 Task: Open a blank google sheet and write heading  Impact Sales. Add 10 people name  'Alexander Cooper, Victoria Hayes, Daniel Carter, Chloe Murphy, Christopher Ross, Natalie Price, Jack Peterson, Harper Foster, Joseph Gray, Lily Reed'Item code in between  4005-8000. Product range in between  2500-15000. Add Products   ASICS Shoe, Brooks Shoe, Clarks Shoe, Crocs Shoe, Dr. Martens Shoe, Ecco Shoe, Fila Shoe, Hush Puppies Shoe, Jordan Shoe, K-Swiss Shoe.Choose quantity  3 to 10 In Total Add  the Amounts. Save page  Impact Sales   book
Action: Mouse moved to (237, 158)
Screenshot: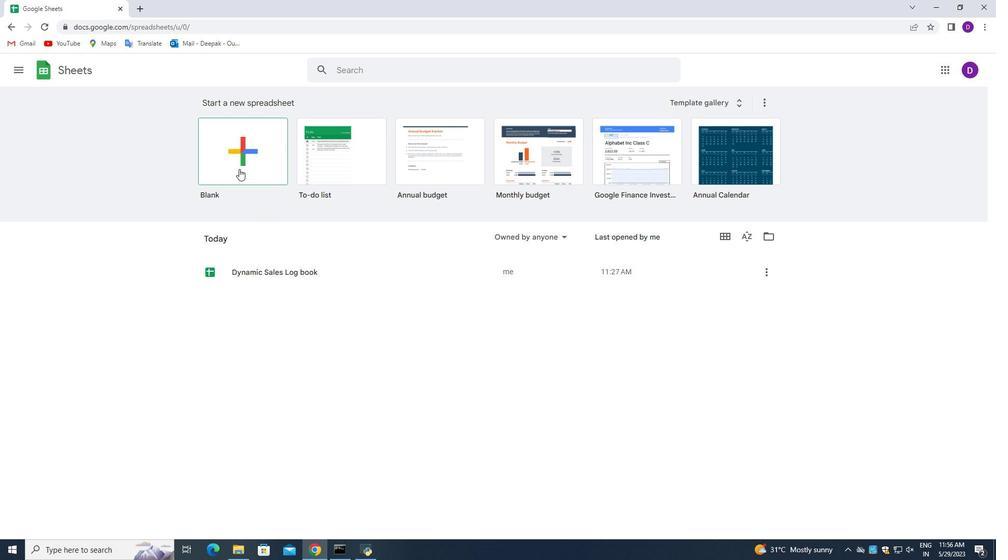 
Action: Mouse pressed left at (237, 158)
Screenshot: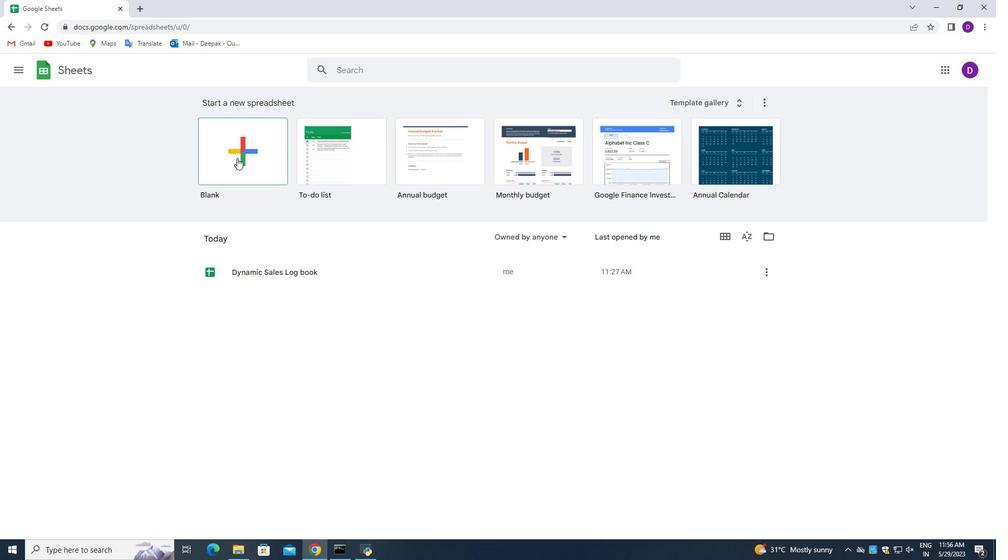 
Action: Mouse moved to (49, 145)
Screenshot: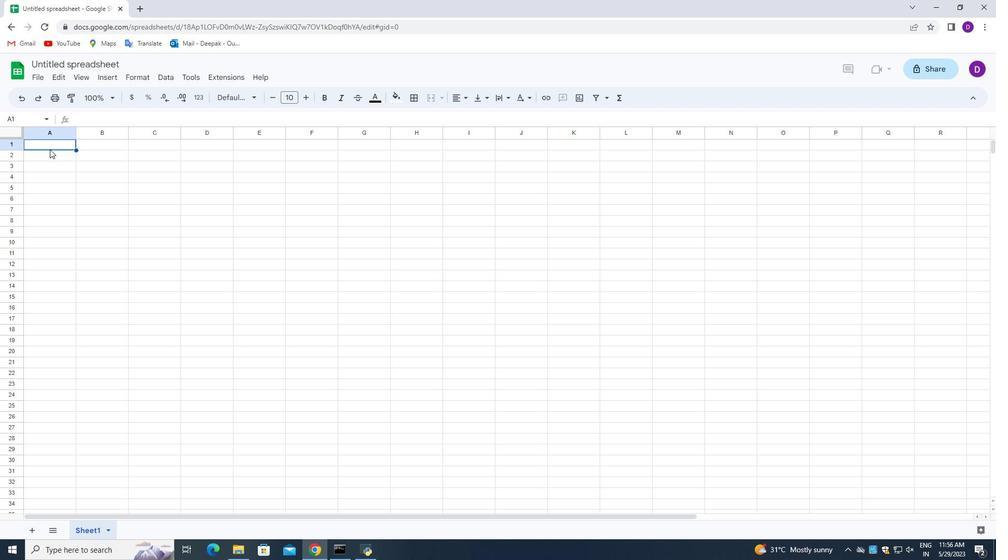 
Action: Mouse pressed left at (49, 145)
Screenshot: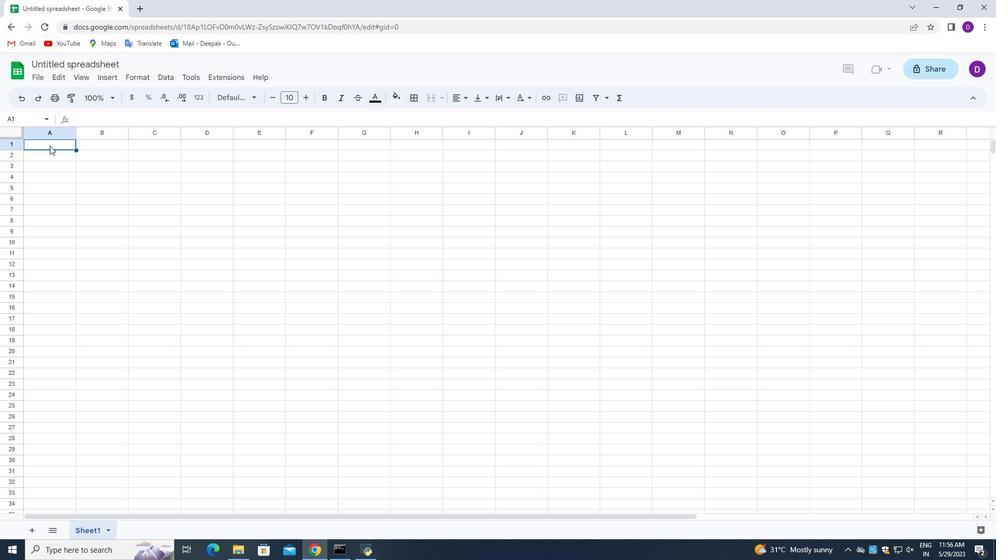 
Action: Mouse pressed left at (49, 145)
Screenshot: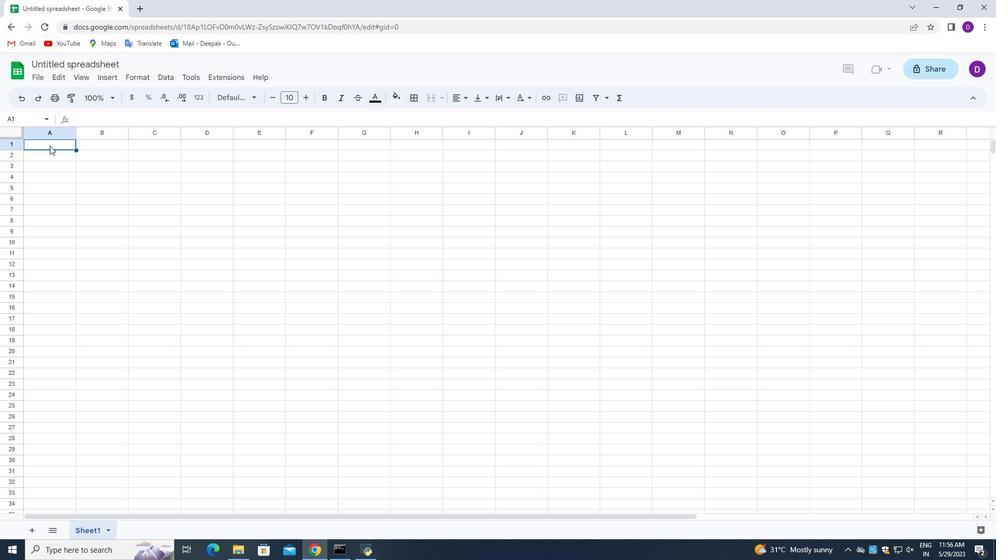 
Action: Mouse moved to (184, 142)
Screenshot: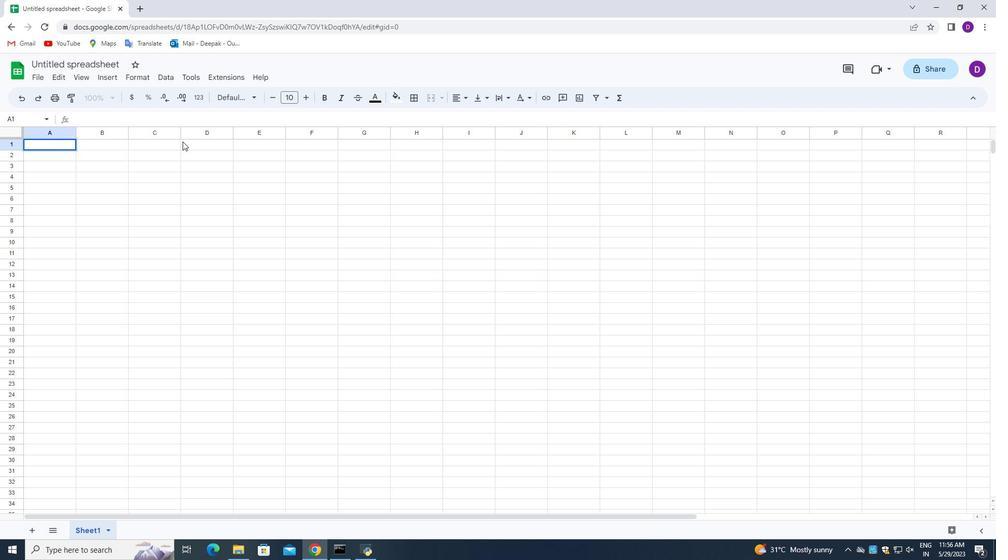 
Action: Key pressed <Key.shift>Impact<Key.space><Key.shift_r>Sales
Screenshot: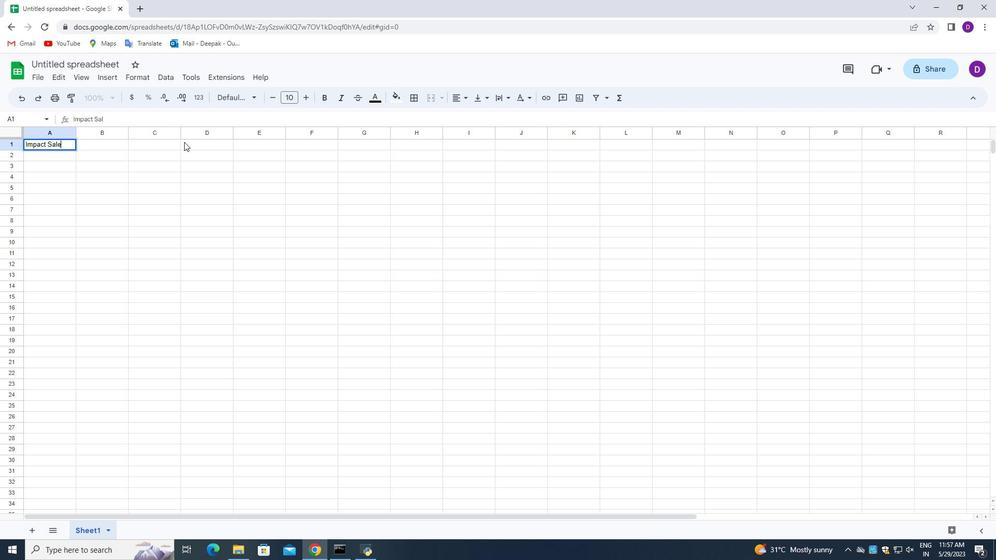 
Action: Mouse moved to (75, 64)
Screenshot: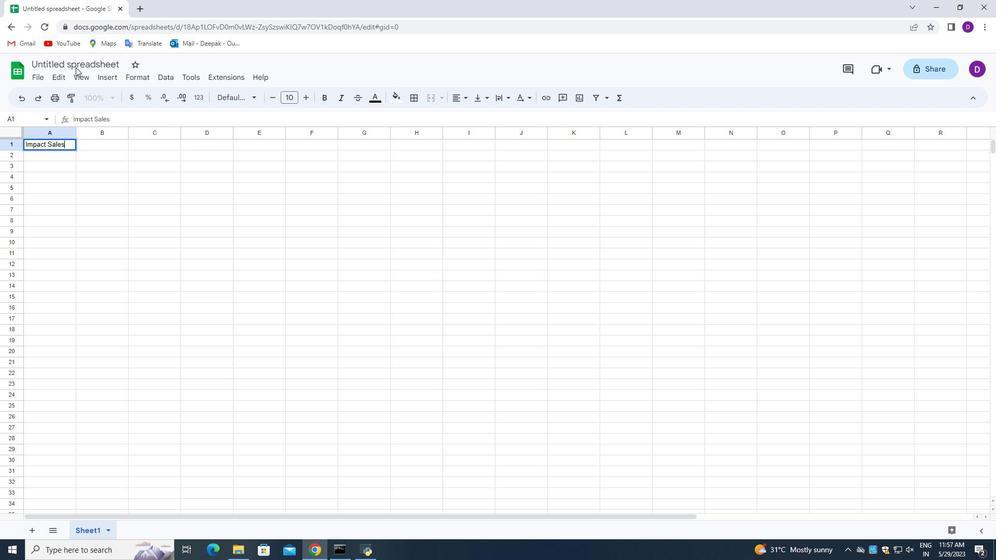 
Action: Mouse pressed left at (75, 64)
Screenshot: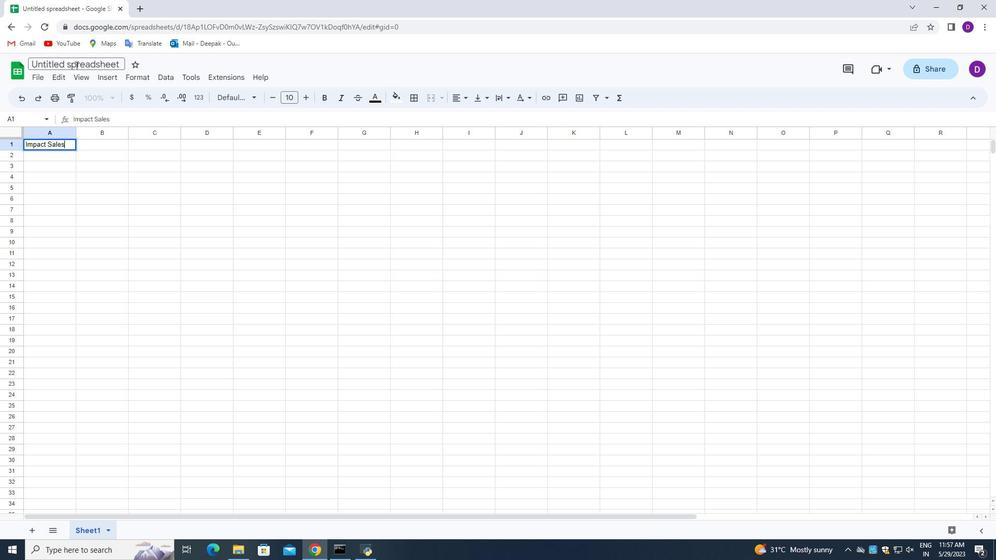 
Action: Mouse moved to (157, 63)
Screenshot: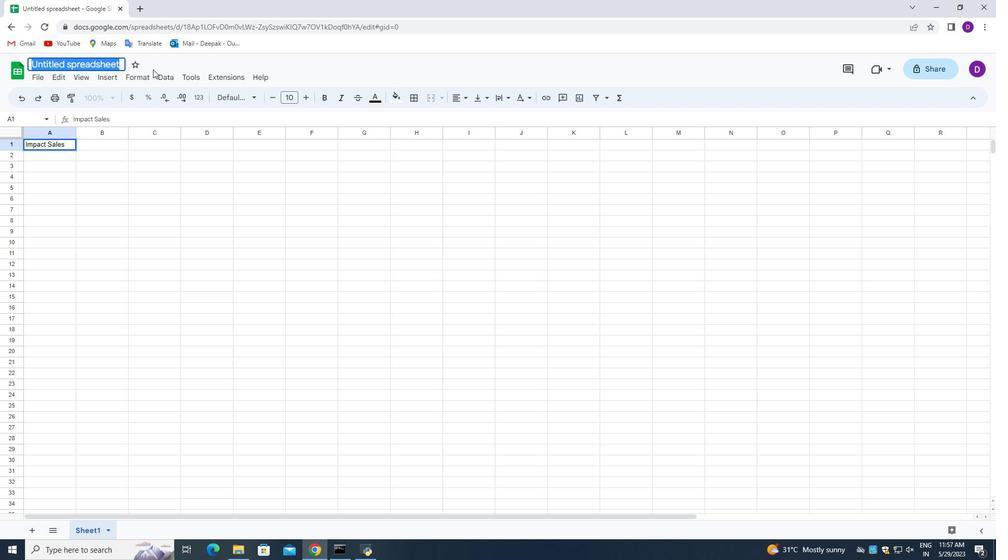 
Action: Key pressed <Key.backspace><Key.shift>Impact<Key.space><Key.shift_r>Sales
Screenshot: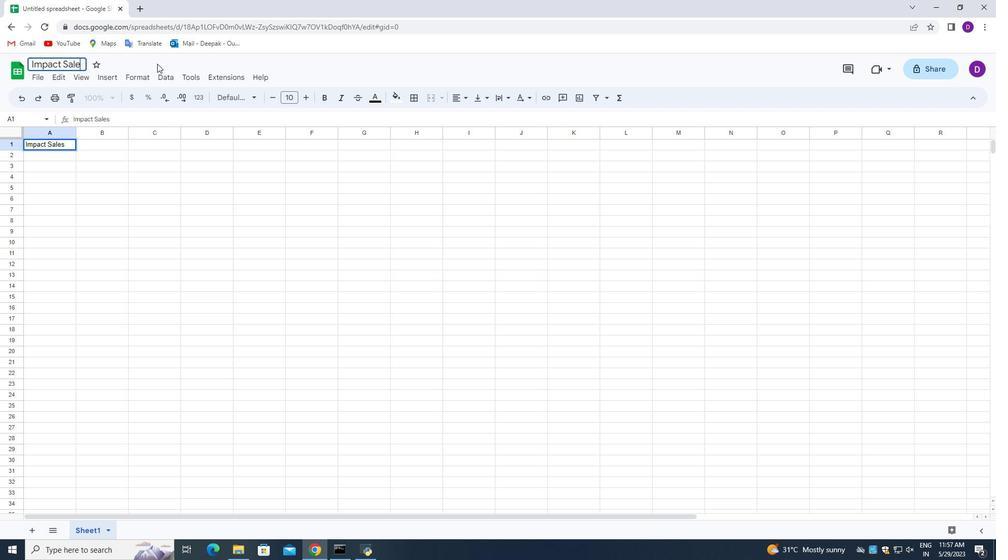 
Action: Mouse moved to (52, 157)
Screenshot: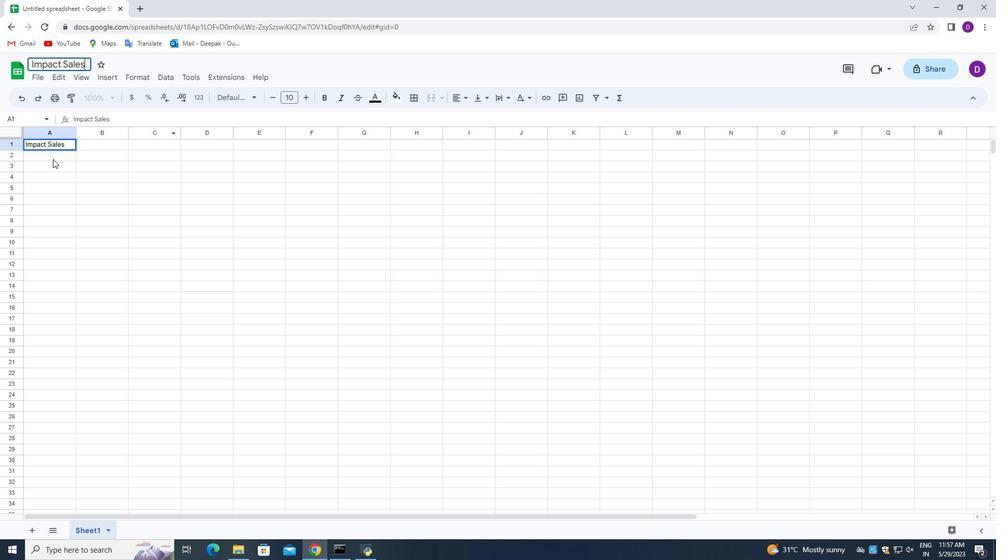 
Action: Mouse pressed left at (52, 157)
Screenshot: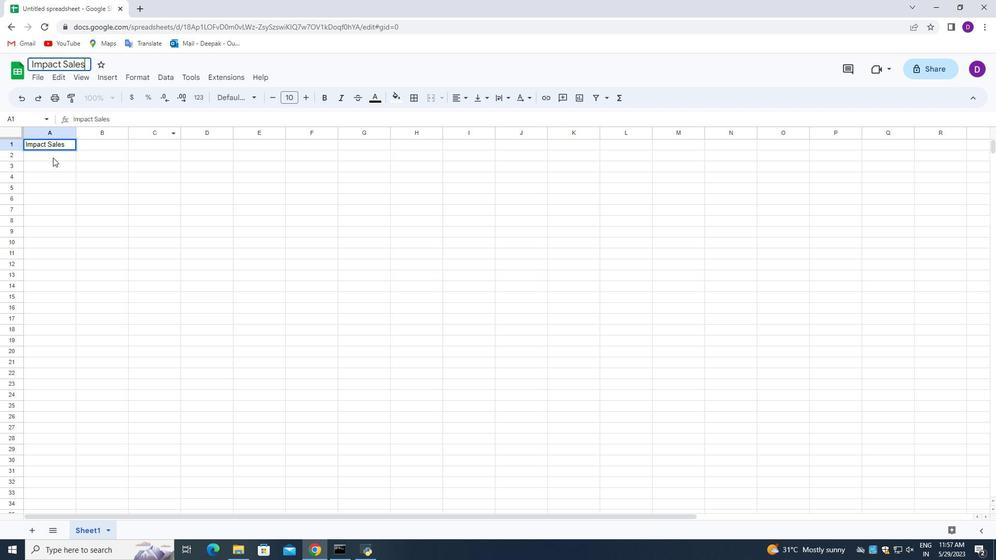 
Action: Mouse moved to (52, 156)
Screenshot: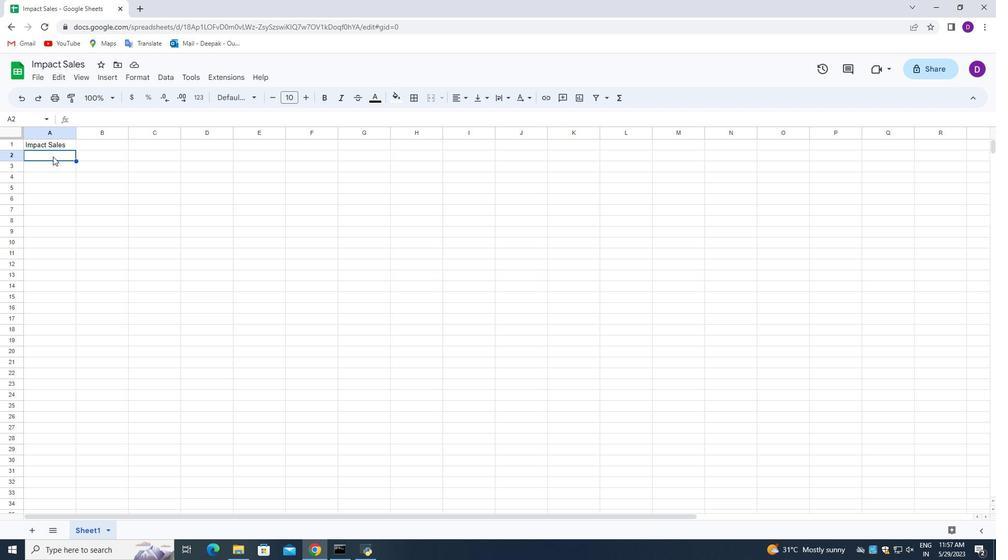 
Action: Mouse pressed left at (52, 156)
Screenshot: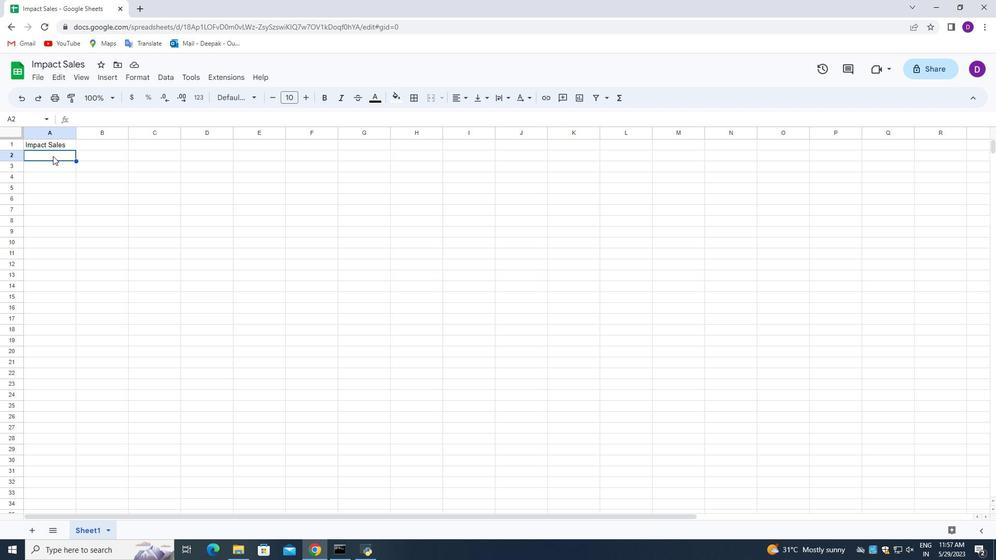 
Action: Mouse pressed left at (52, 156)
Screenshot: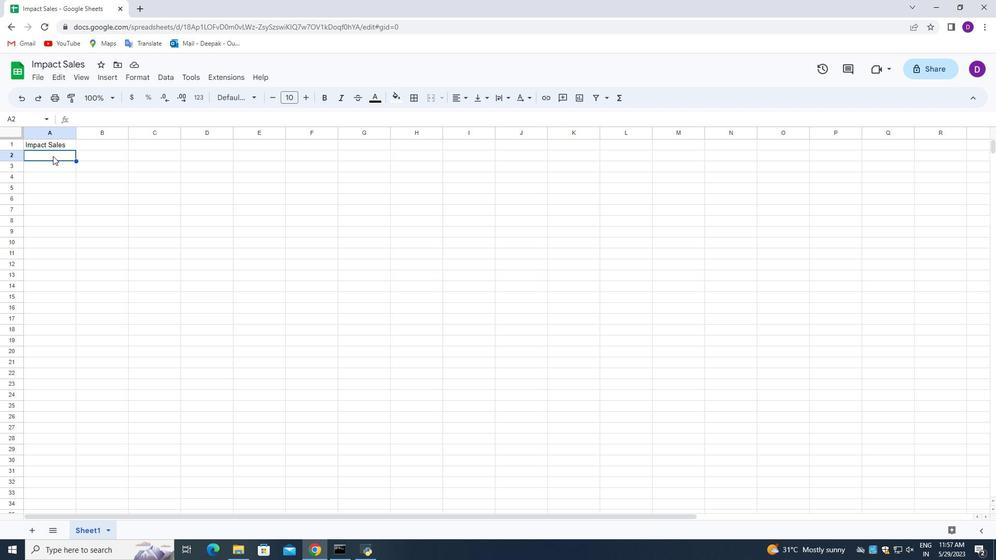 
Action: Key pressed <Key.shift>Name<Key.enter>
Screenshot: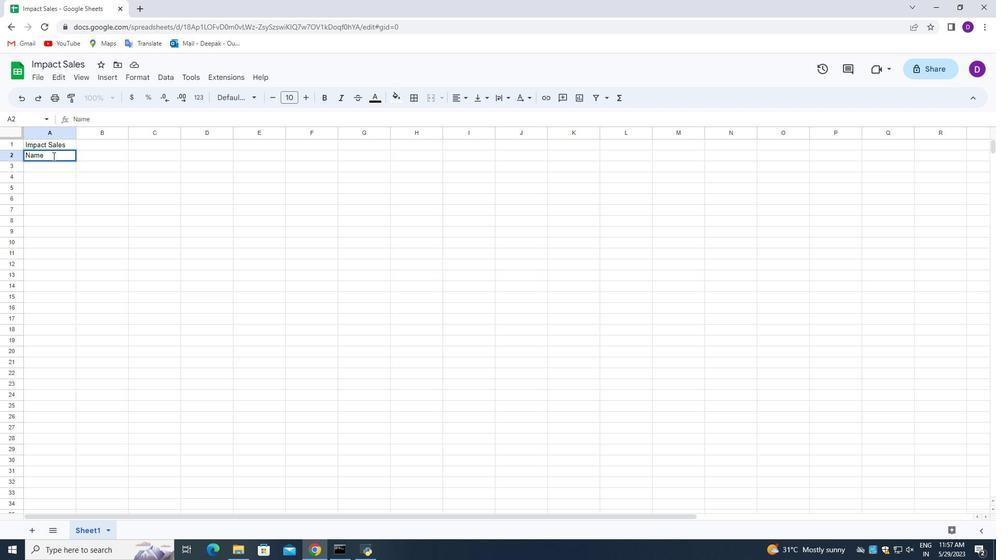 
Action: Mouse moved to (49, 168)
Screenshot: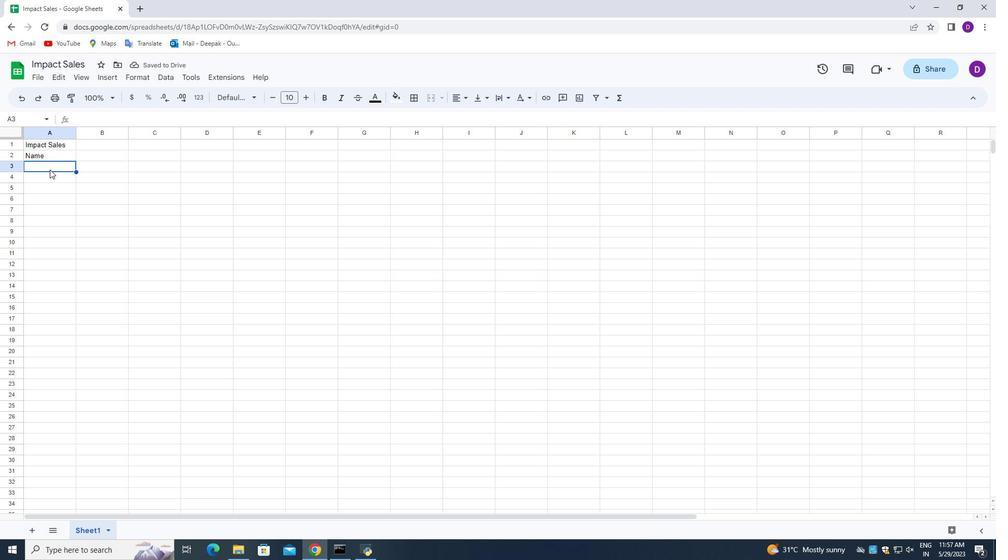 
Action: Mouse pressed left at (49, 168)
Screenshot: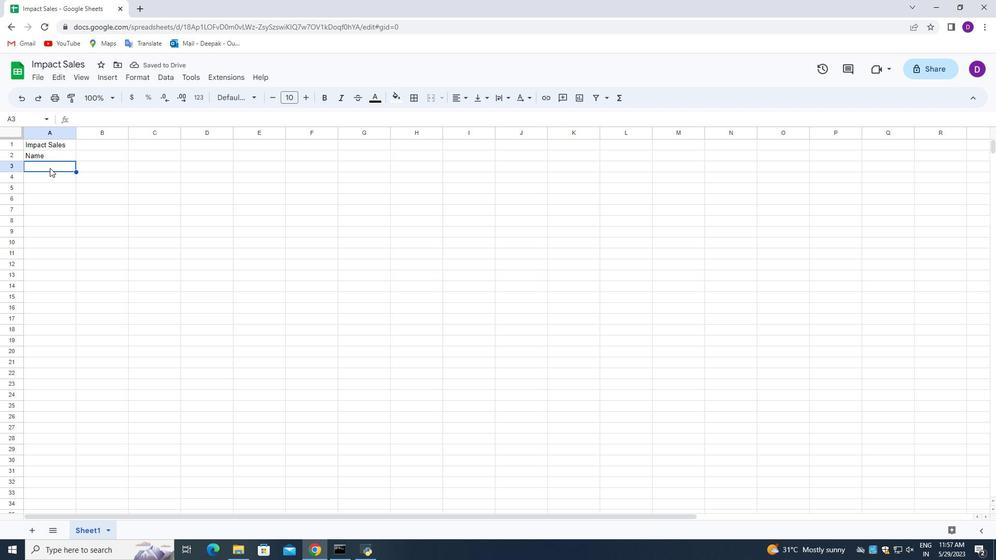 
Action: Mouse pressed left at (49, 168)
Screenshot: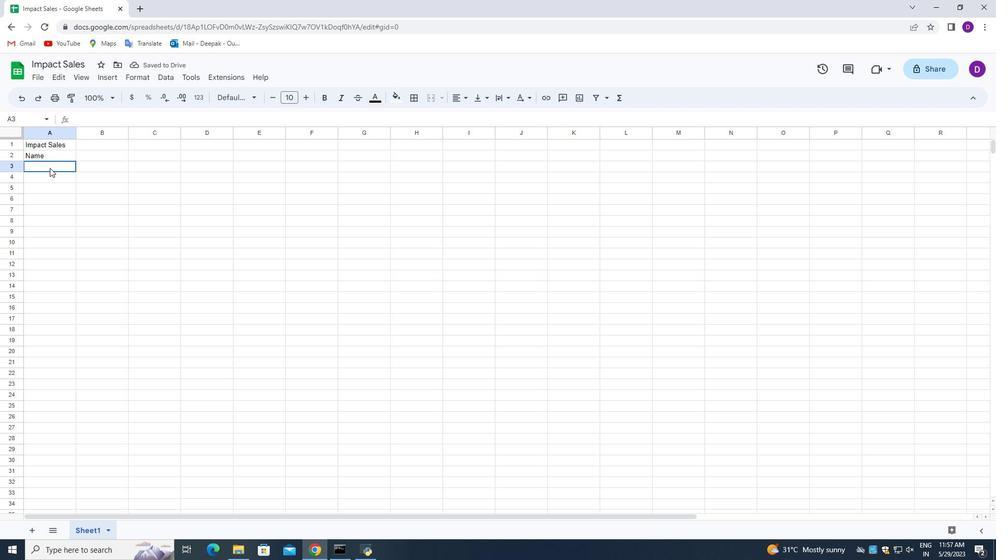 
Action: Key pressed <Key.shift_r>Alexander<Key.space><Key.shift_r>Cooper<Key.enter><Key.shift_r><Key.shift_r><Key.shift_r><Key.shift_r><Key.shift_r>Victoria<Key.space><Key.shift>Hayes<Key.enter><Key.shift_r>Daniel<Key.space><Key.shift_r>Carter<Key.enter>c<Key.backspace><Key.shift_r>Chole<Key.space><Key.shift>Murphy<Key.enter><Key.shift_r>Christopher<Key.space><Key.shift_r>Ross<Key.enter><Key.shift>Natalie<Key.space><Key.shift>Price<Key.enter><Key.shift>Jack<Key.space><Key.shift>Pererson<Key.enter><Key.shift>Harper<Key.space><Key.shift_r>Foster<Key.enter><Key.shift>Josepg<Key.backspace>h<Key.space><Key.shift_r>Gray<Key.enter><Key.shift>Lily<Key.space><Key.shift_r>Reed<Key.enter>
Screenshot: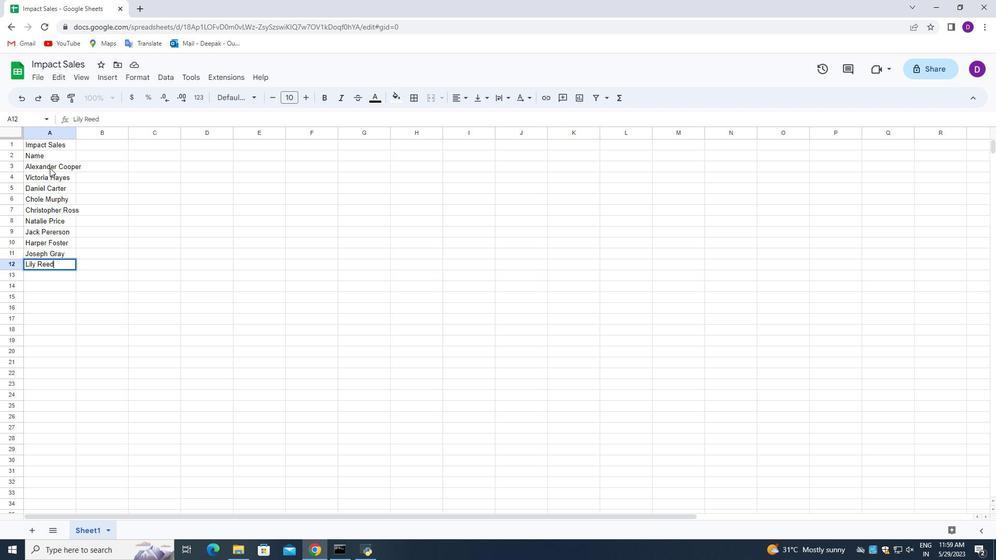 
Action: Mouse moved to (76, 133)
Screenshot: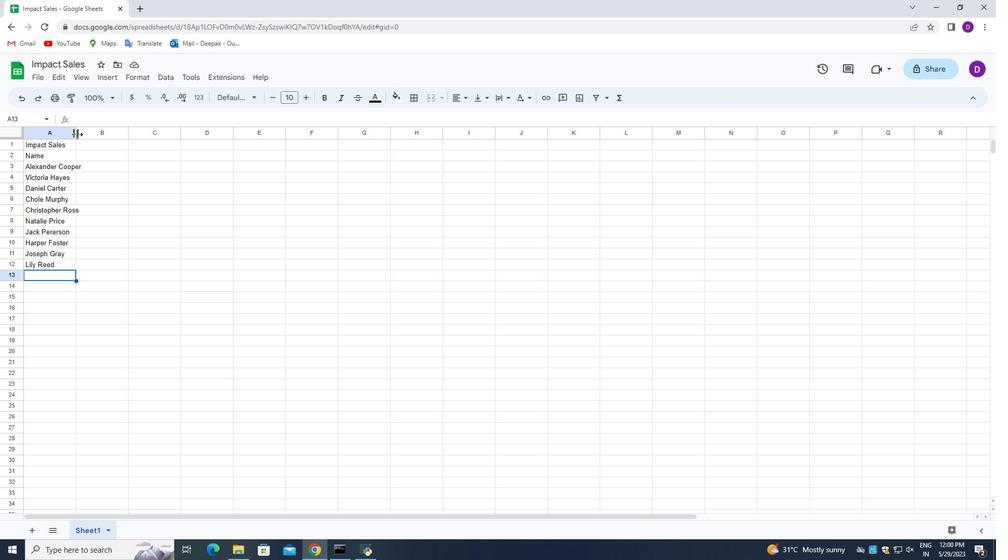 
Action: Mouse pressed left at (76, 133)
Screenshot: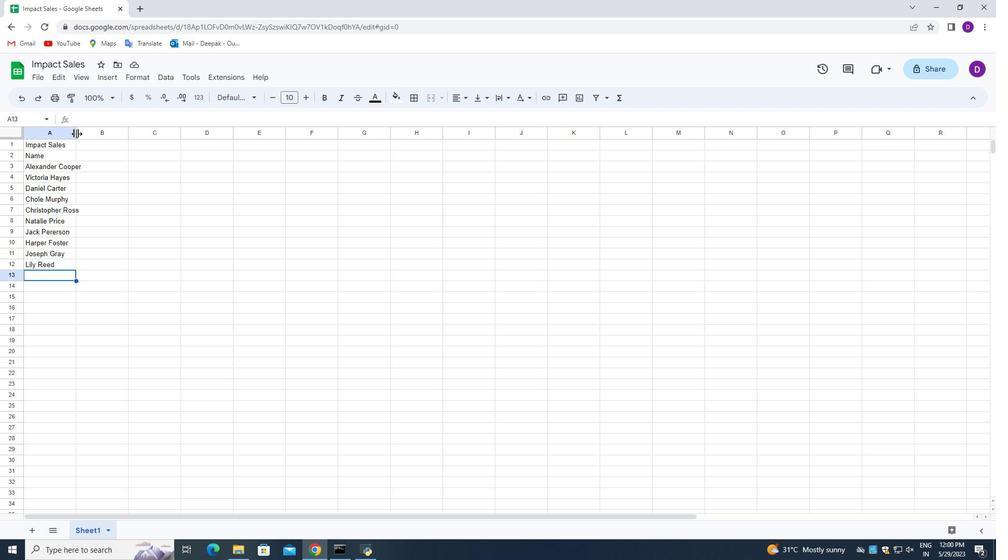 
Action: Mouse pressed left at (76, 133)
Screenshot: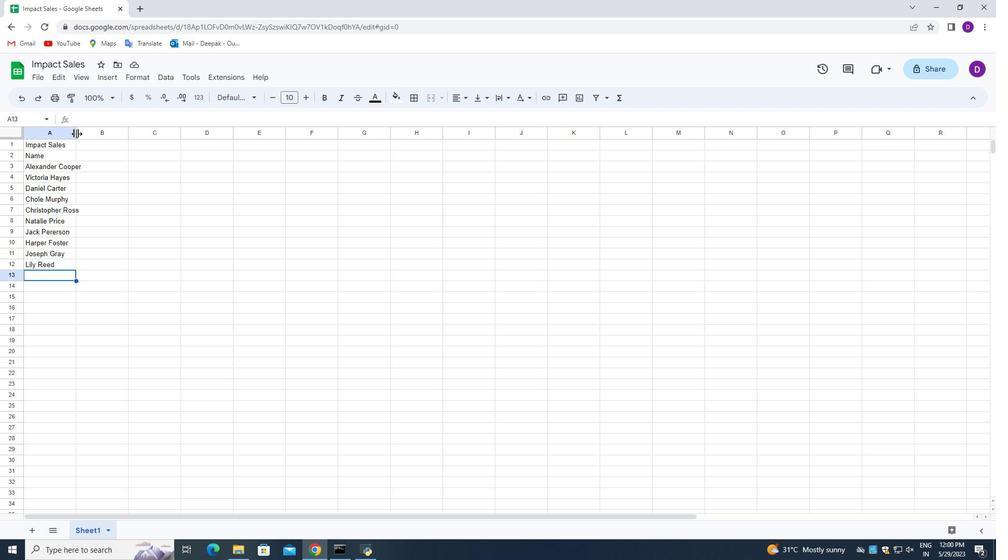 
Action: Mouse moved to (106, 144)
Screenshot: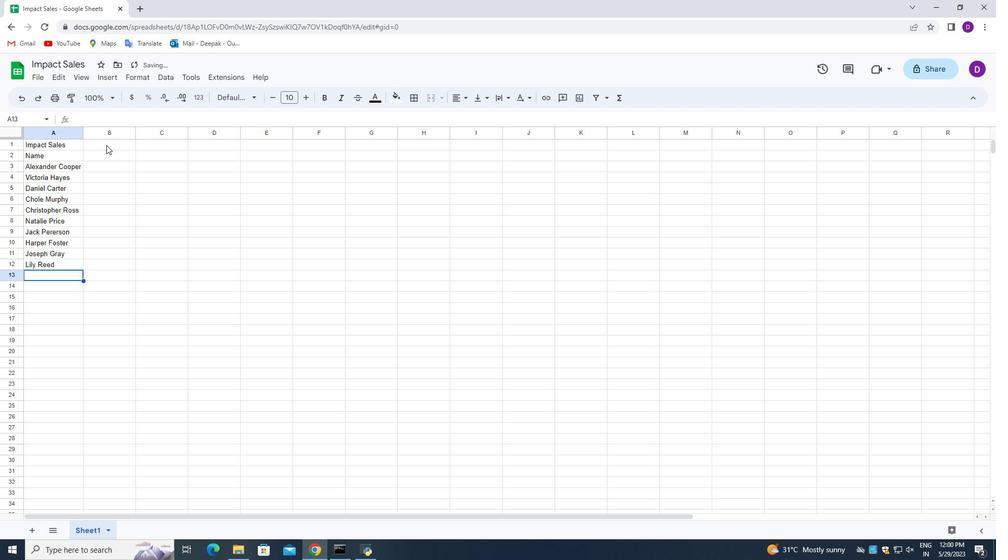 
Action: Mouse pressed left at (106, 144)
Screenshot: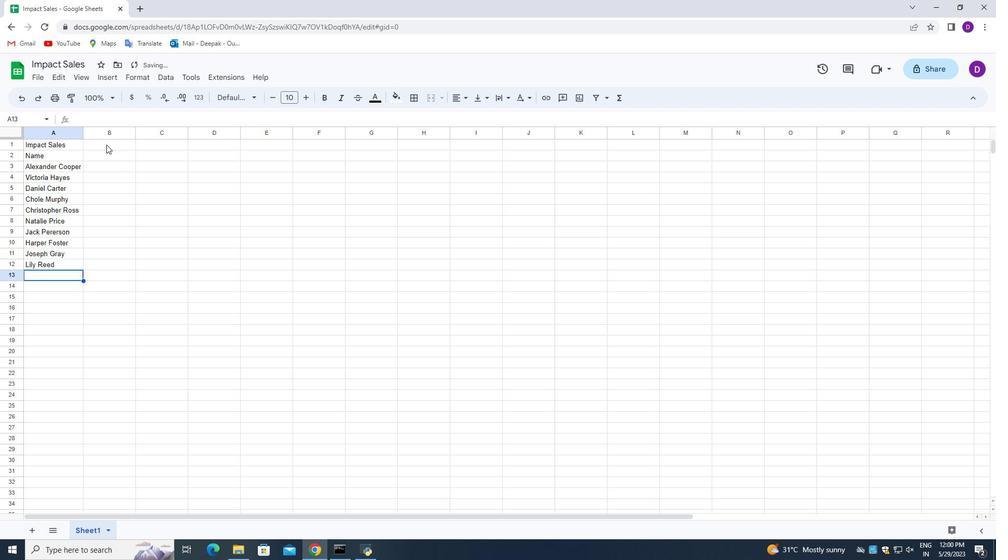 
Action: Mouse moved to (108, 157)
Screenshot: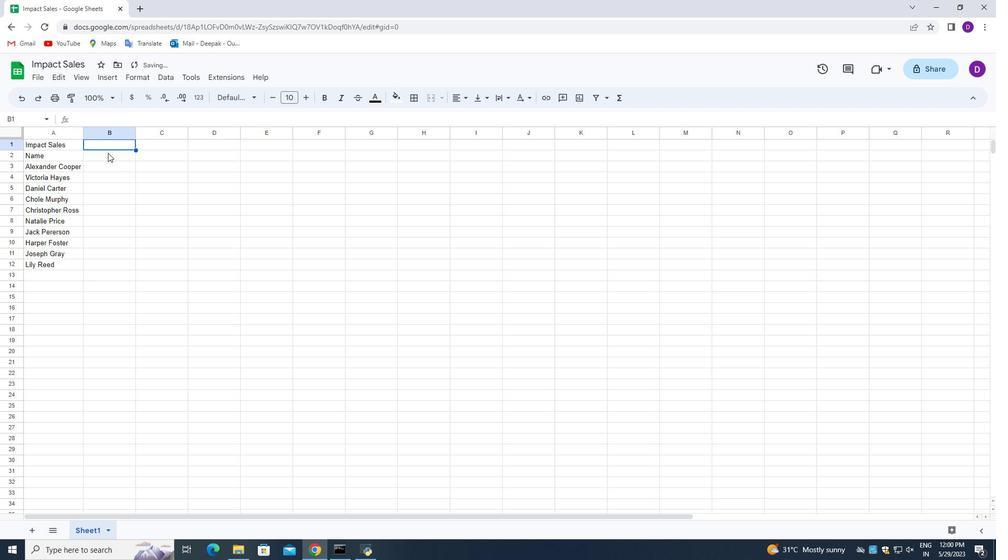 
Action: Mouse pressed left at (108, 157)
Screenshot: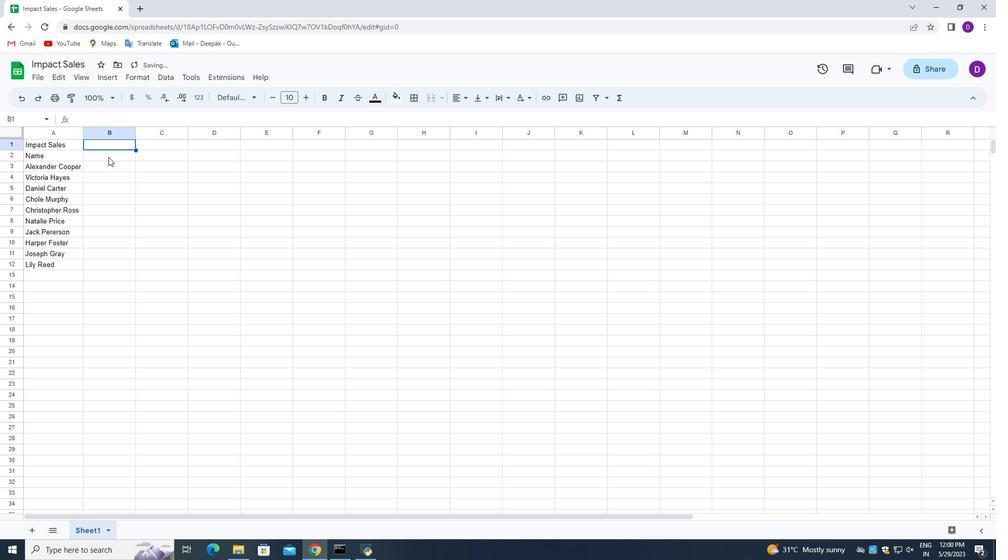 
Action: Mouse pressed left at (108, 157)
Screenshot: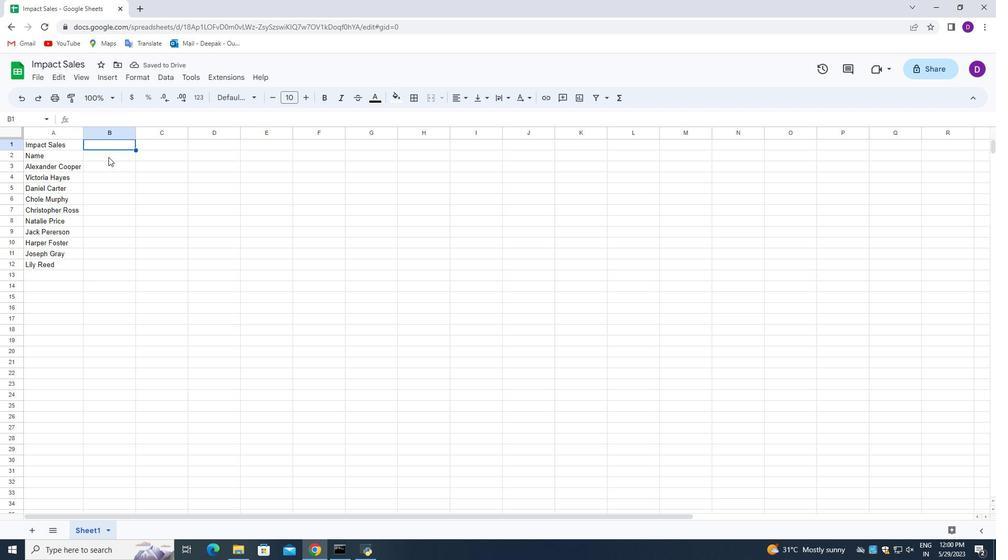 
Action: Key pressed <Key.shift>Item<Key.space>code<Key.enter>\<Key.enter><Key.enter>
Screenshot: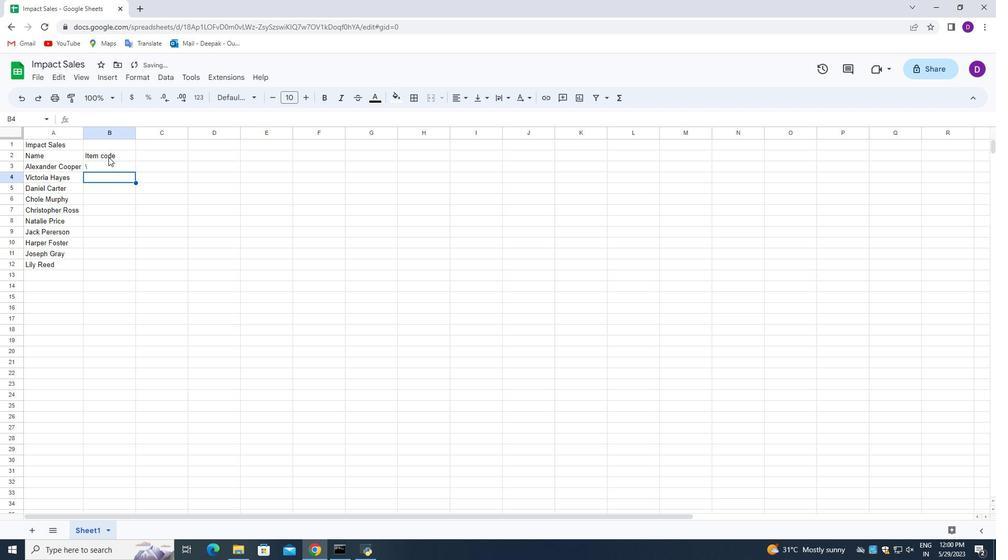 
Action: Mouse moved to (106, 163)
Screenshot: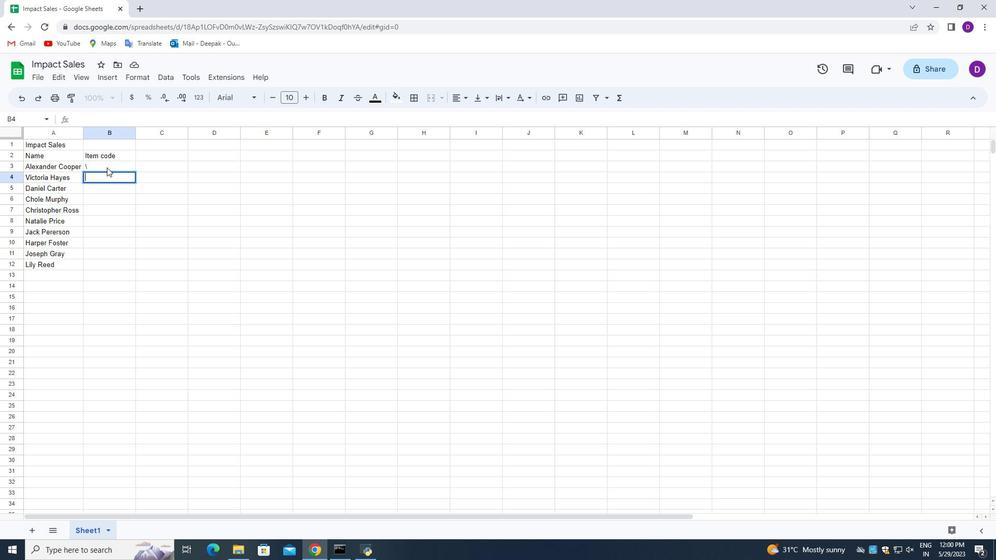 
Action: Mouse pressed left at (106, 163)
Screenshot: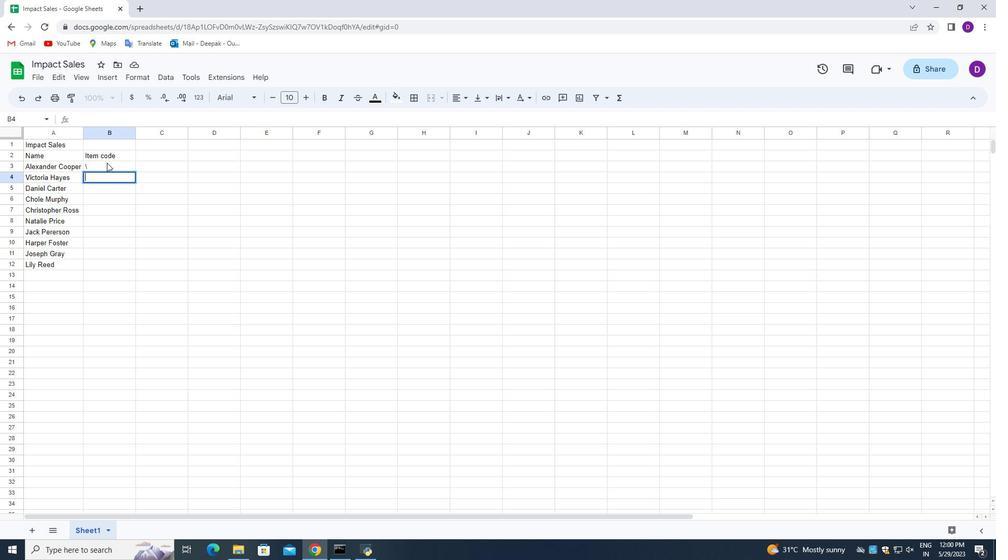 
Action: Mouse pressed left at (106, 163)
Screenshot: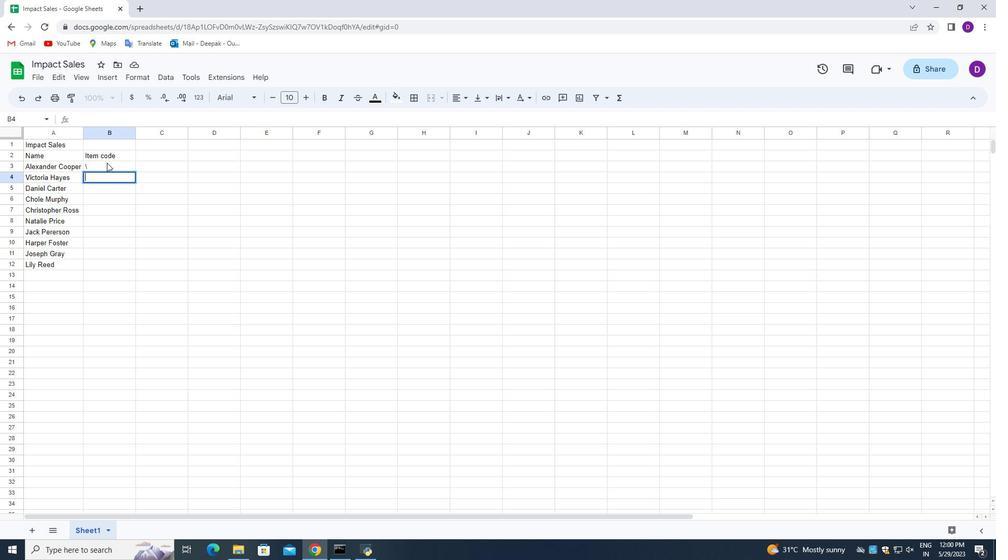 
Action: Key pressed <Key.backspace><Key.left><Key.insert><Key.insert><<12>>
Screenshot: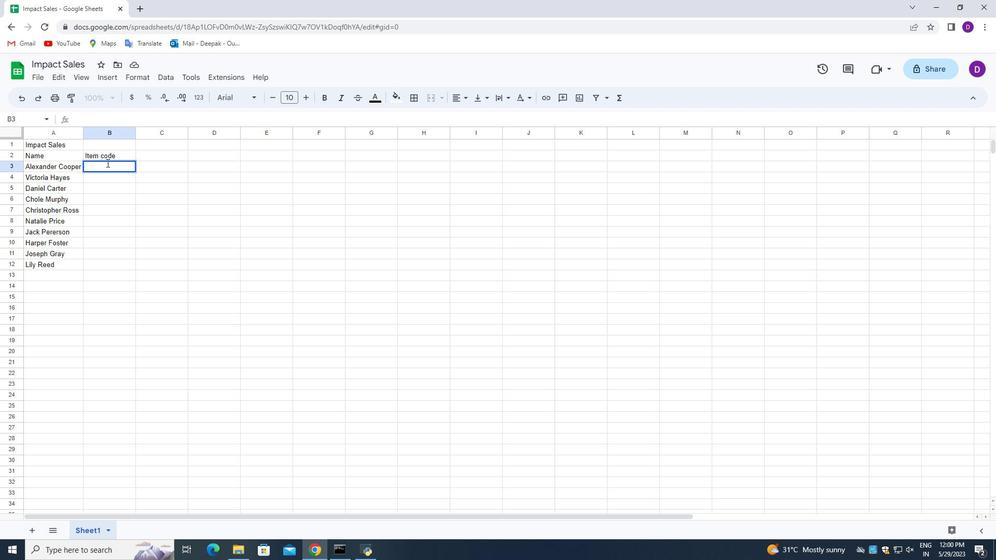 
Action: Mouse moved to (114, 164)
Screenshot: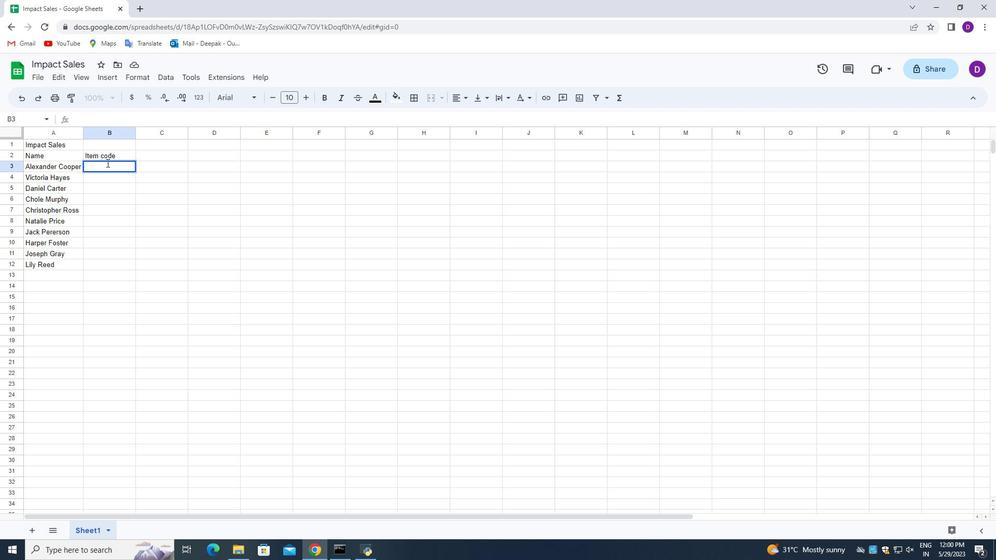 
Action: Key pressed <Key.enter>
Screenshot: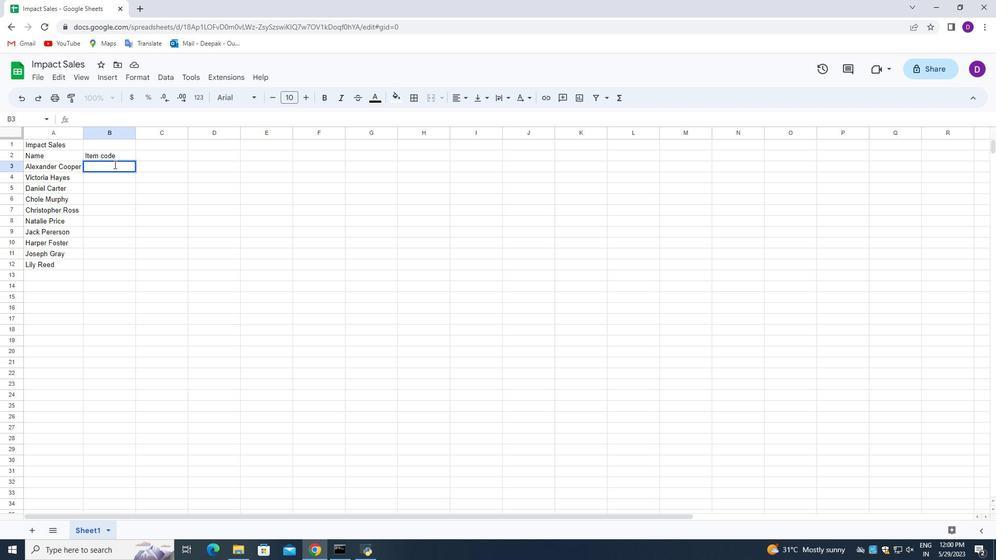 
Action: Mouse pressed left at (114, 164)
Screenshot: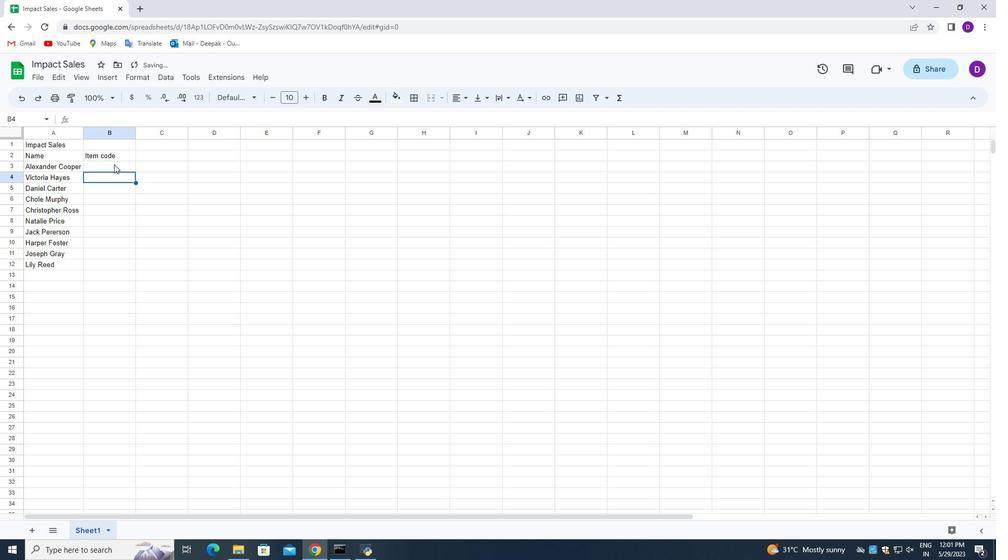 
Action: Mouse pressed left at (114, 164)
Screenshot: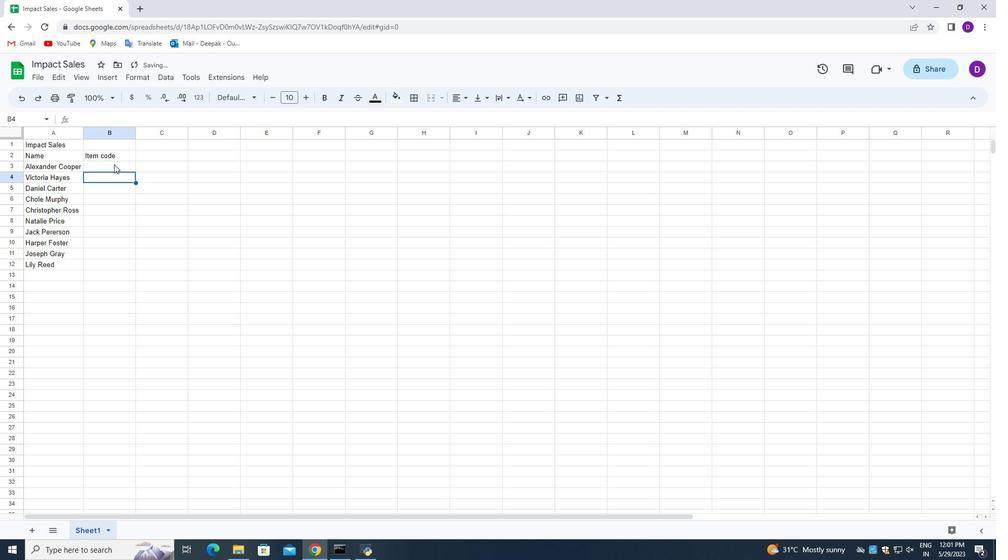 
Action: Key pressed 4005<Key.enter>4200<Key.enter>5200<Key.enter>5800<Key.enter>6100<Key.enter>7<Key.backspace>6500<Key.enter>6<Key.backspace><Key.num_lock>7<Key.space>000<Key.enter>
Screenshot: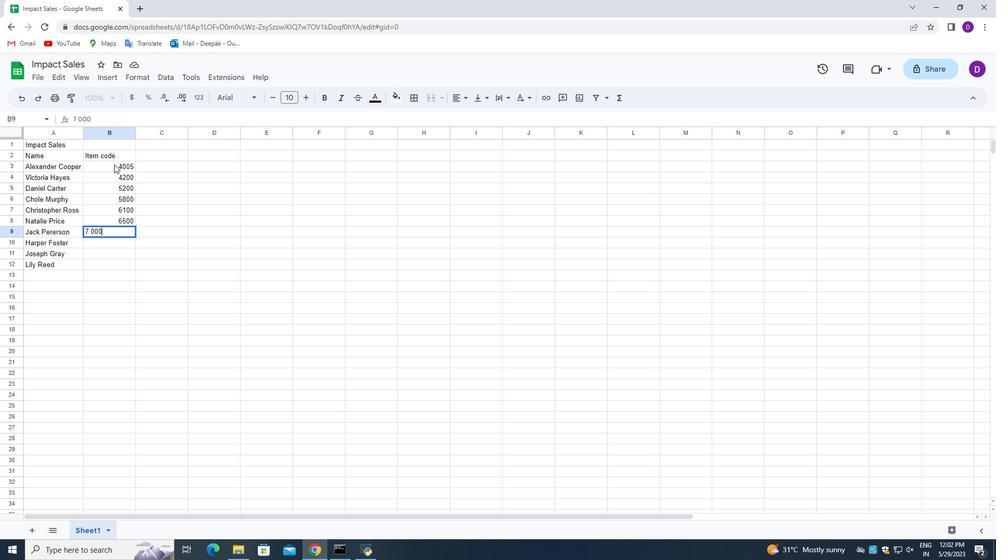 
Action: Mouse moved to (106, 234)
Screenshot: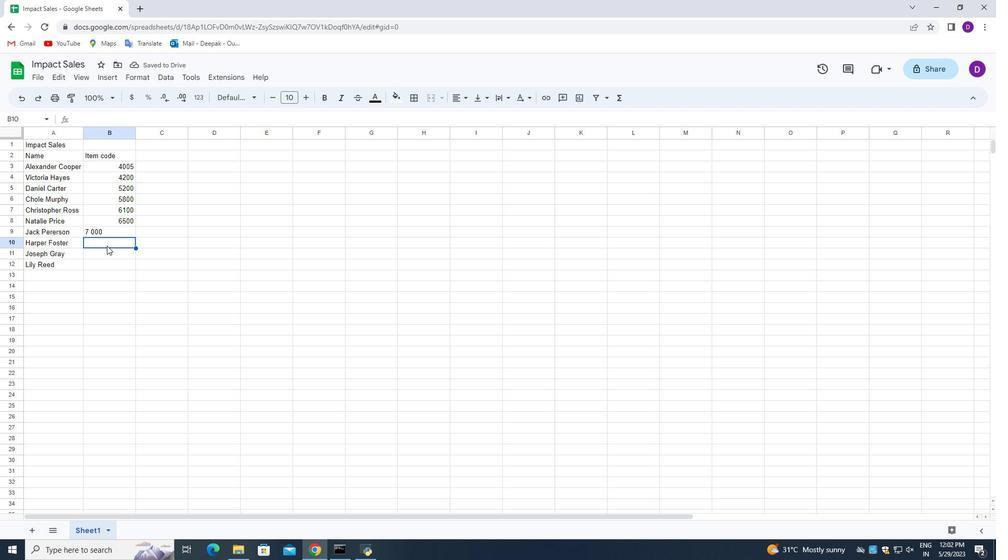 
Action: Mouse pressed left at (106, 234)
Screenshot: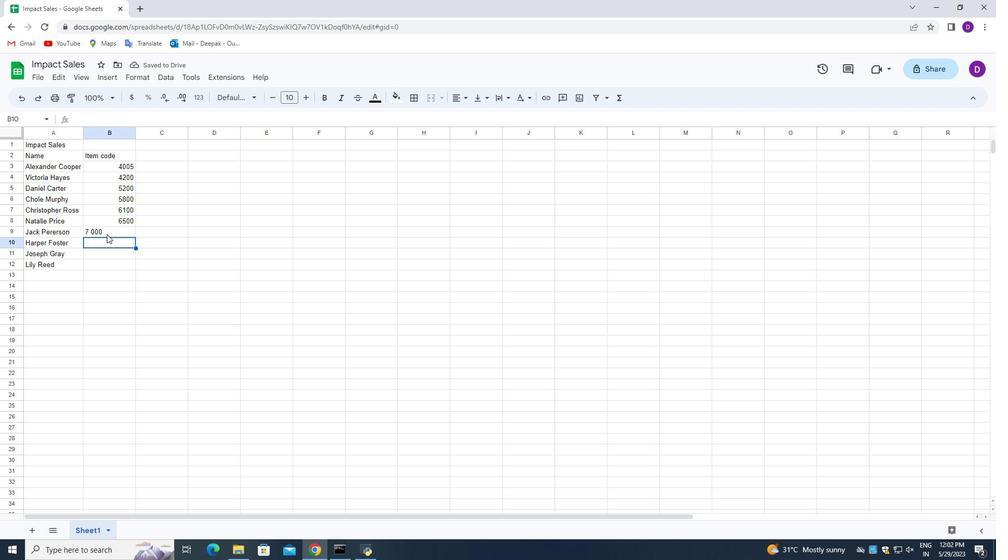 
Action: Mouse pressed left at (106, 234)
Screenshot: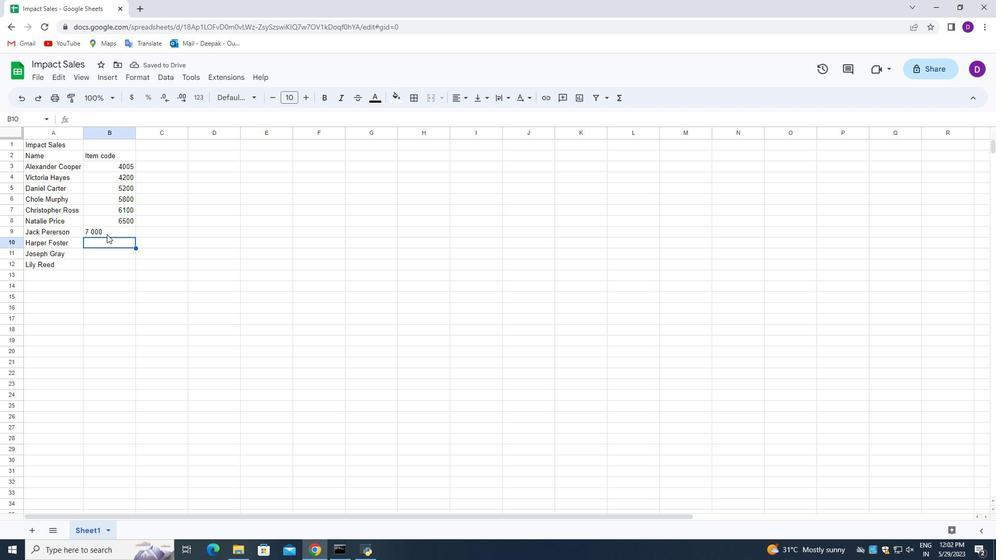 
Action: Key pressed <Key.backspace><Key.backspace><Key.backspace><Key.backspace>000<Key.enter>7200<Key.enter>7500<Key.enter>8000<Key.enter>
Screenshot: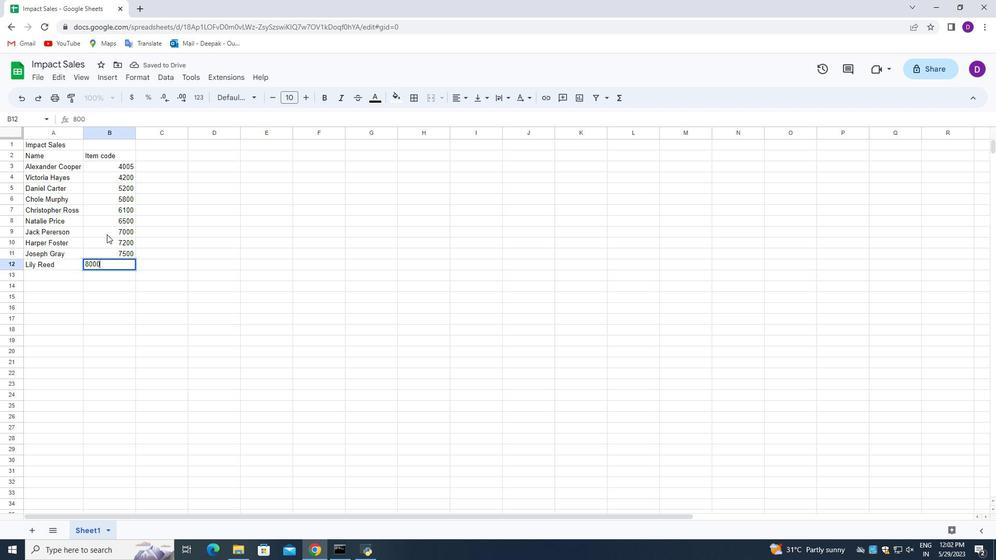 
Action: Mouse moved to (167, 155)
Screenshot: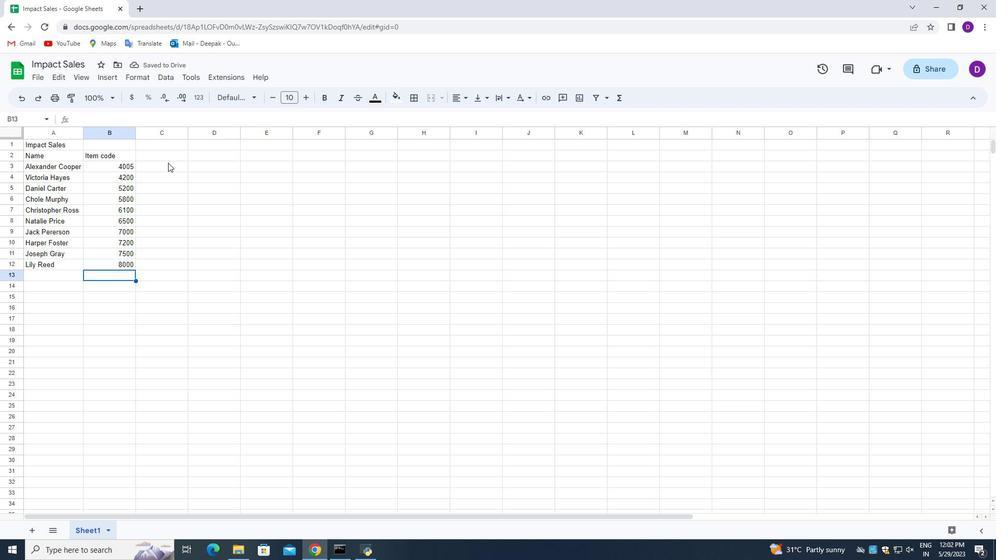 
Action: Mouse pressed left at (167, 155)
Screenshot: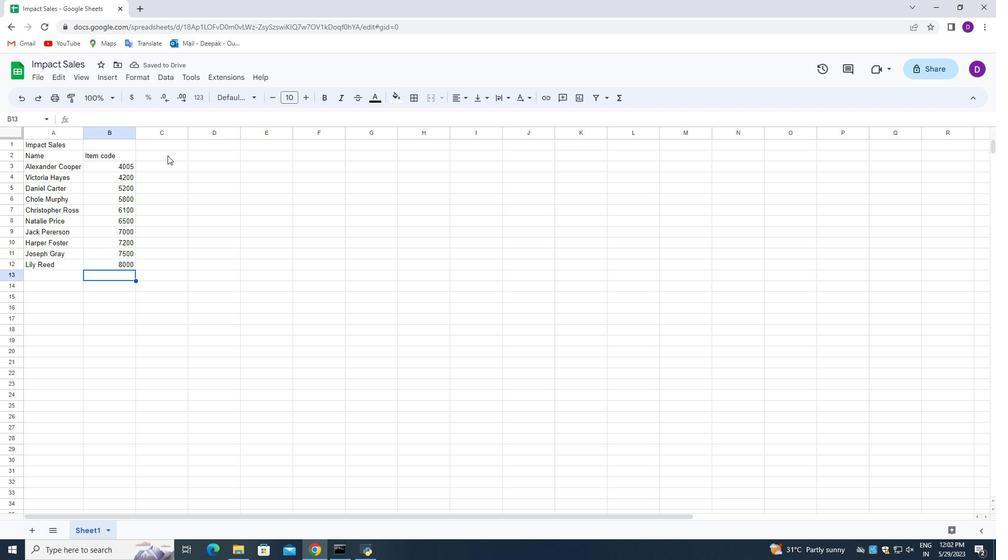 
Action: Mouse pressed left at (167, 155)
Screenshot: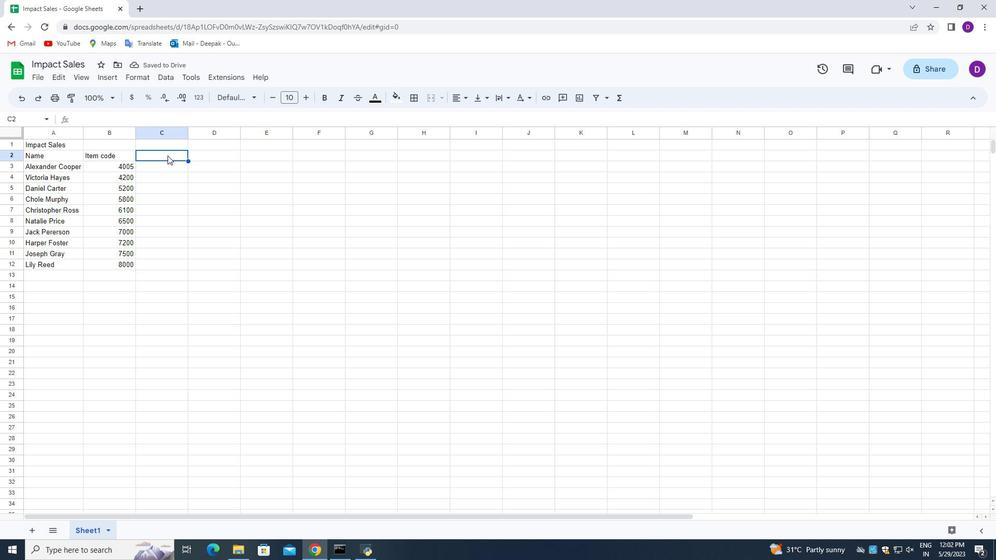 
Action: Mouse pressed left at (167, 155)
Screenshot: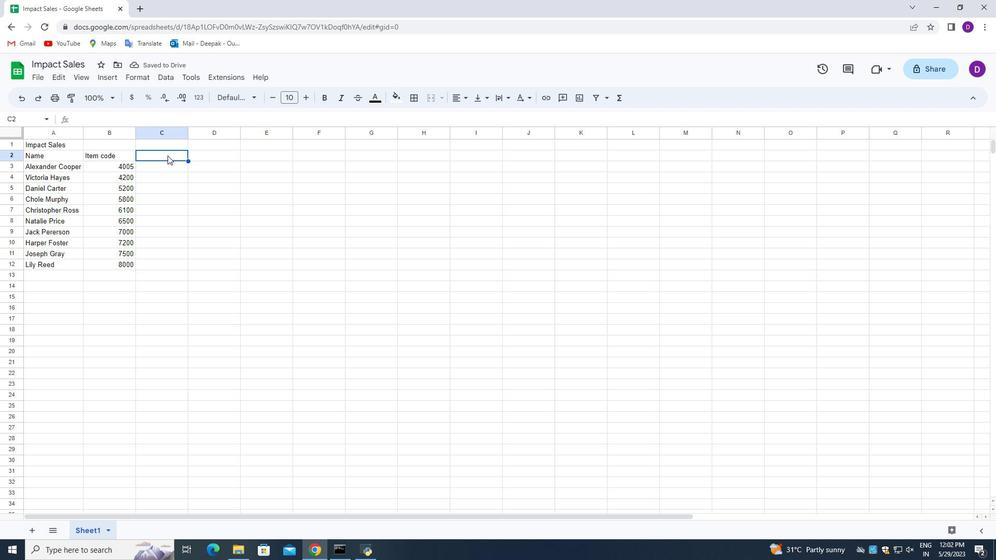 
Action: Mouse moved to (274, 203)
Screenshot: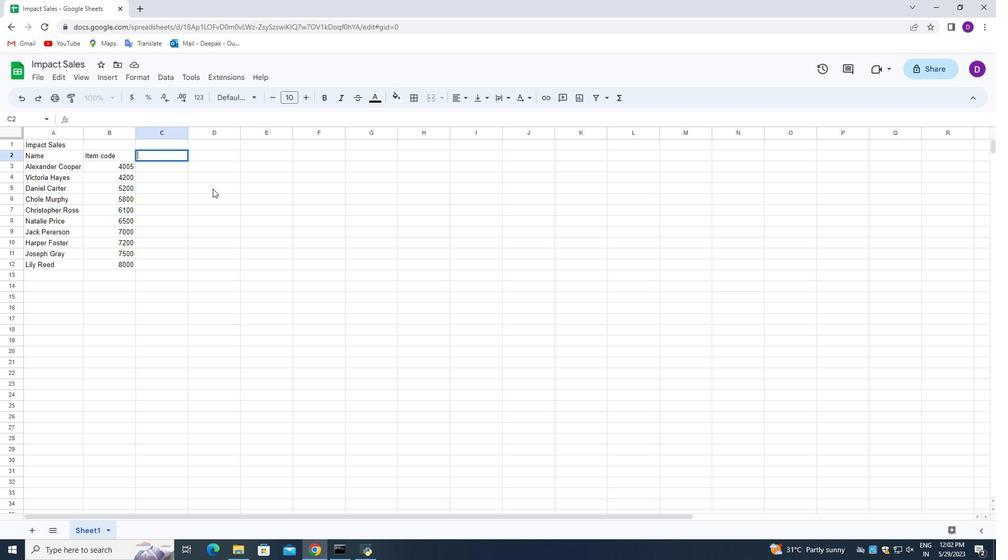 
Action: Key pressed <Key.shift>Products<Key.enter>
Screenshot: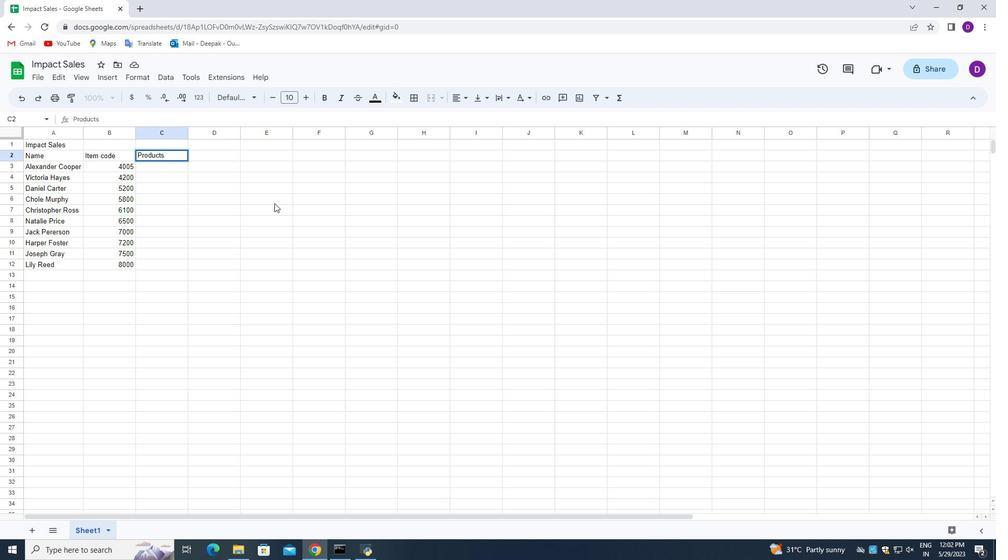 
Action: Mouse moved to (175, 155)
Screenshot: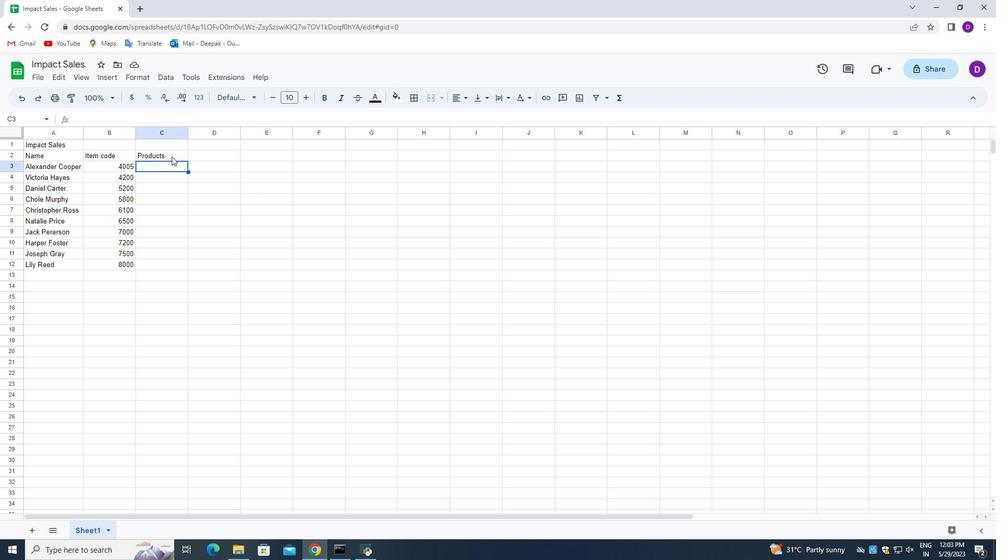 
Action: Mouse pressed left at (175, 155)
Screenshot: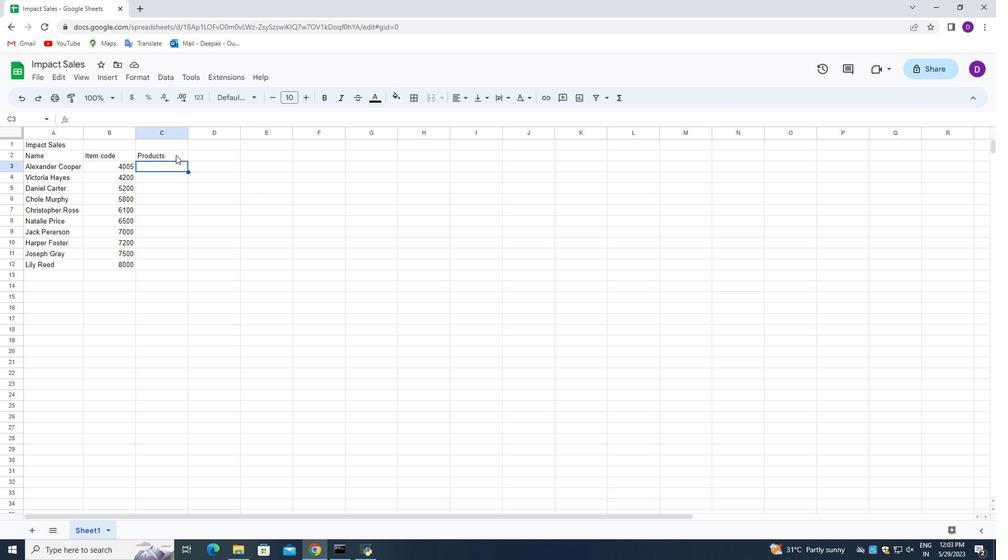 
Action: Mouse pressed left at (175, 155)
Screenshot: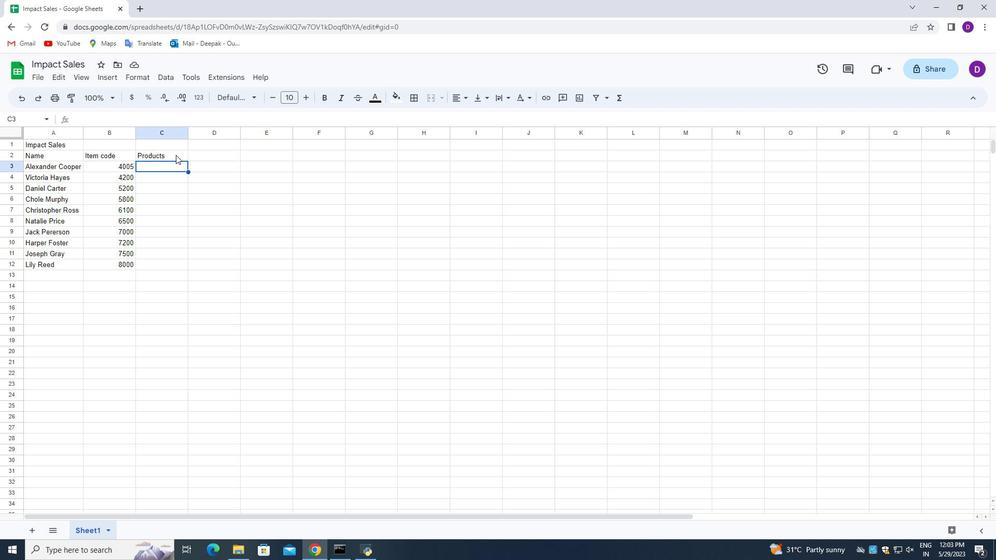 
Action: Key pressed <Key.space><Key.shift_r>Range<Key.enter>
Screenshot: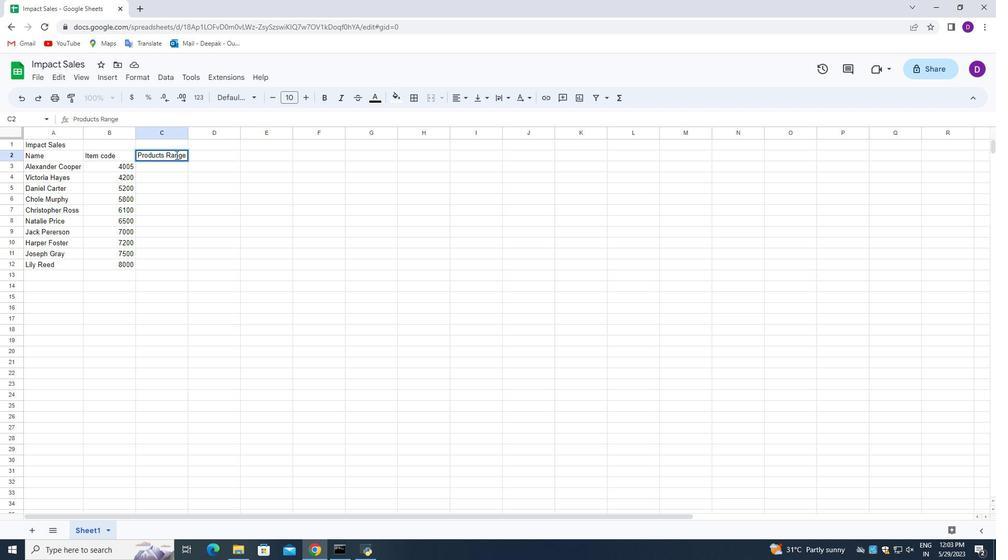 
Action: Mouse moved to (228, 165)
Screenshot: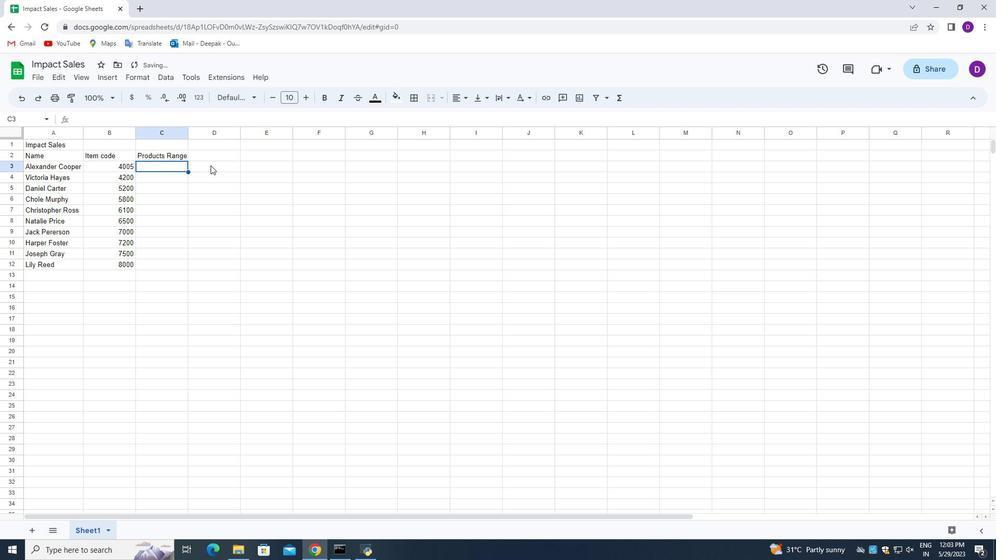 
Action: Key pressed 25000<Key.enter>
Screenshot: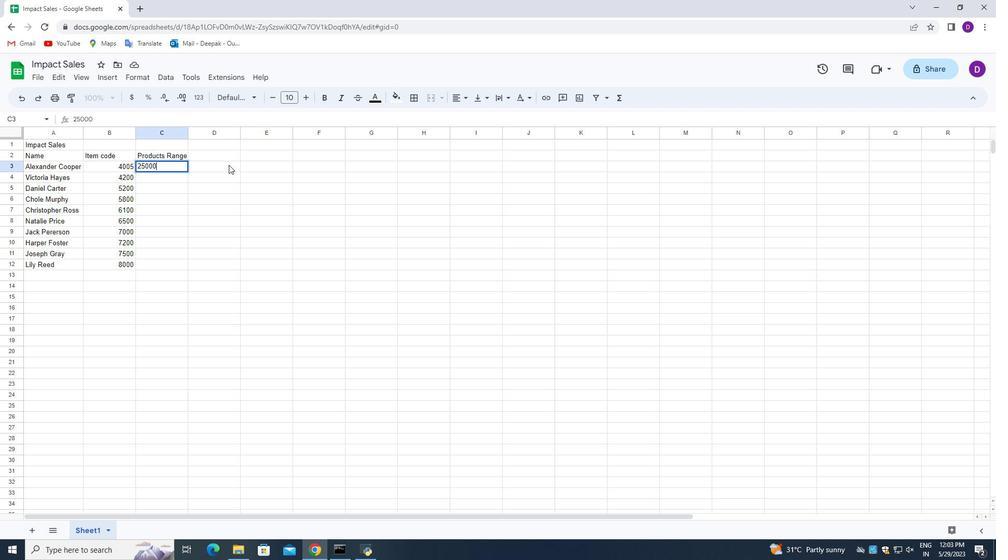 
Action: Mouse moved to (175, 165)
Screenshot: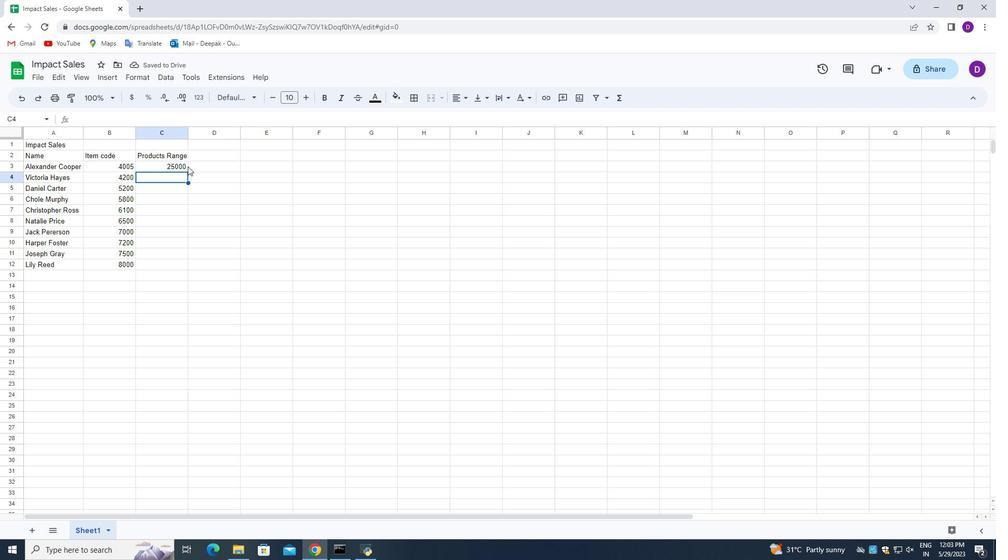 
Action: Mouse pressed left at (175, 165)
Screenshot: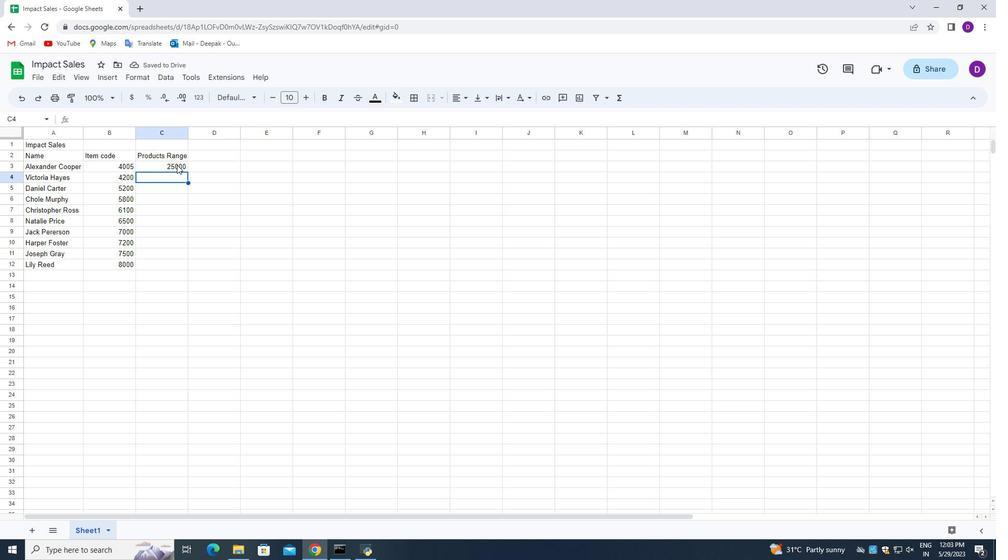
Action: Mouse moved to (175, 164)
Screenshot: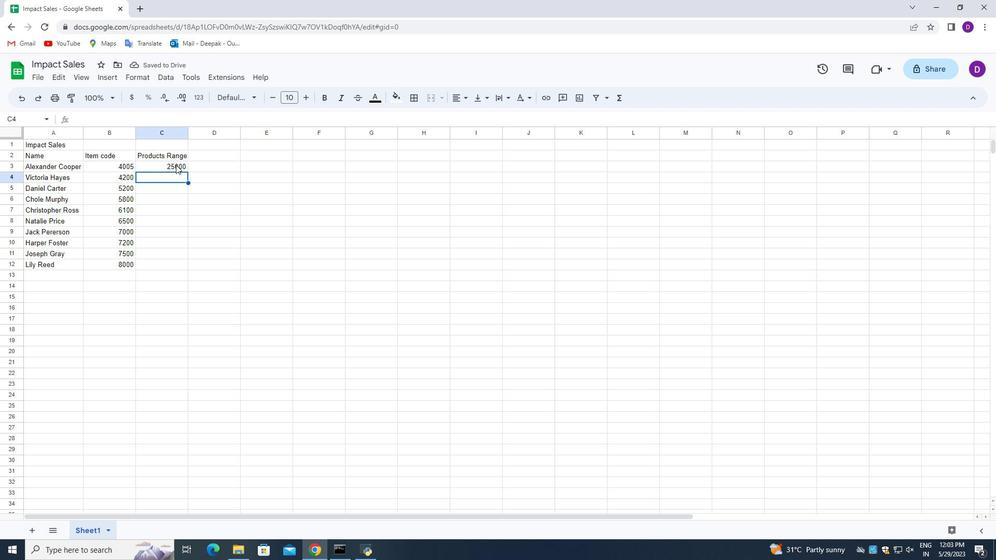 
Action: Mouse pressed left at (175, 164)
Screenshot: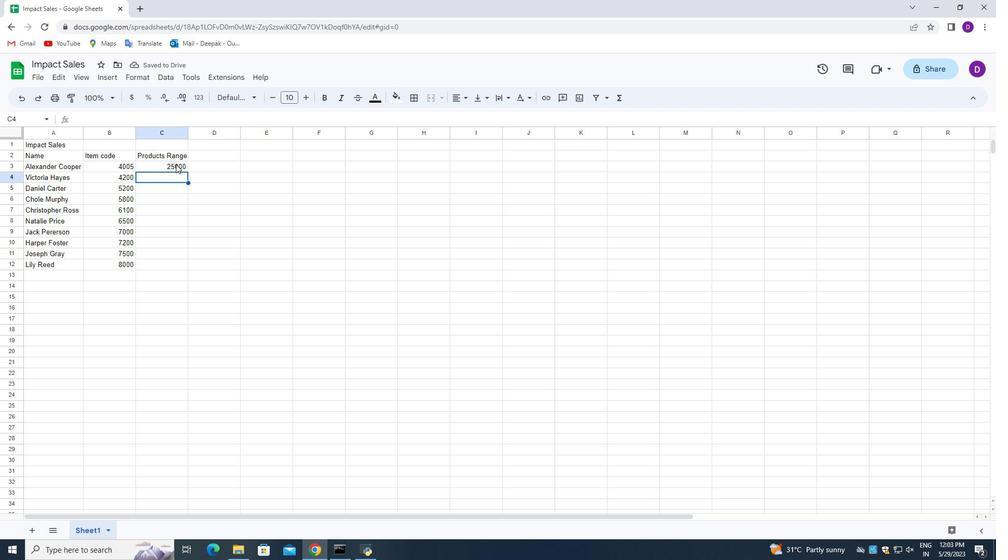 
Action: Key pressed <Key.backspace><Key.enter>
Screenshot: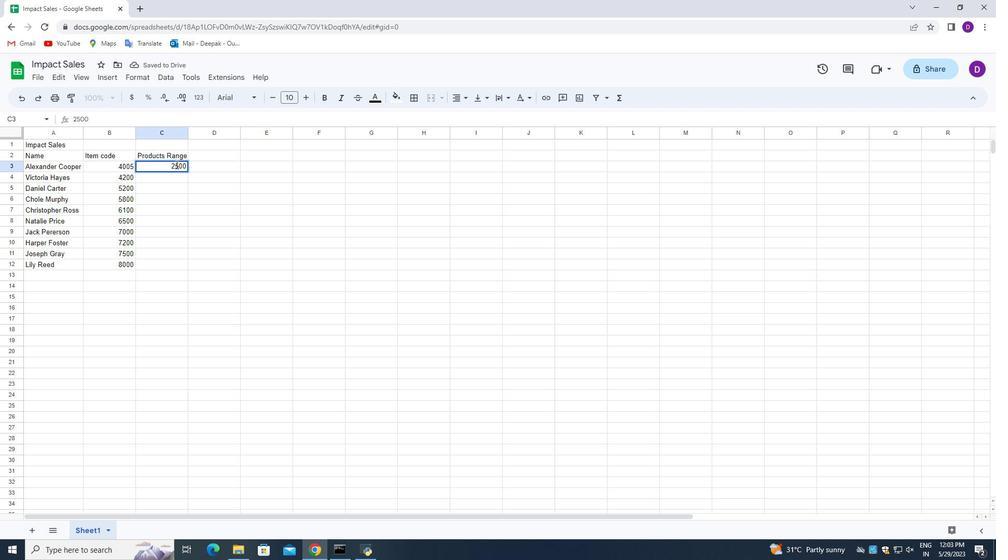 
Action: Mouse moved to (316, 166)
Screenshot: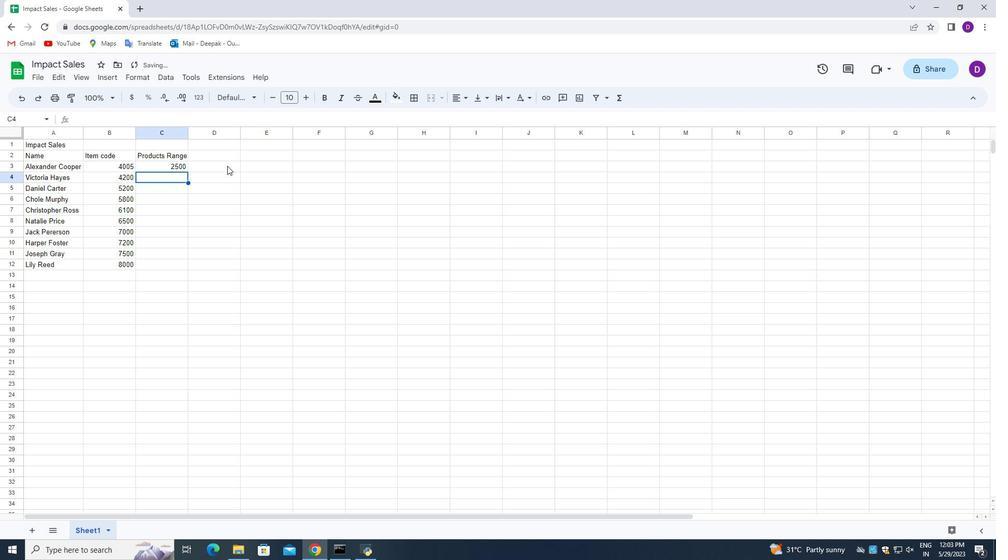 
Action: Key pressed 2900<Key.enter>3100<Key.enter>4000<Key.enter>46000<Key.enter>493<Key.backspace>00<Key.enter>
Screenshot: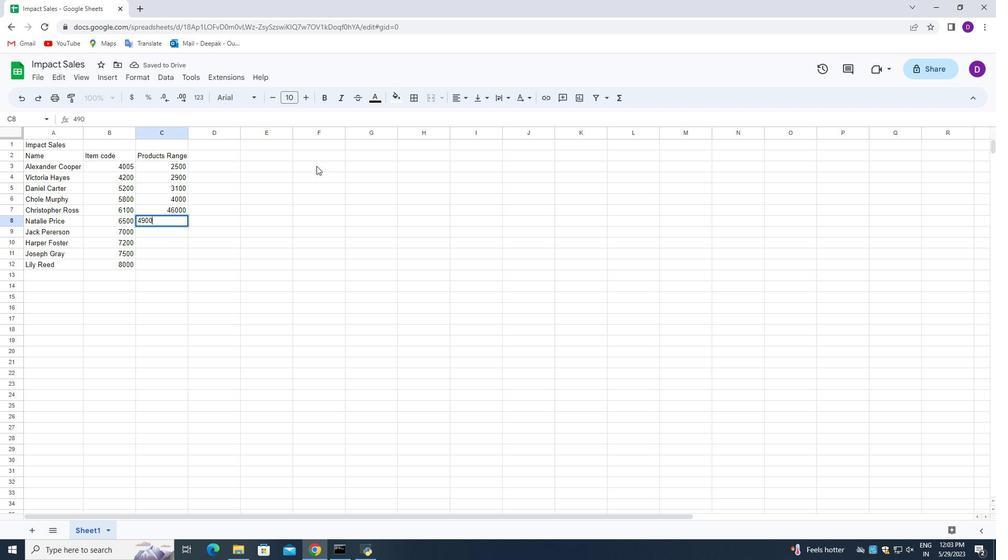 
Action: Mouse moved to (184, 208)
Screenshot: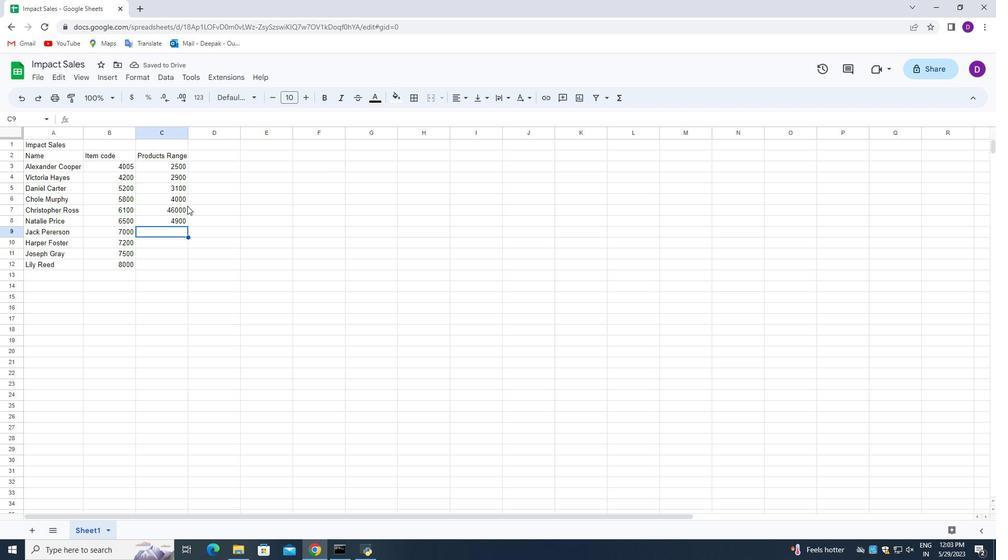 
Action: Mouse pressed left at (184, 208)
Screenshot: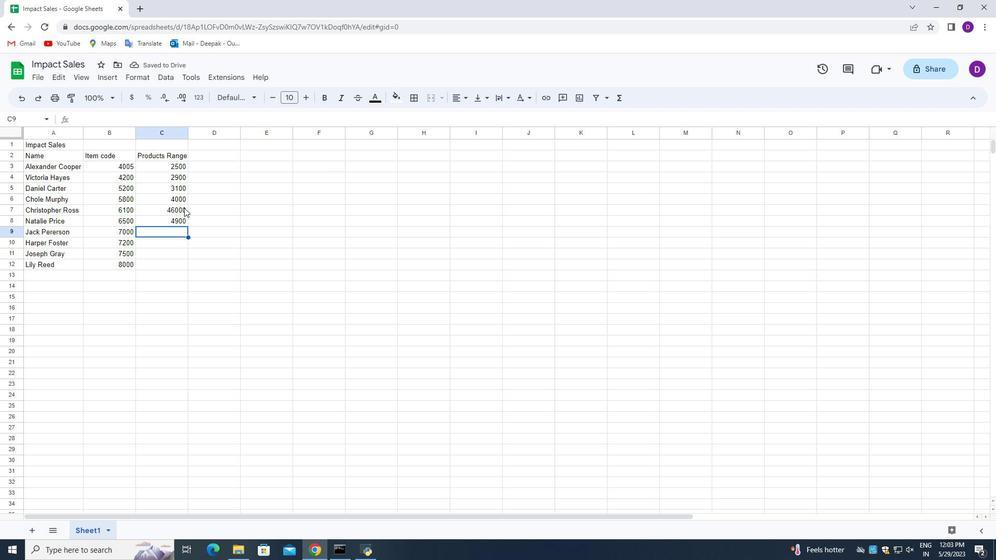 
Action: Mouse pressed left at (184, 208)
Screenshot: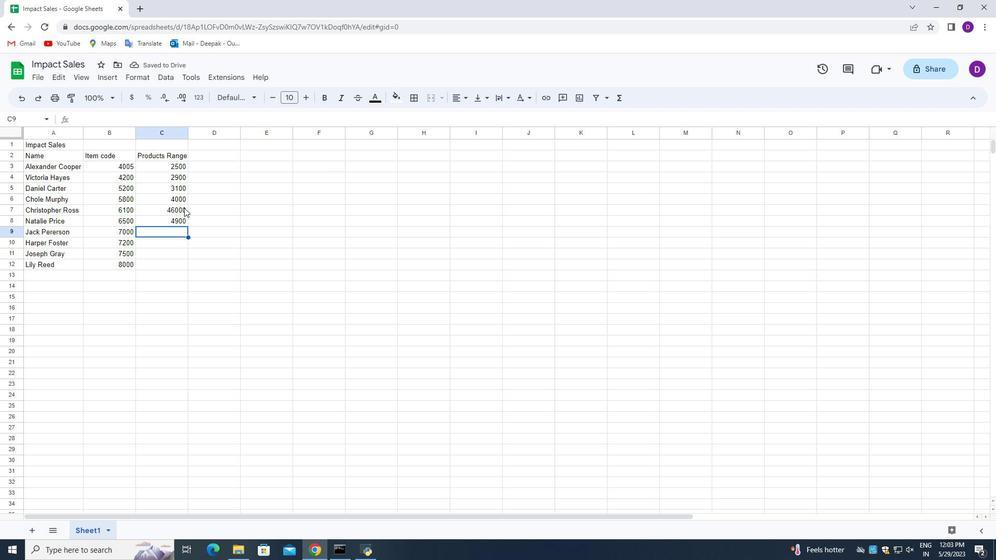 
Action: Mouse moved to (206, 226)
Screenshot: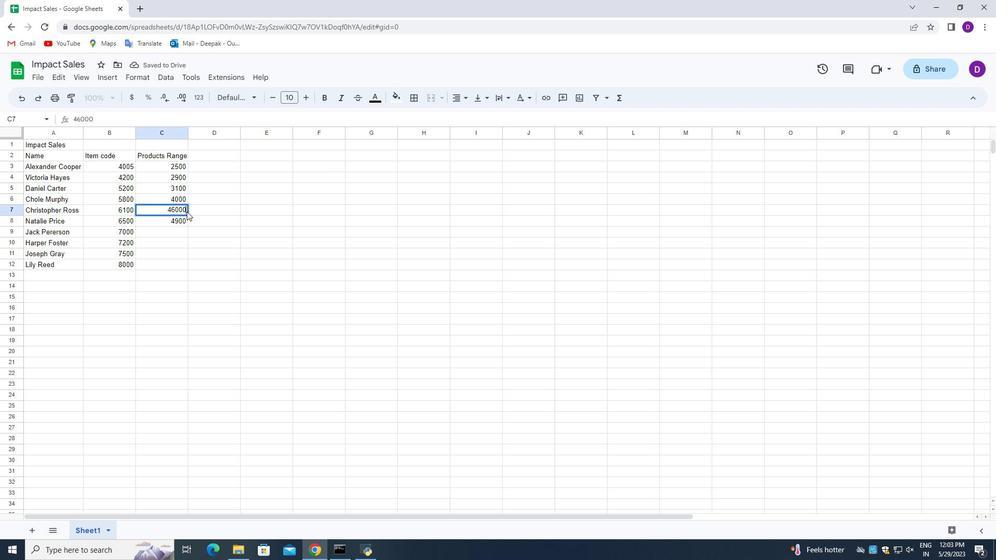 
Action: Key pressed <Key.backspace><Key.enter>
Screenshot: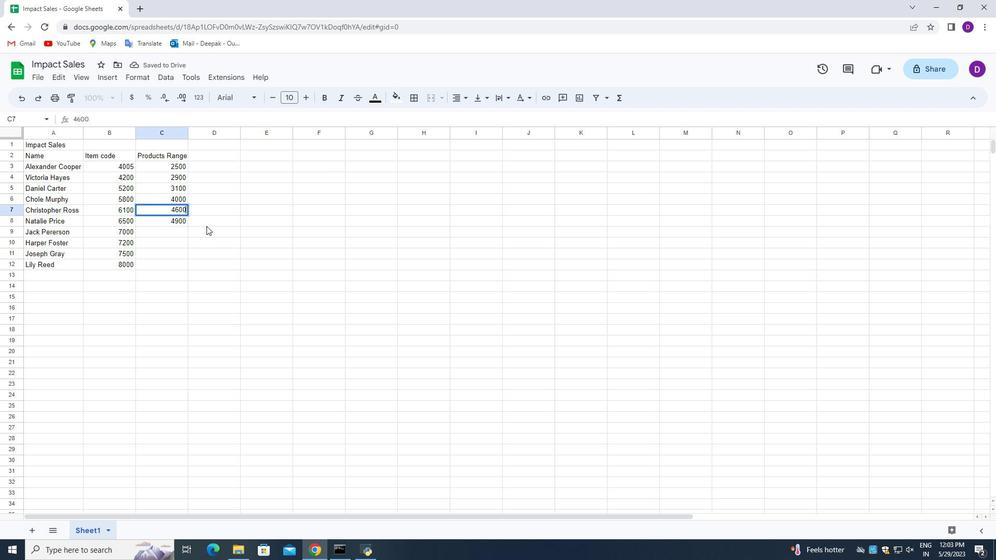 
Action: Mouse moved to (178, 232)
Screenshot: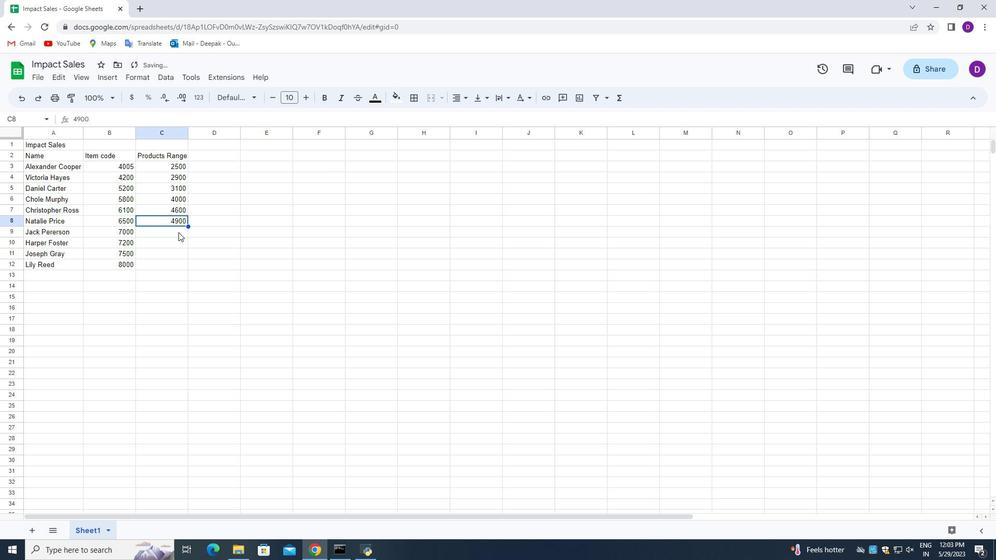 
Action: Mouse pressed left at (178, 232)
Screenshot: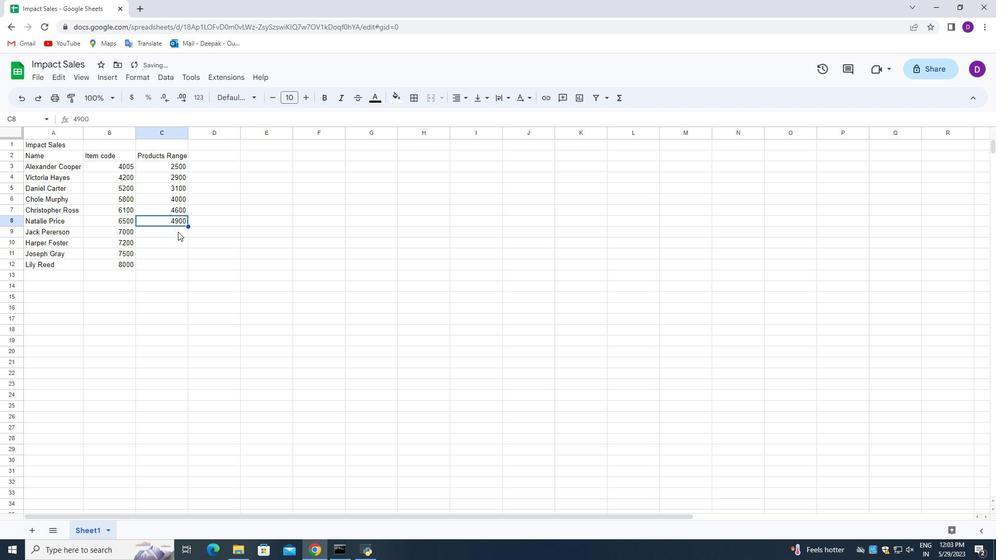 
Action: Key pressed 6000<Key.enter>8000<Key.enter>13000<Key.enter>15000<Key.enter>
Screenshot: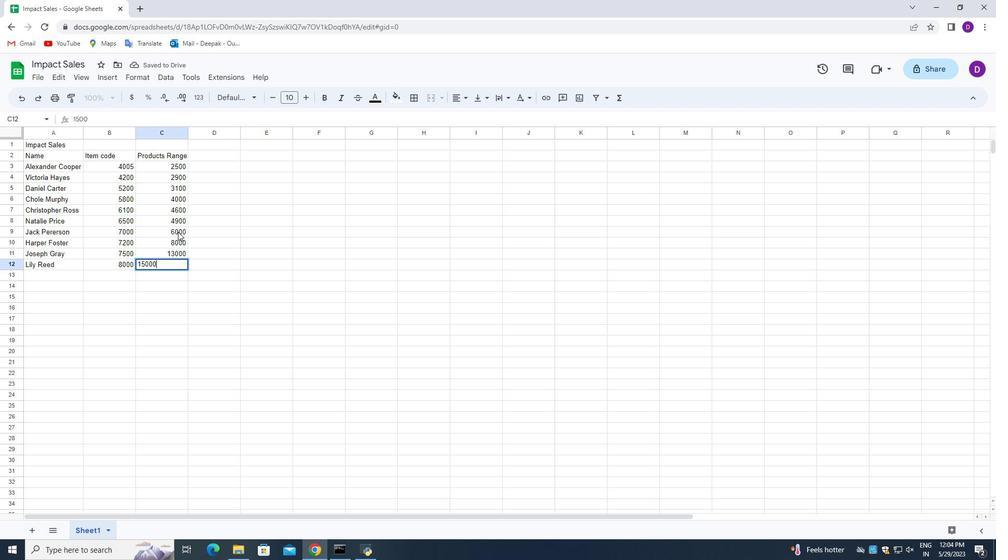 
Action: Mouse moved to (212, 157)
Screenshot: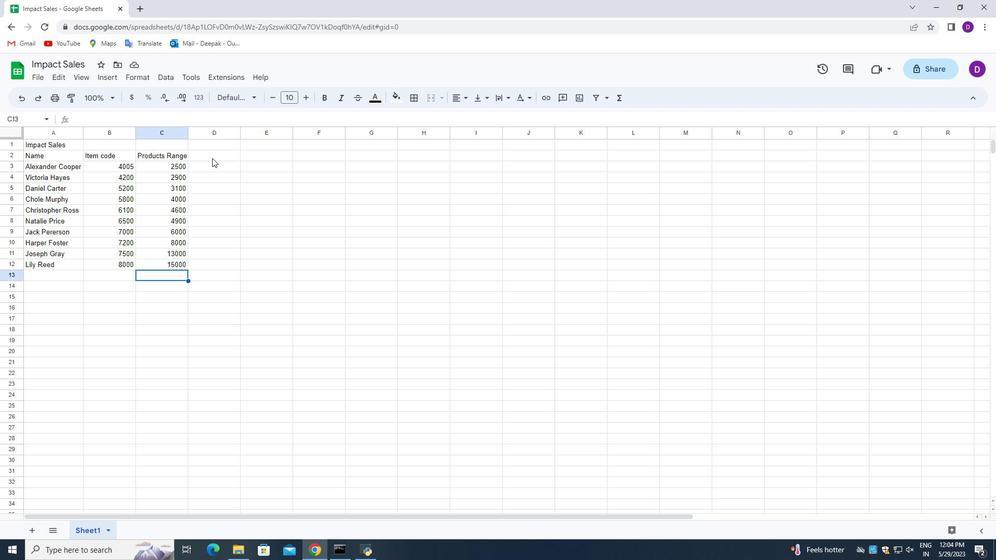
Action: Mouse pressed left at (212, 157)
Screenshot: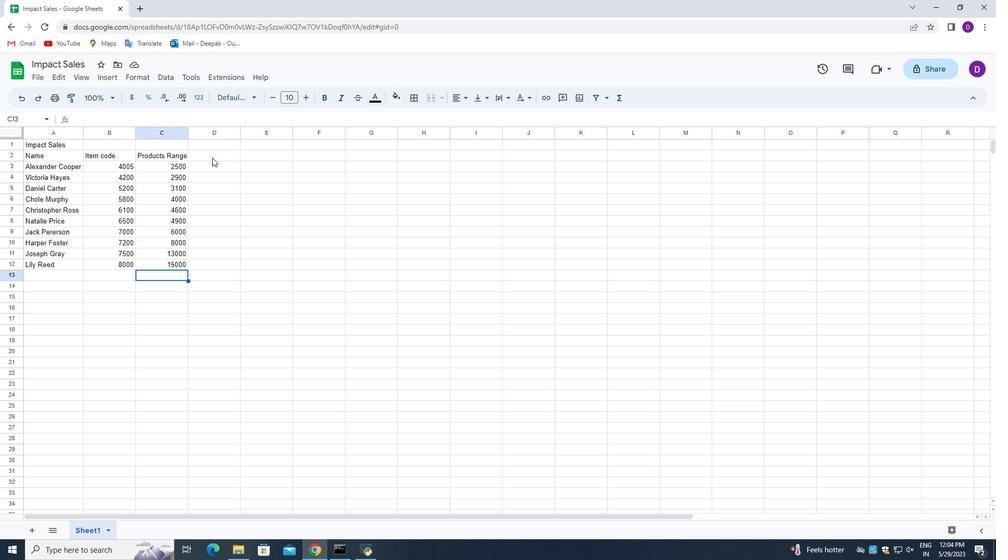 
Action: Mouse pressed left at (212, 157)
Screenshot: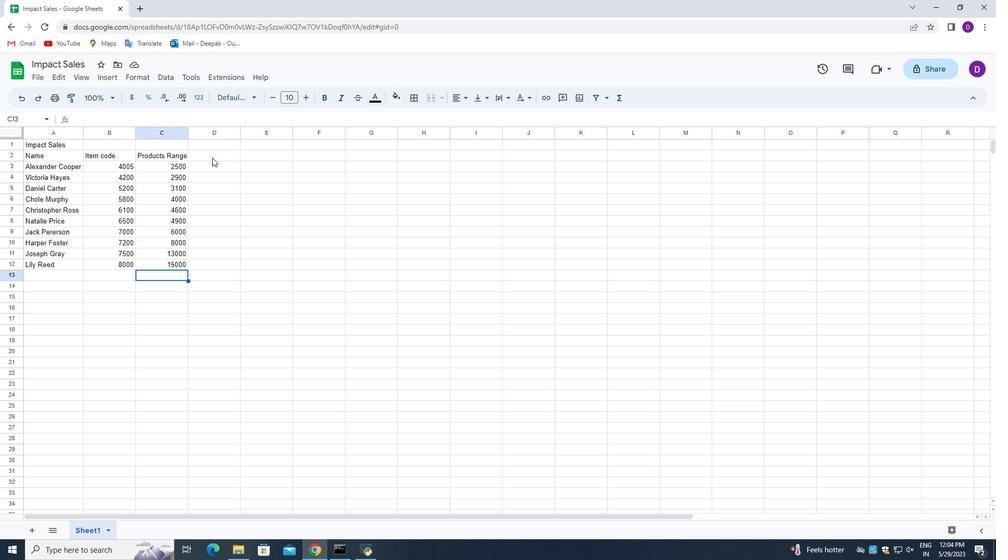 
Action: Key pressed <Key.shift>Products<Key.enter>
Screenshot: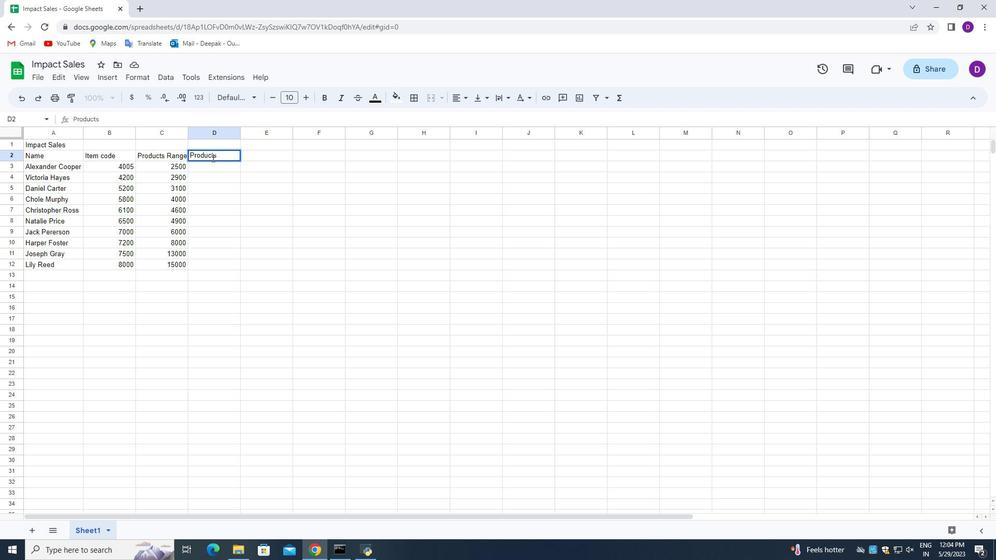 
Action: Mouse moved to (236, 125)
Screenshot: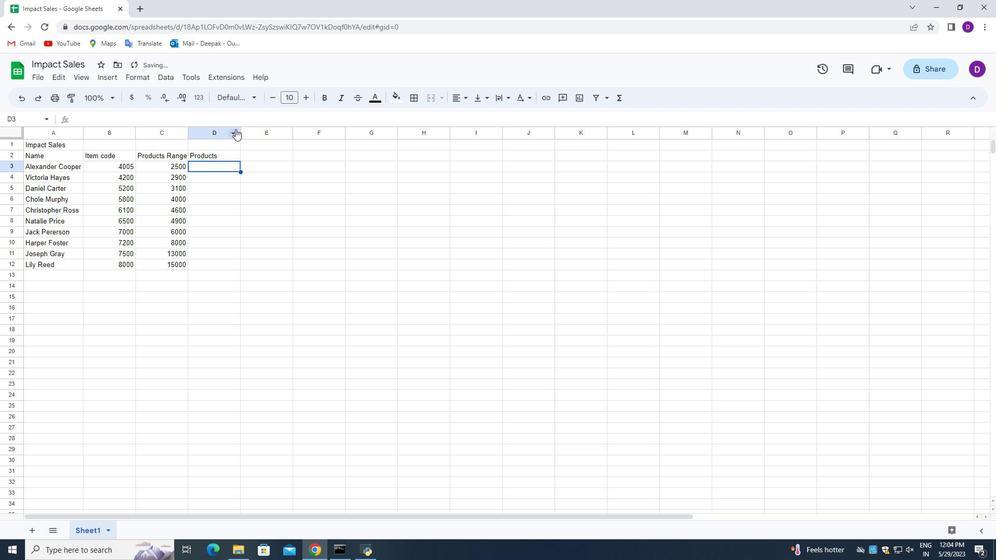 
Action: Key pressed <Key.shift_r>S<Key.backspace><Key.shift_r>A<Key.shift_r>SISCS<Key.space><Key.left><Key.left><Key.right><Key.right>
Screenshot: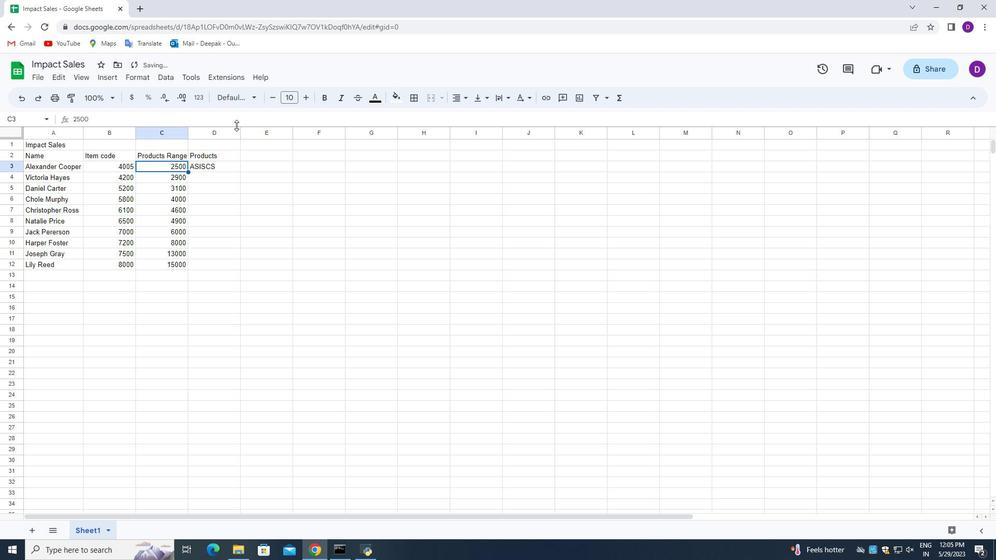 
Action: Mouse moved to (210, 164)
Screenshot: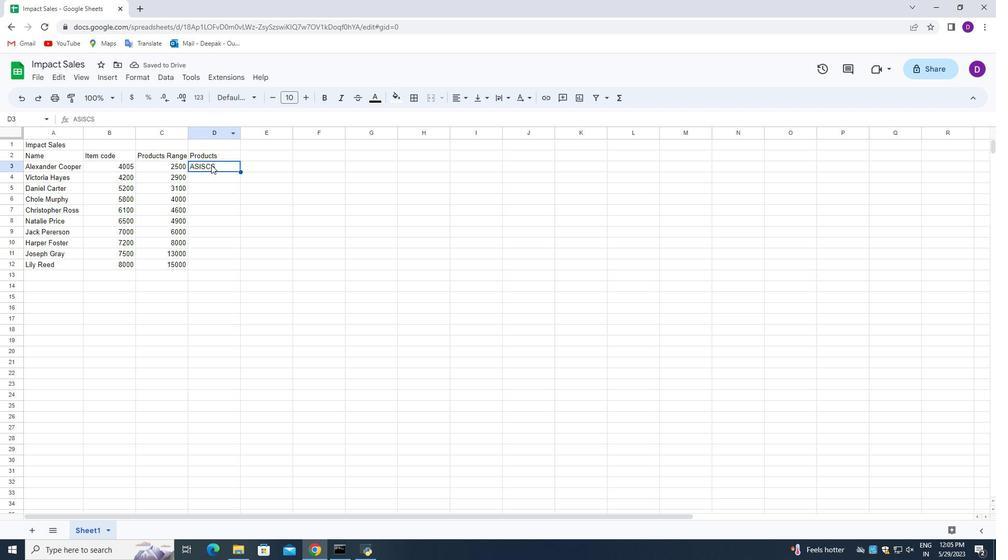 
Action: Mouse pressed left at (210, 164)
Screenshot: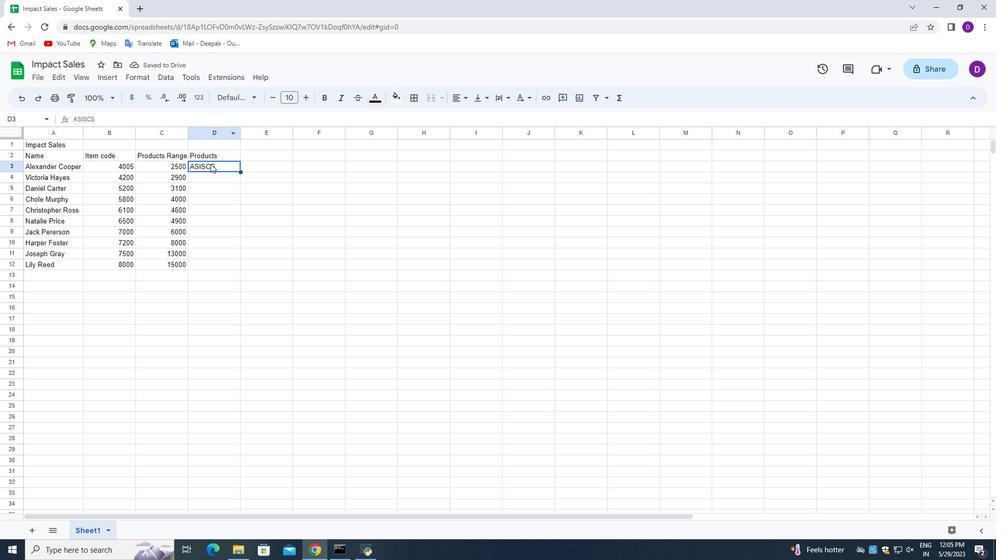 
Action: Mouse pressed left at (210, 164)
Screenshot: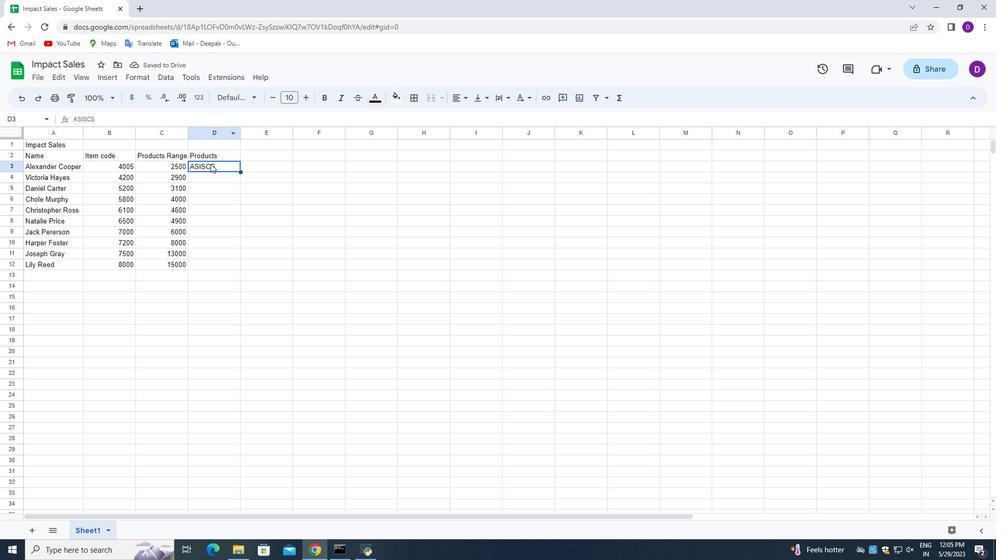 
Action: Mouse moved to (204, 167)
Screenshot: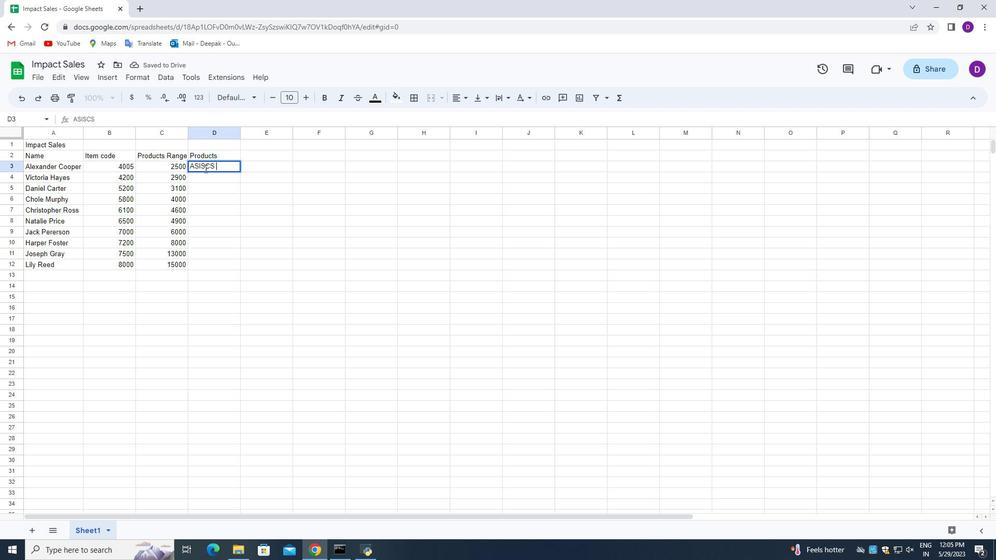 
Action: Mouse pressed left at (204, 167)
Screenshot: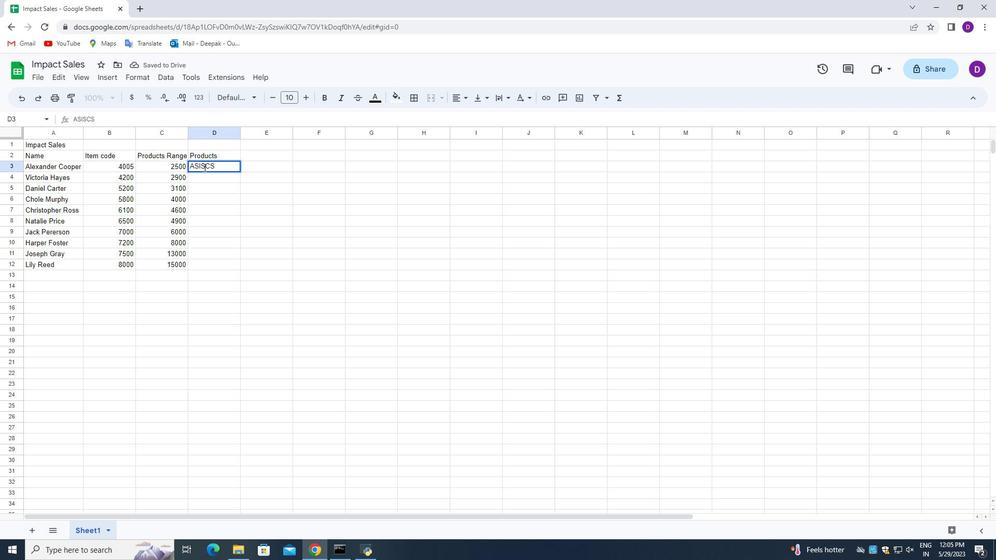 
Action: Mouse moved to (237, 177)
Screenshot: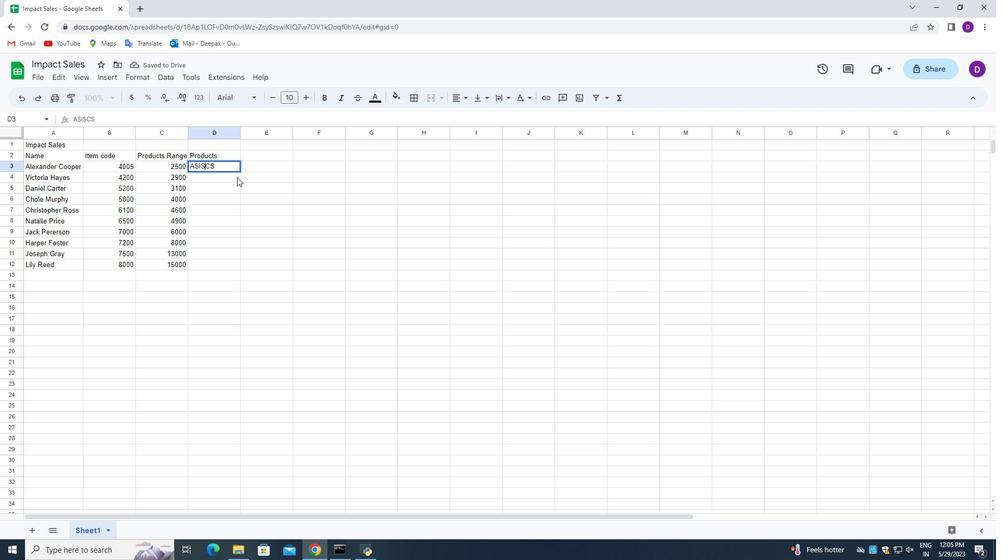 
Action: Key pressed <Key.backspace>
Screenshot: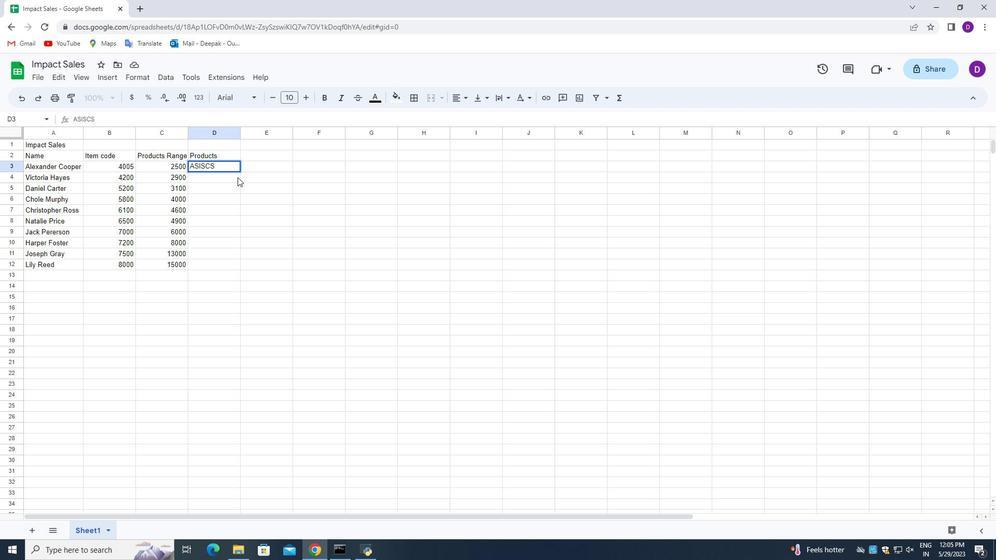 
Action: Mouse moved to (226, 168)
Screenshot: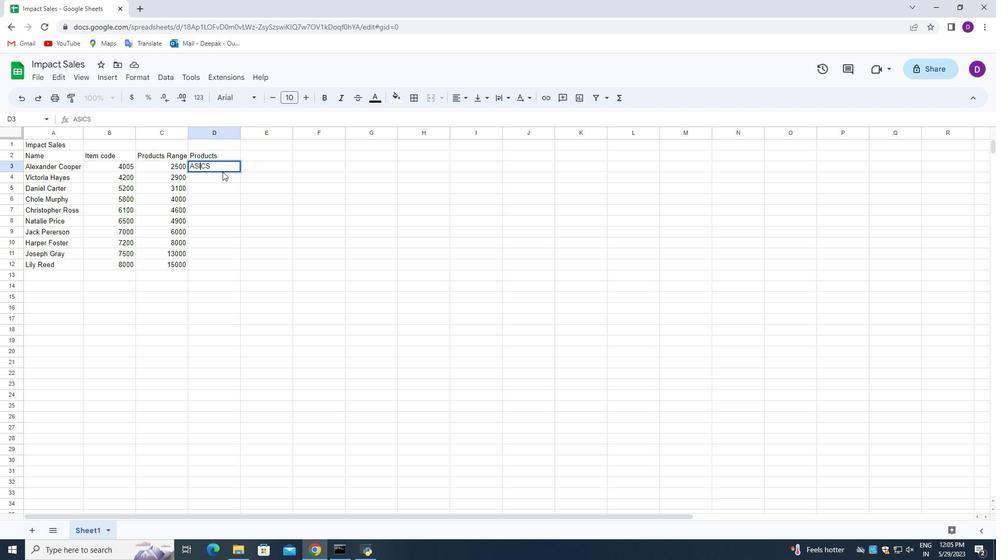 
Action: Mouse pressed left at (226, 168)
Screenshot: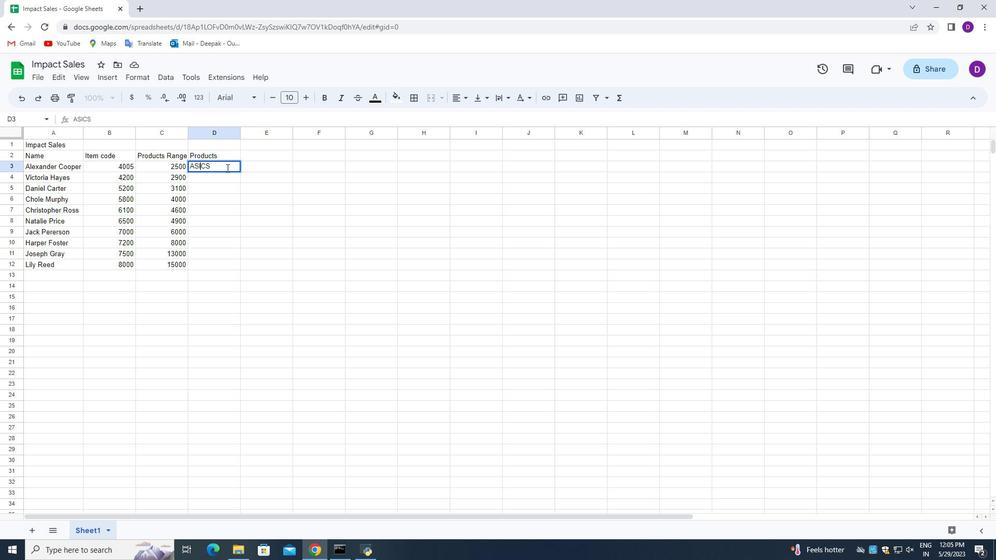 
Action: Key pressed <Key.shift_r>Shoe<Key.enter><Key.shift_r>Brooks<Key.space><Key.shift_r>Show<Key.backspace>e<Key.enter><Key.shift_r>Clarks<Key.space><Key.shift_r>Shoe<Key.enter><Key.shift_r>Crocs<Key.backspace><Key.backspace><Key.backspace><Key.backspace><Key.backspace><Key.shift_r>Crocs<Key.space><Key.shift_r>Shoe<Key.enter><Key.shift_r>Dr.<Key.space><Key.shift>Martens<Key.space><Key.shift_r>Shoe<Key.enter><Key.shift_r>Ecco<Key.space><Key.shift_r>Shoe<Key.enter><Key.shift_r>G<Key.backspace><Key.shift_r>Fila<Key.space><Key.shift_r>Shoe<Key.enter><Key.shift>Hush<Key.space><Key.shift>Puppies<Key.space><Key.shift_r>Shoe<Key.enter><Key.shift>Jordan<Key.space><Key.shift_r>Shoe<Key.enter><Key.shift>K-<Key.shift_r>Swiss<Key.space><Key.shift_r>Shoe
Screenshot: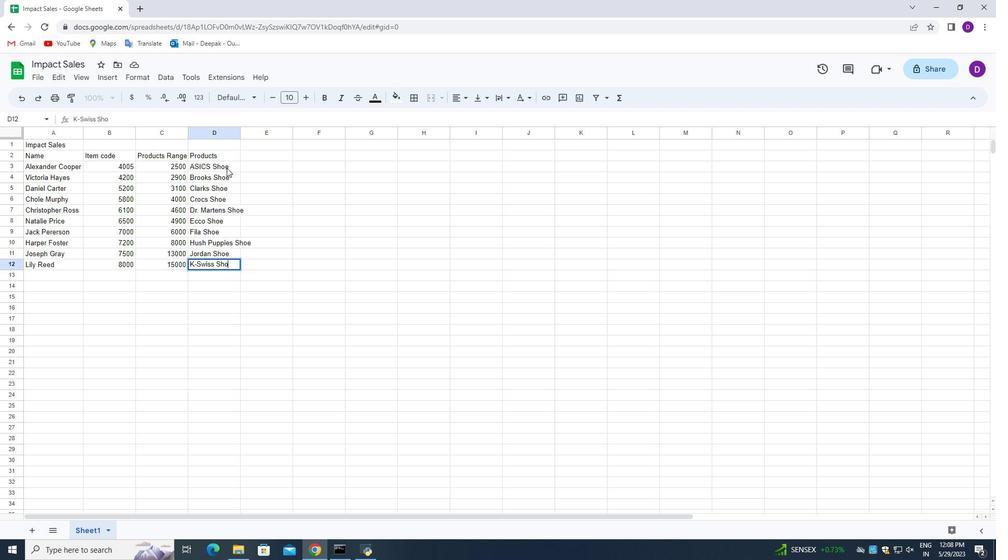 
Action: Mouse moved to (266, 154)
Screenshot: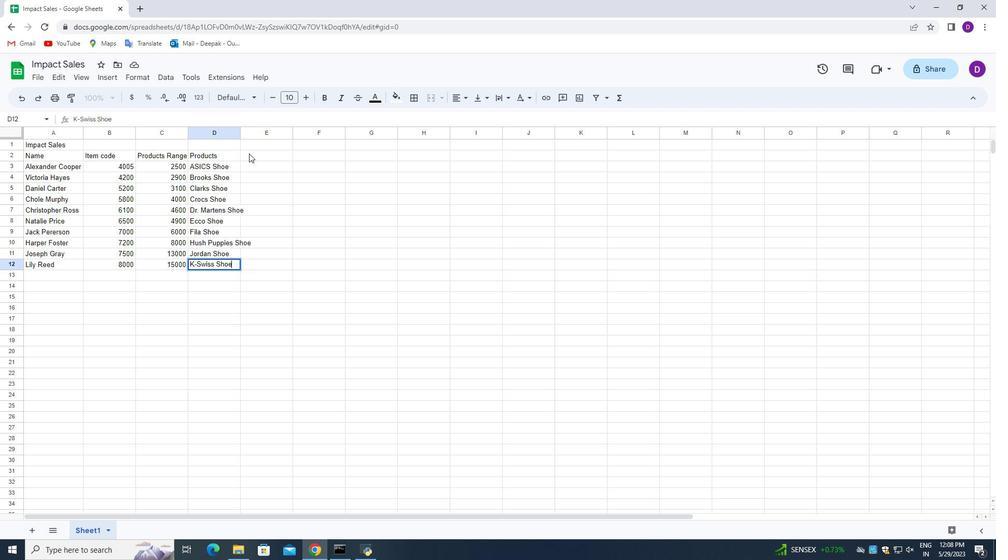 
Action: Mouse pressed left at (266, 154)
Screenshot: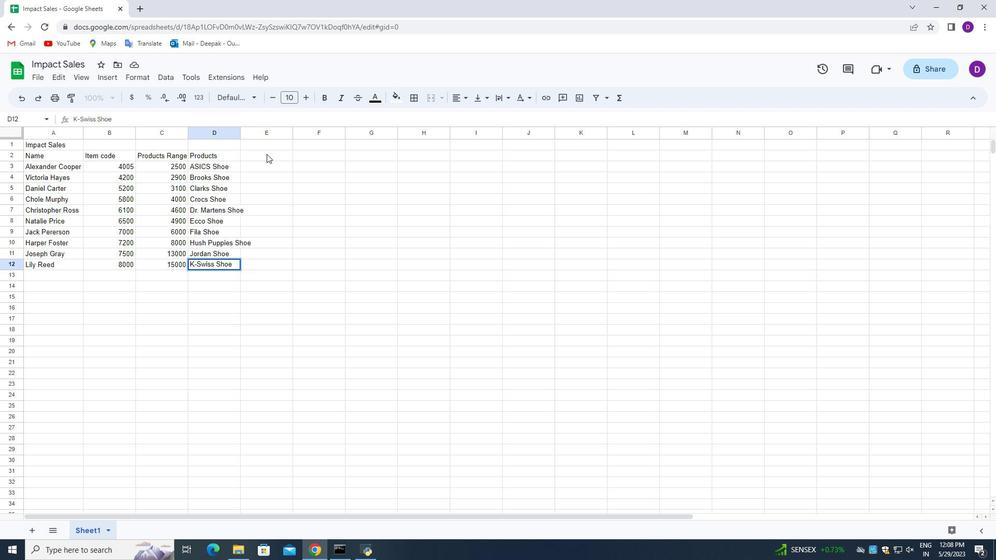 
Action: Mouse moved to (238, 132)
Screenshot: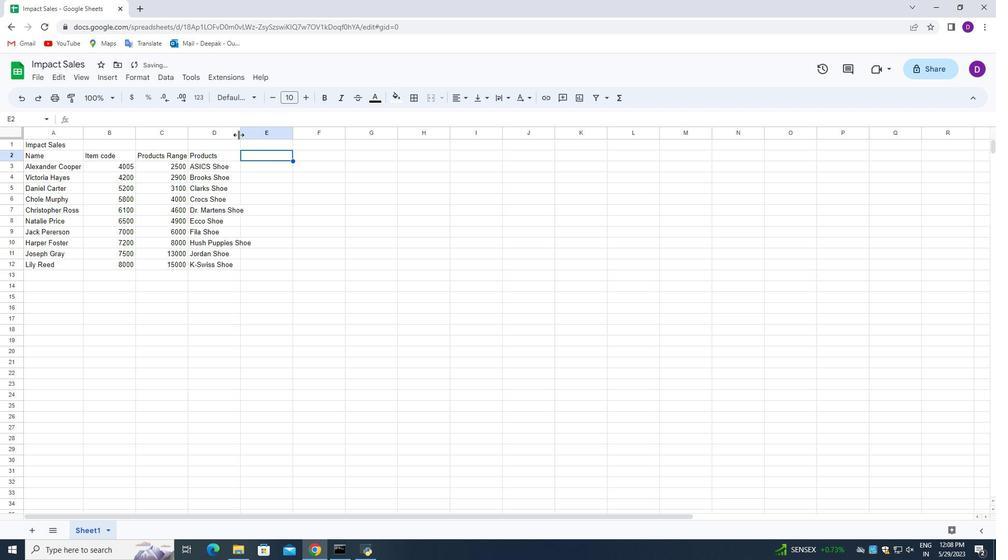 
Action: Mouse pressed left at (238, 132)
Screenshot: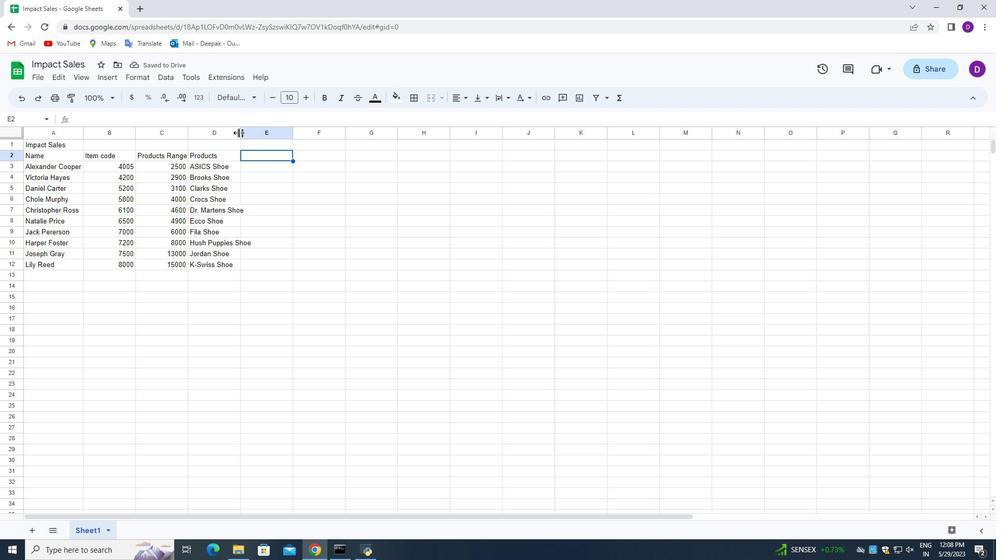 
Action: Mouse pressed left at (238, 132)
Screenshot: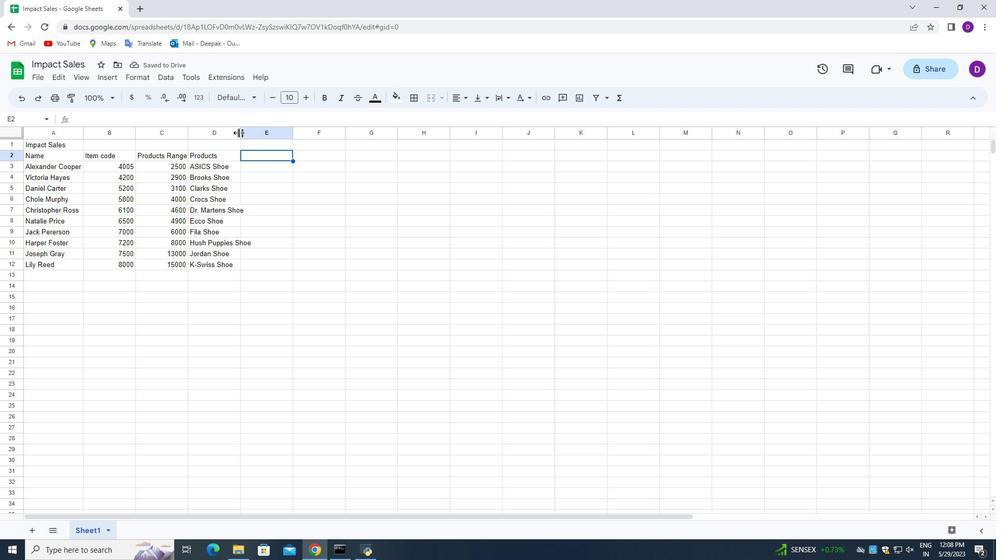 
Action: Mouse moved to (272, 156)
Screenshot: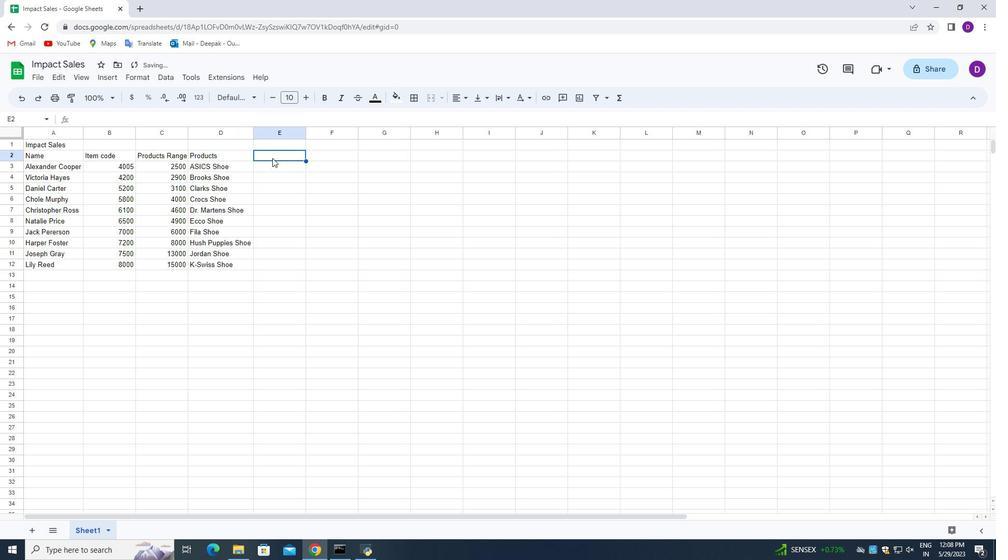 
Action: Mouse pressed left at (272, 156)
Screenshot: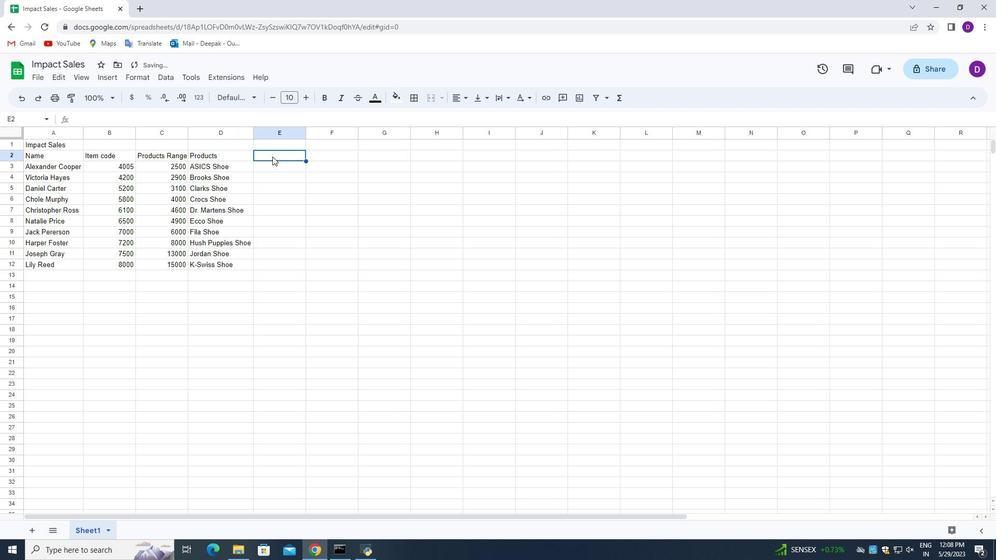 
Action: Mouse pressed left at (272, 156)
Screenshot: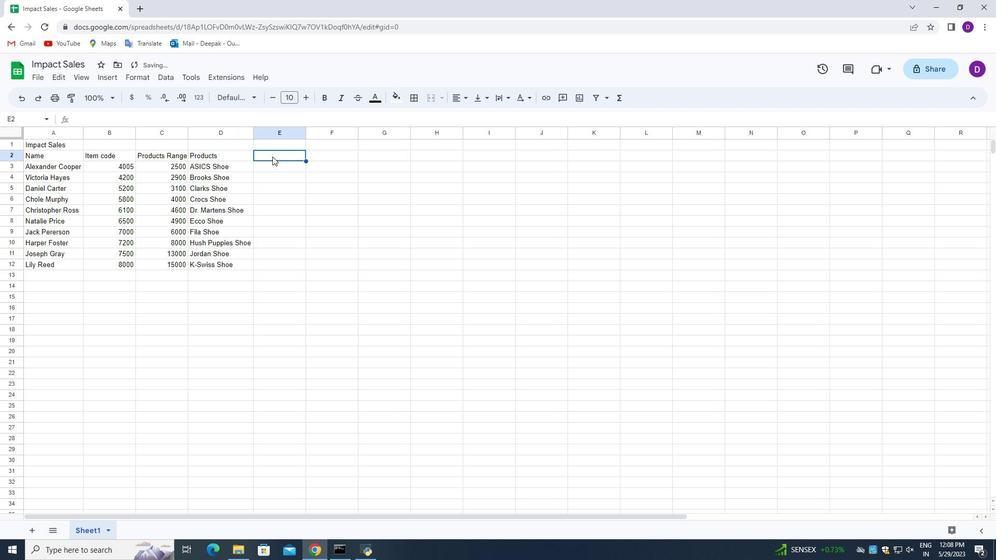 
Action: Mouse moved to (359, 230)
Screenshot: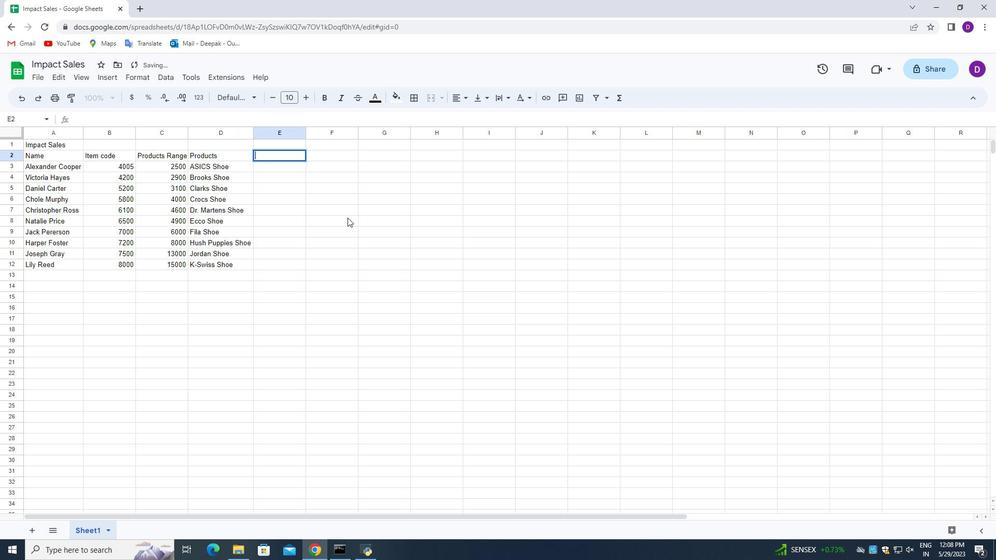 
Action: Key pressed <Key.shift_r>Quantity<Key.enter>3<Key.enter>5<Key.enter>6<Key.enter>4<Key.enter>9<Key.enter>2<Key.enter>4<Key.enter>3<Key.enter>7<Key.enter>9<Key.enter>
Screenshot: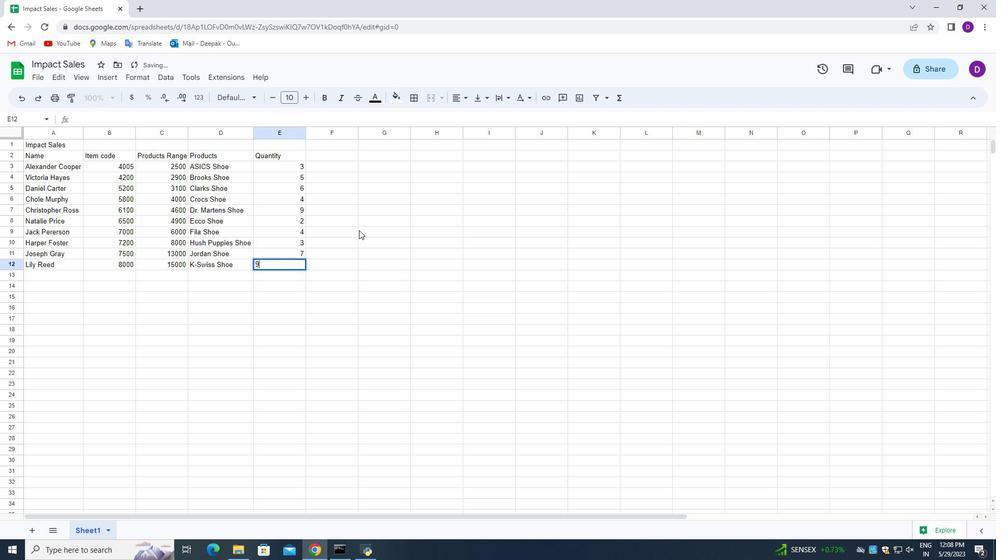 
Action: Mouse moved to (329, 157)
Screenshot: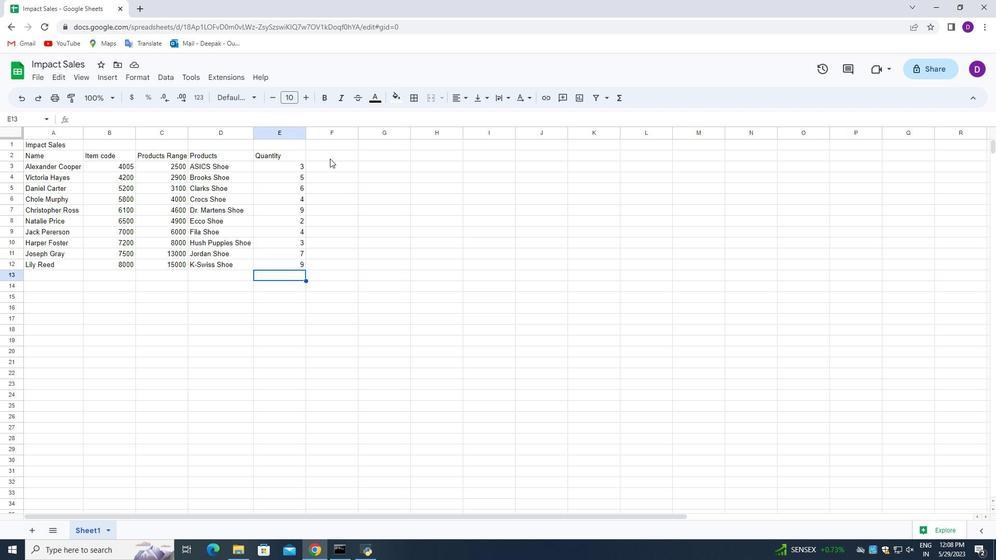 
Action: Mouse pressed left at (329, 157)
Screenshot: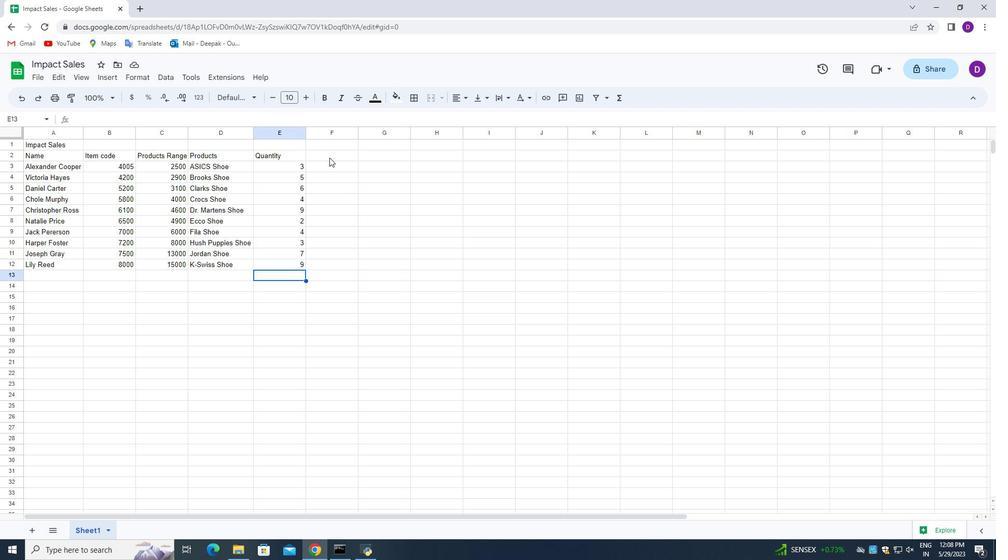 
Action: Mouse pressed left at (329, 157)
Screenshot: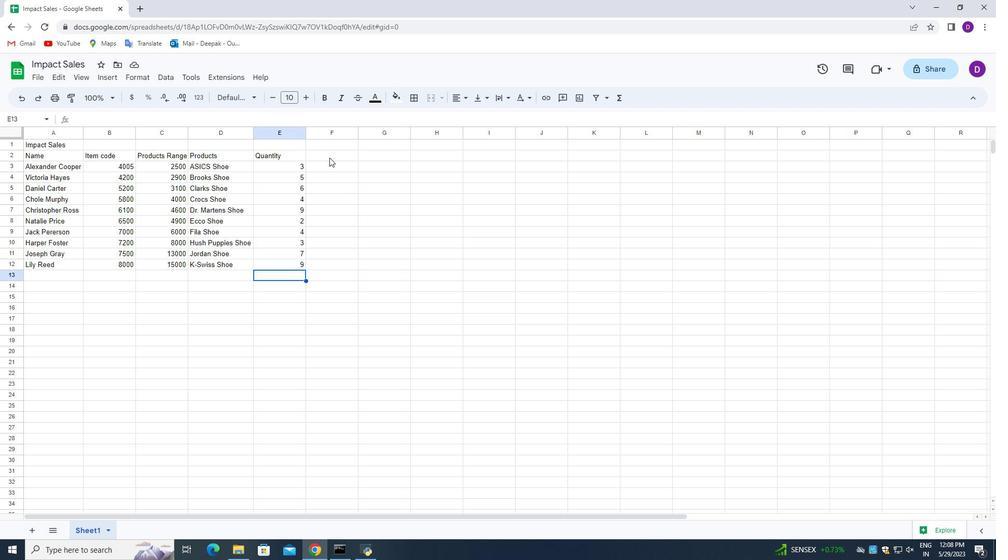 
Action: Key pressed <Key.shift_r>Amount
Screenshot: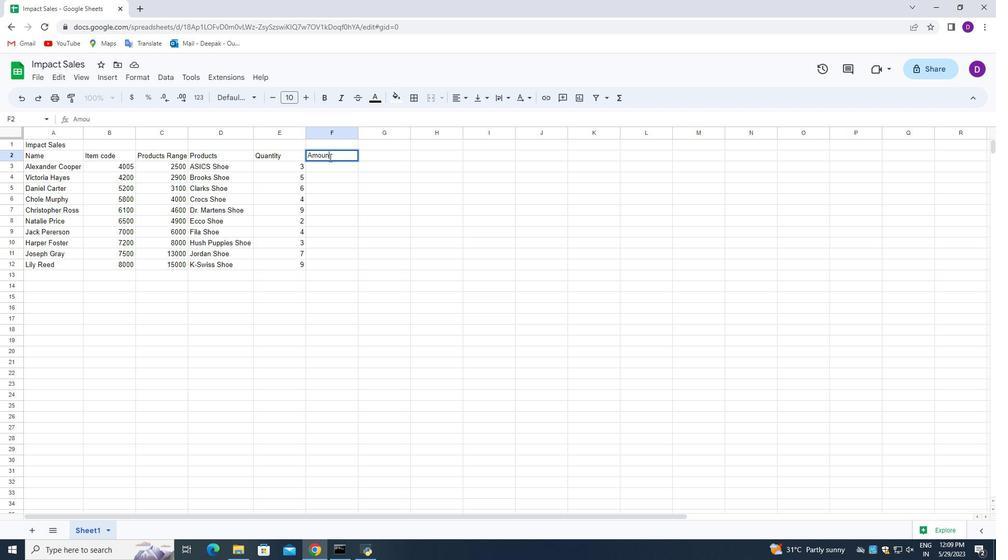
Action: Mouse moved to (330, 164)
Screenshot: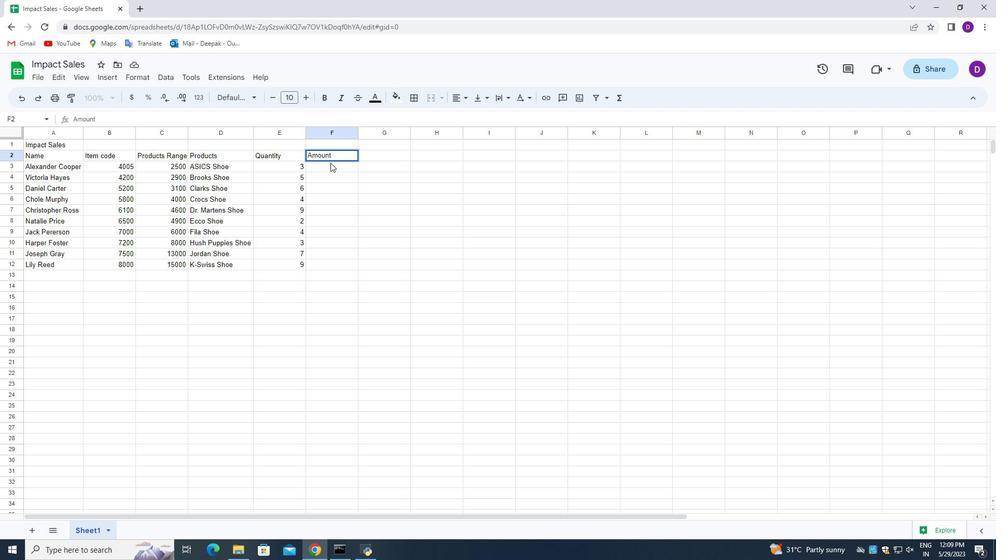 
Action: Mouse pressed left at (330, 164)
Screenshot: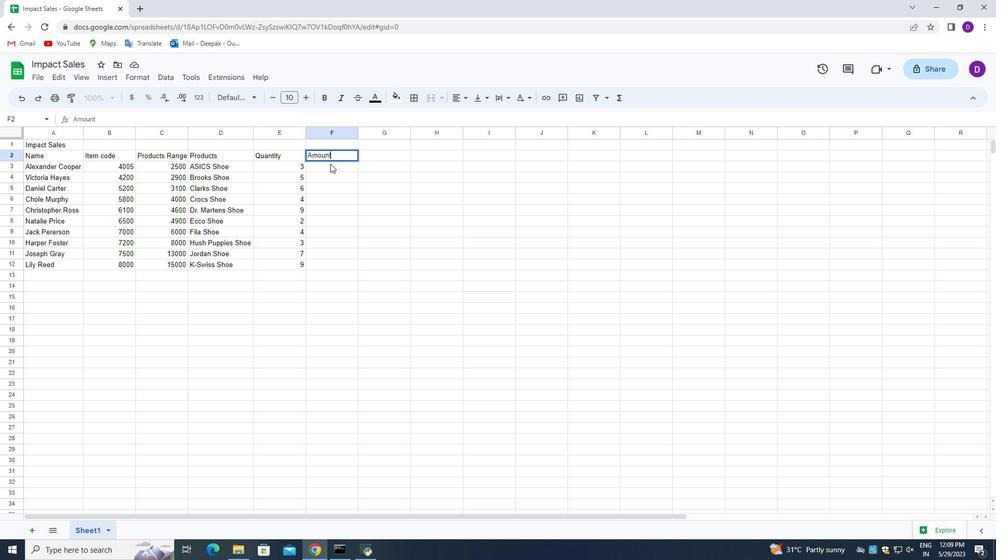 
Action: Mouse moved to (330, 167)
Screenshot: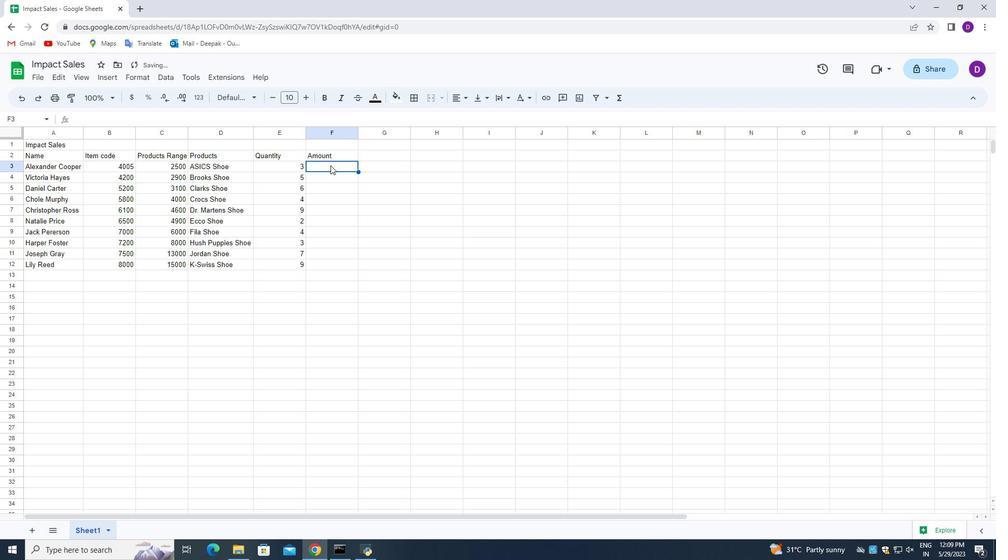 
Action: Mouse pressed left at (330, 167)
Screenshot: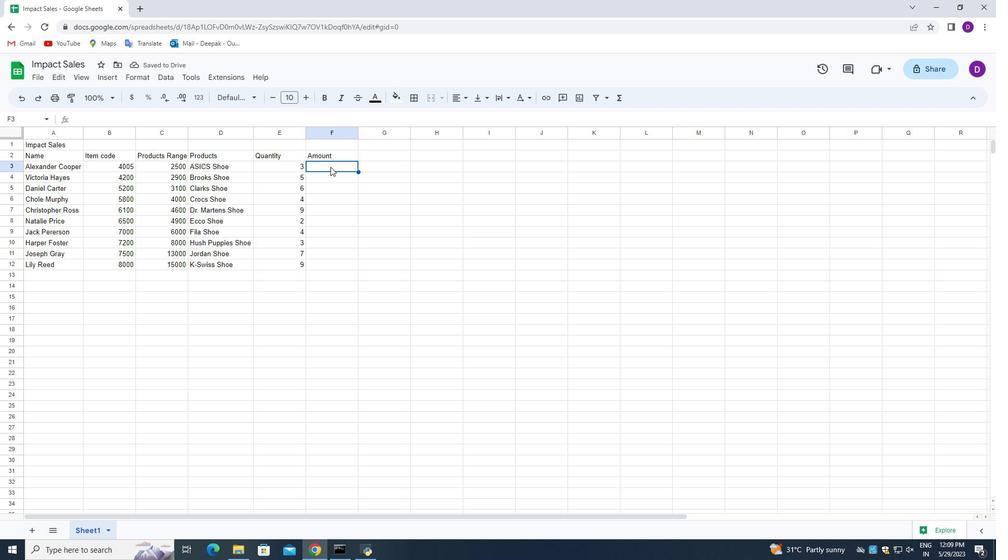 
Action: Mouse pressed left at (330, 167)
Screenshot: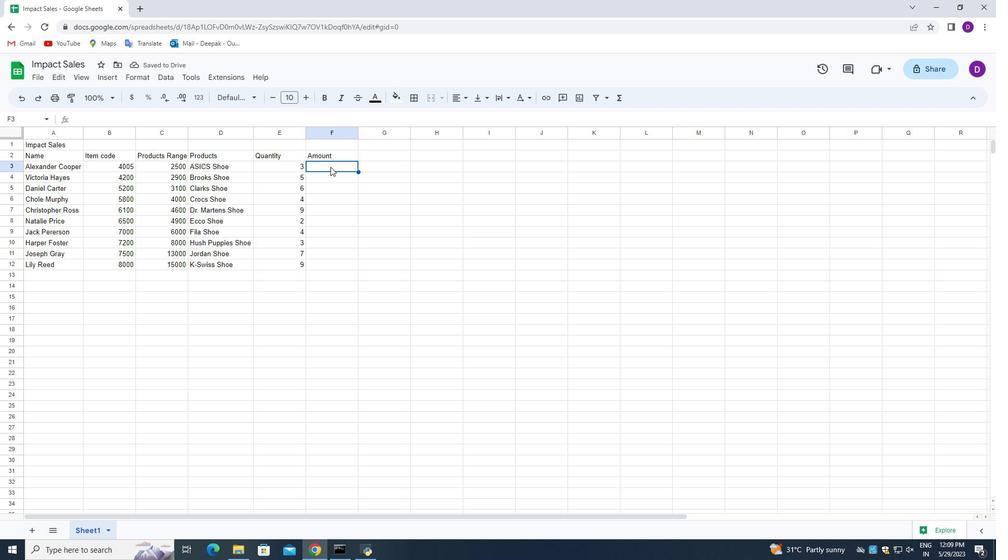 
Action: Key pressed =<Key.enter>
Screenshot: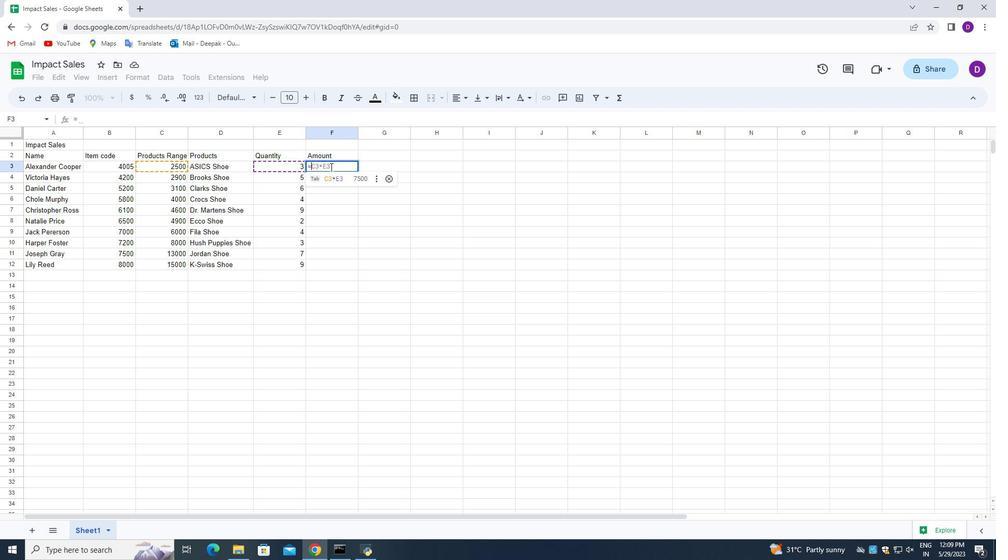 
Action: Mouse moved to (329, 175)
Screenshot: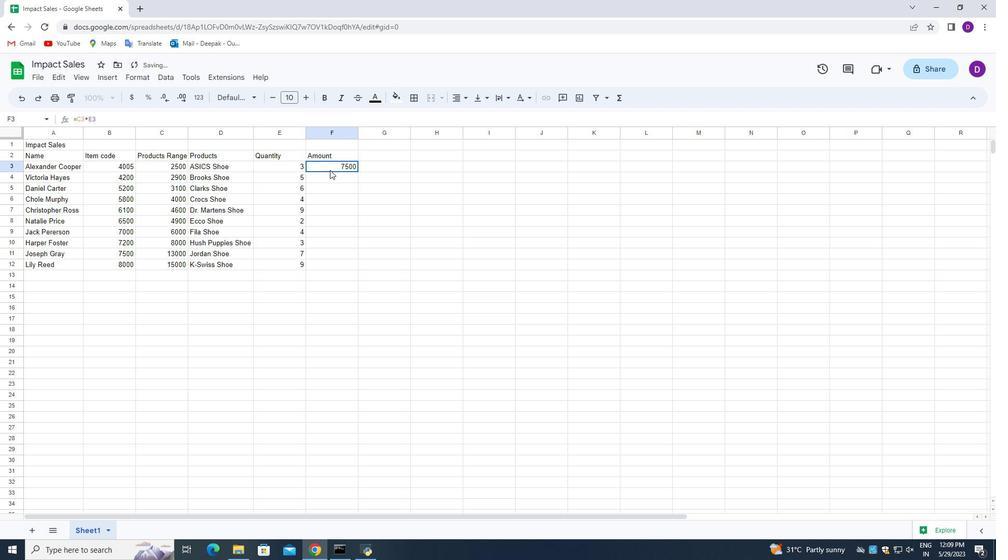 
Action: Mouse pressed left at (329, 175)
Screenshot: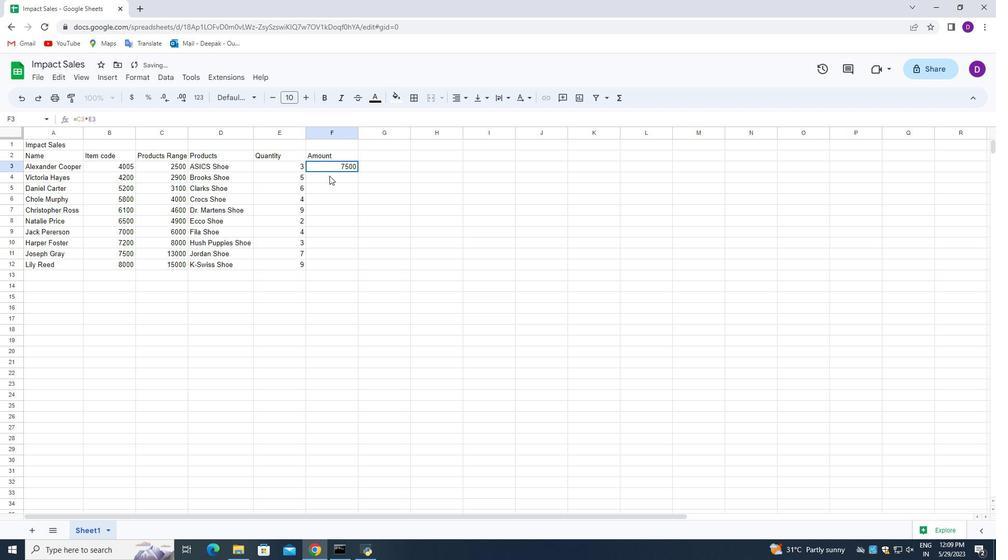
Action: Mouse pressed left at (329, 175)
Screenshot: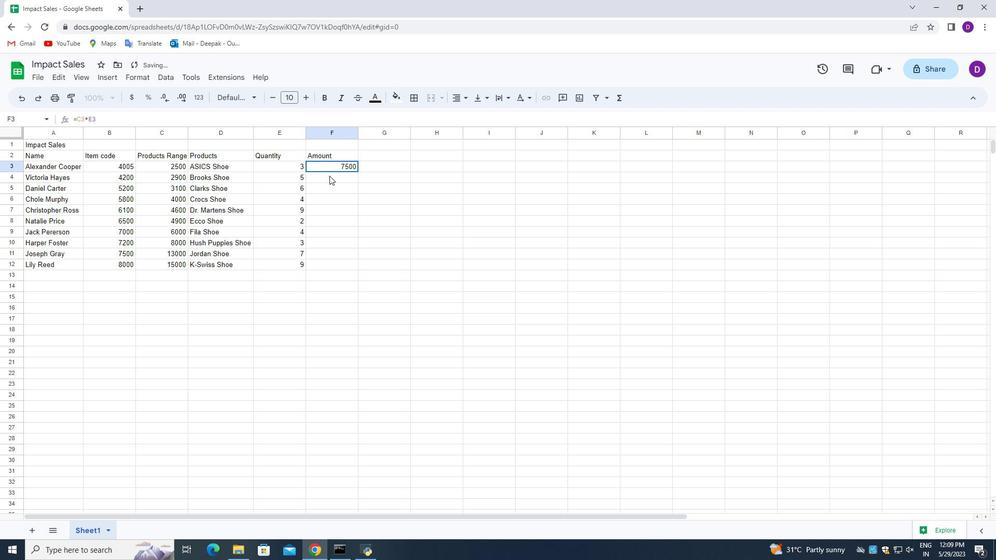 
Action: Key pressed =<Key.enter>
Screenshot: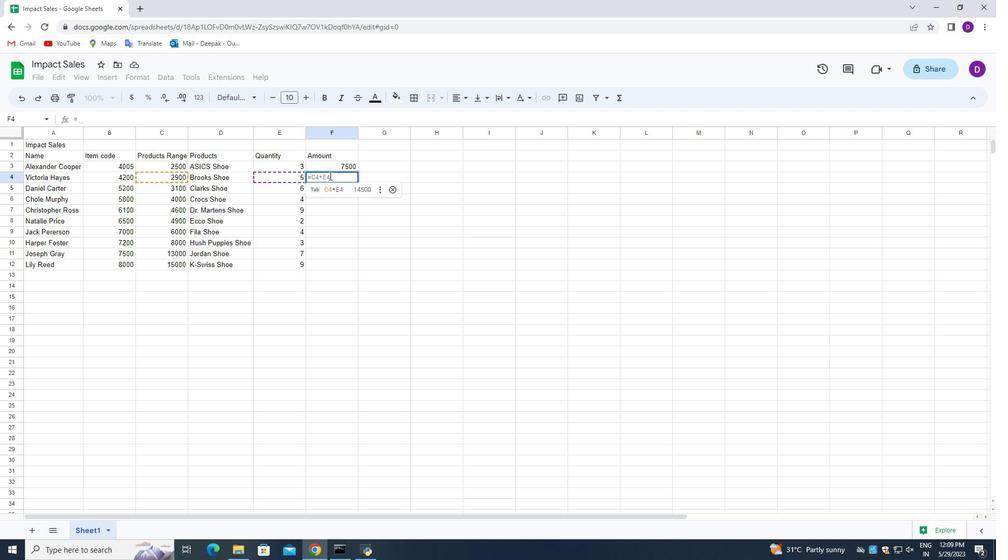 
Action: Mouse moved to (330, 187)
Screenshot: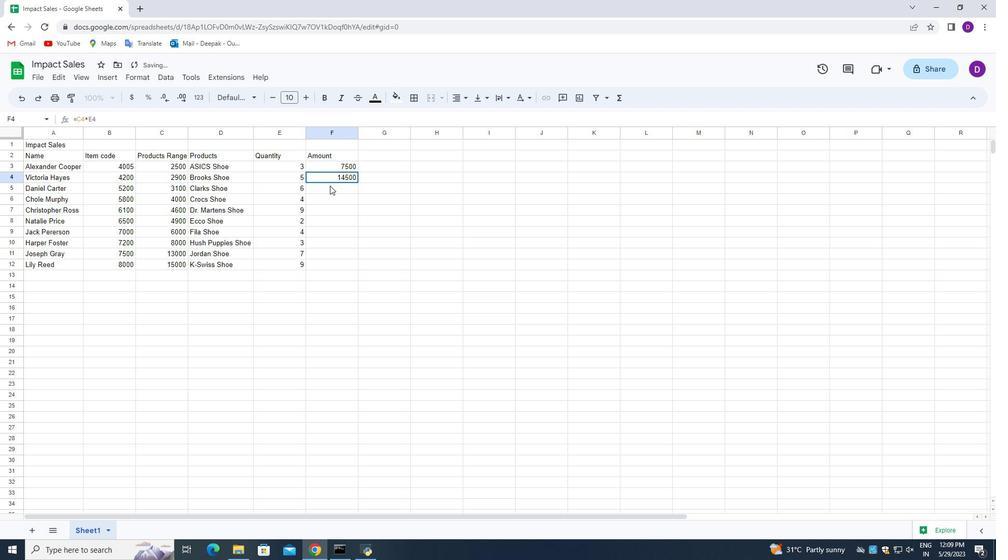 
Action: Mouse pressed left at (330, 187)
Screenshot: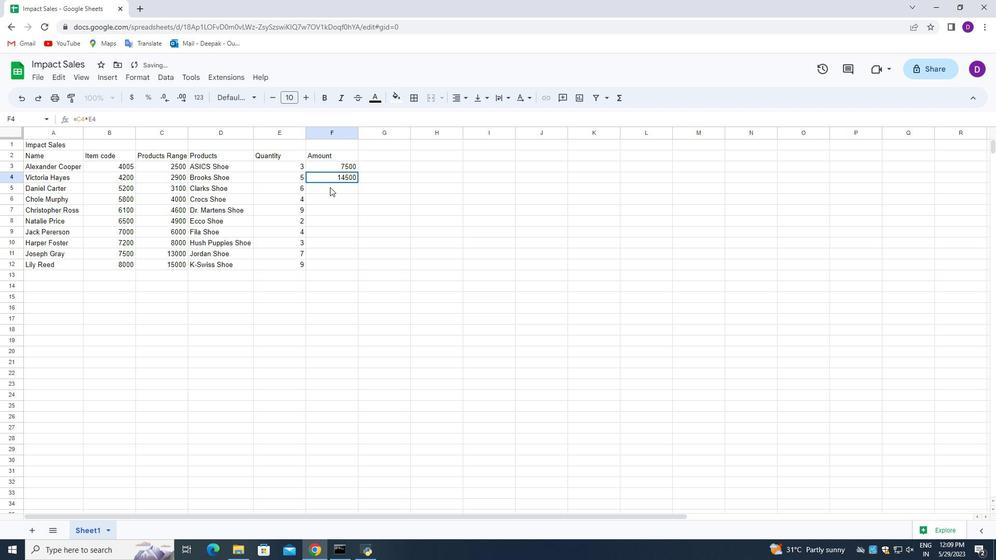
Action: Mouse pressed left at (330, 187)
Screenshot: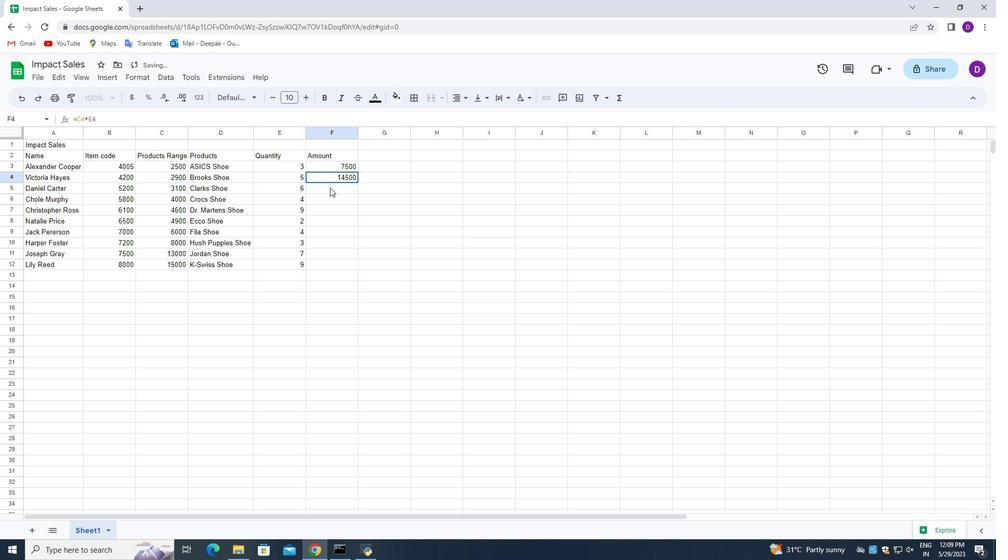 
Action: Key pressed =<Key.enter>
Screenshot: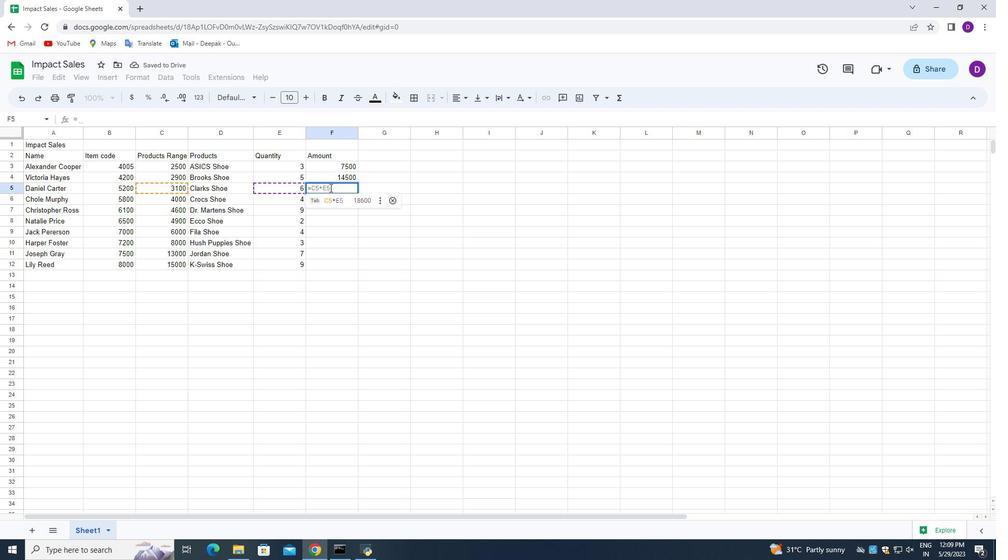 
Action: Mouse moved to (341, 199)
Screenshot: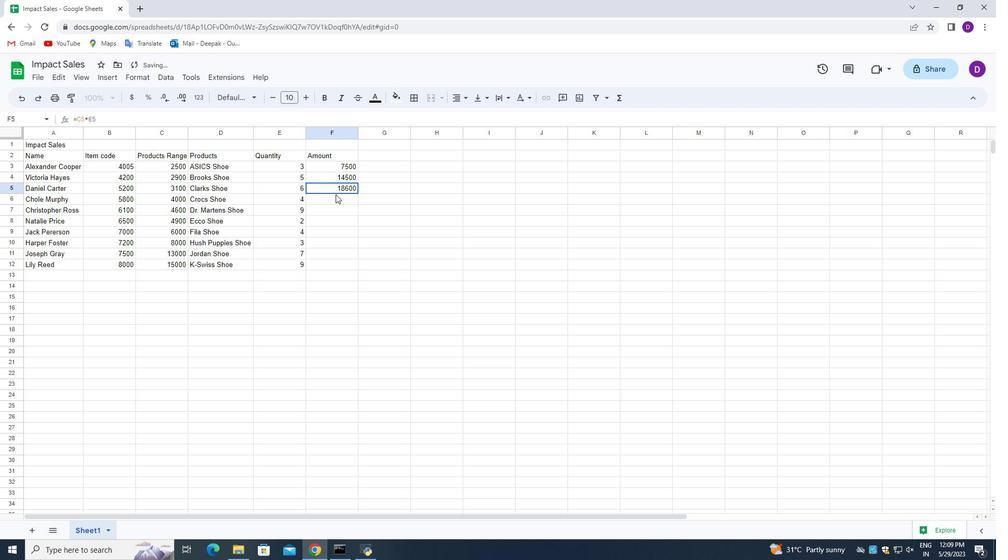 
Action: Mouse pressed left at (341, 199)
Screenshot: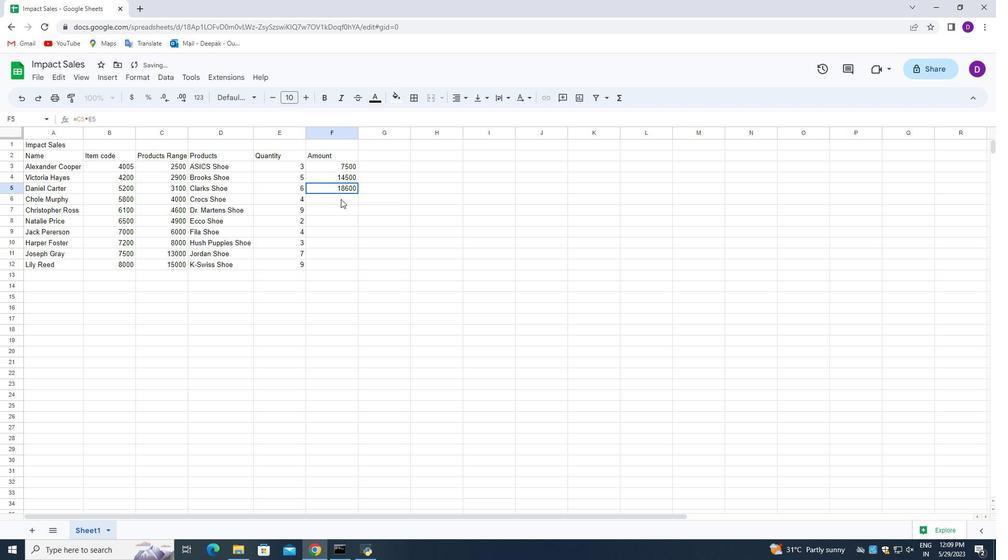 
Action: Mouse pressed left at (341, 199)
Screenshot: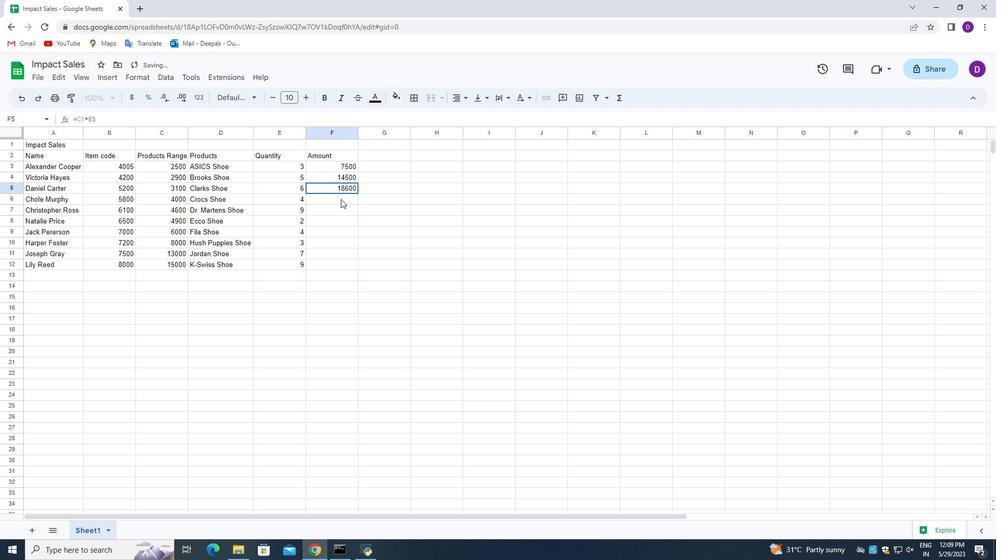 
Action: Key pressed =<Key.enter>
Screenshot: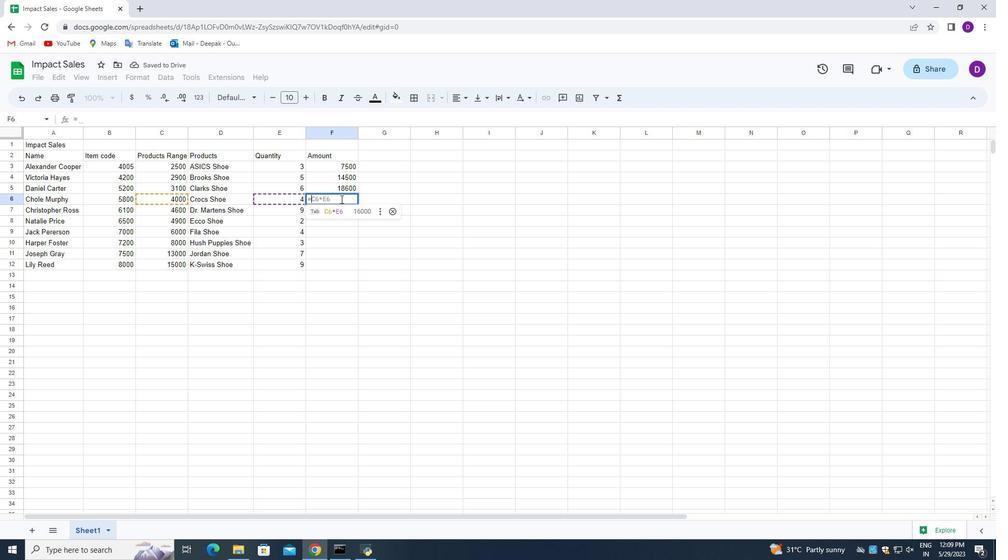 
Action: Mouse moved to (342, 209)
Screenshot: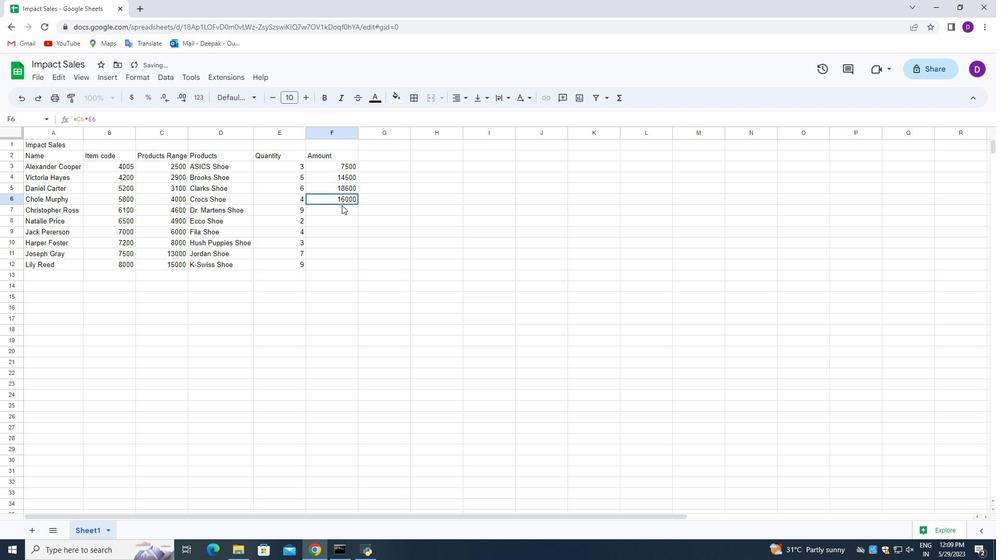 
Action: Mouse pressed left at (342, 209)
Screenshot: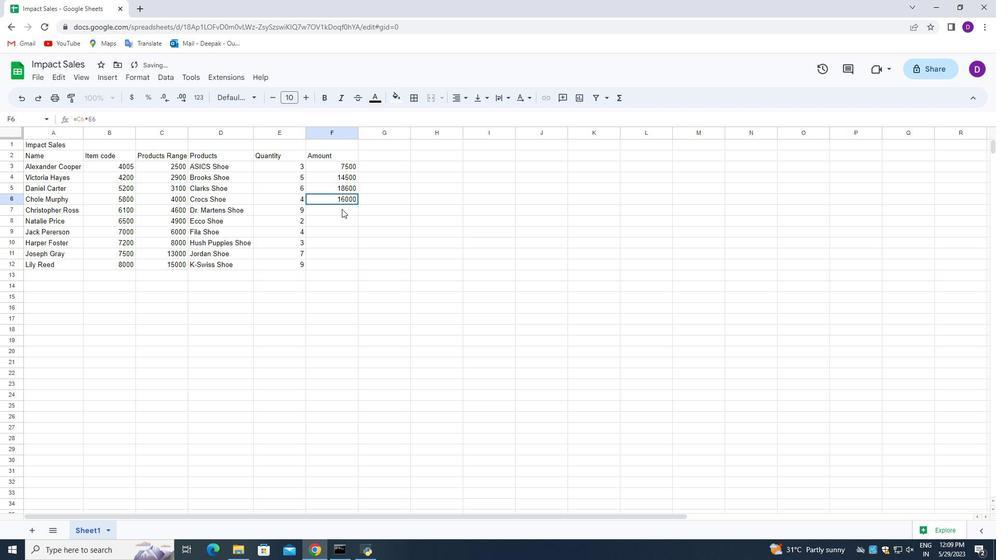 
Action: Mouse pressed left at (342, 209)
Screenshot: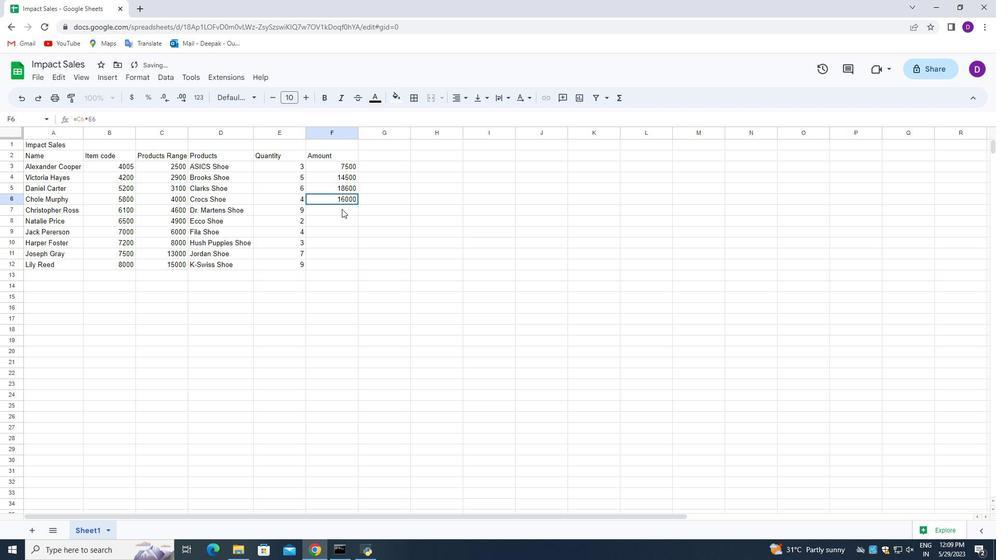 
Action: Mouse moved to (342, 209)
Screenshot: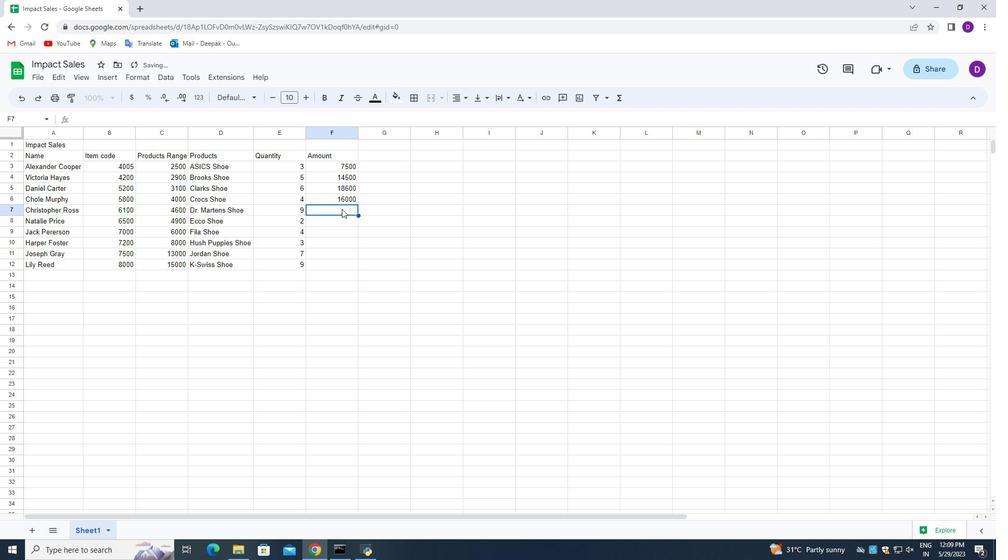 
Action: Key pressed =<Key.enter>
Screenshot: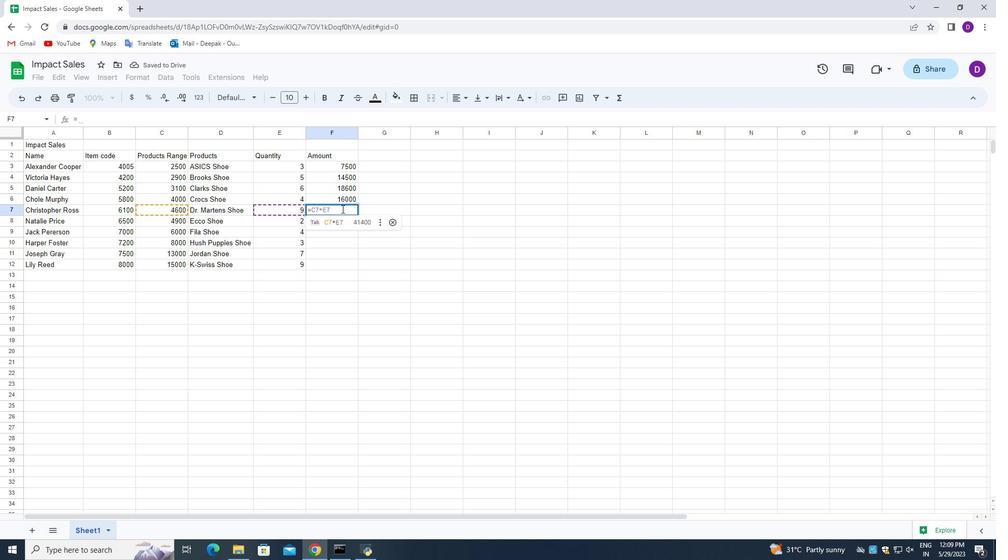 
Action: Mouse moved to (340, 220)
Screenshot: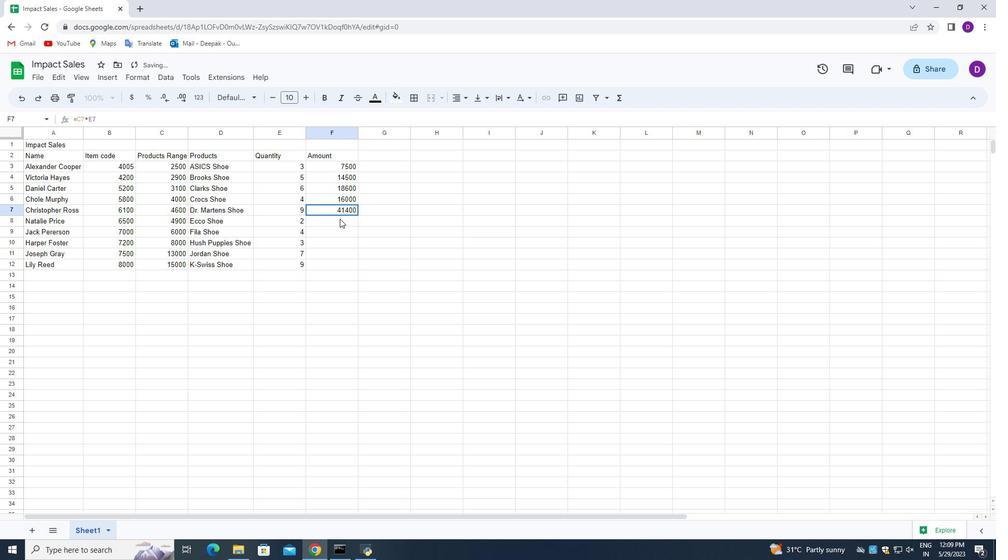 
Action: Mouse pressed left at (340, 220)
Screenshot: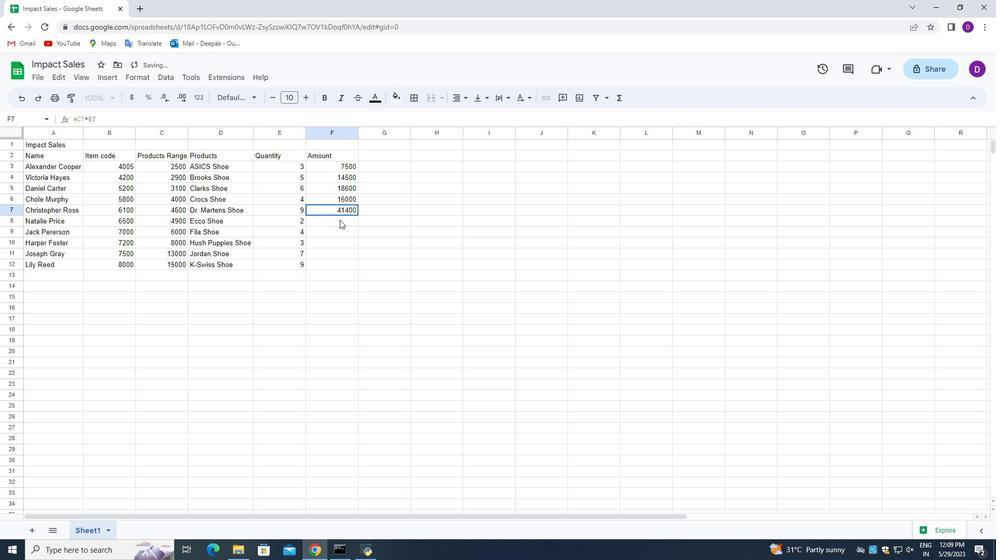 
Action: Mouse pressed left at (340, 220)
Screenshot: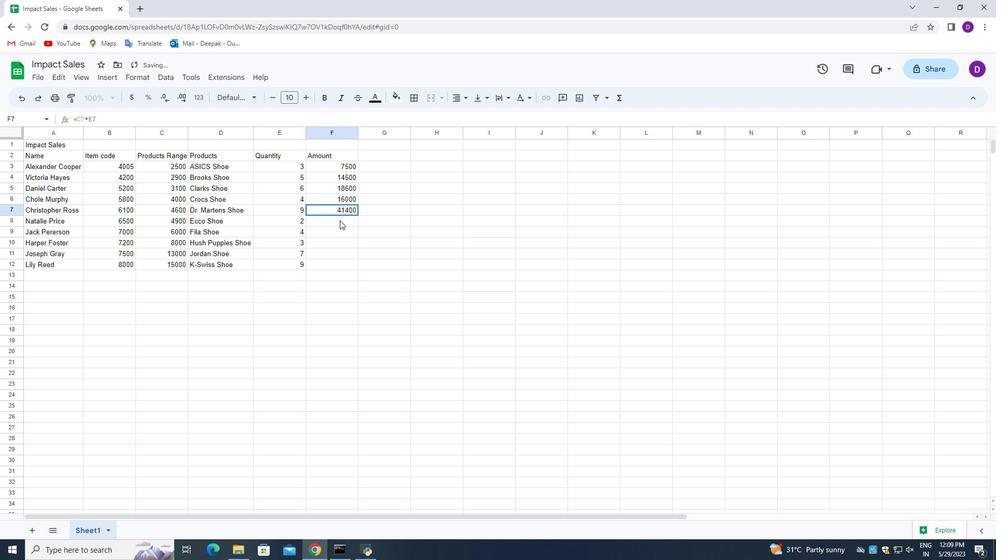 
Action: Key pressed =<Key.enter>
Screenshot: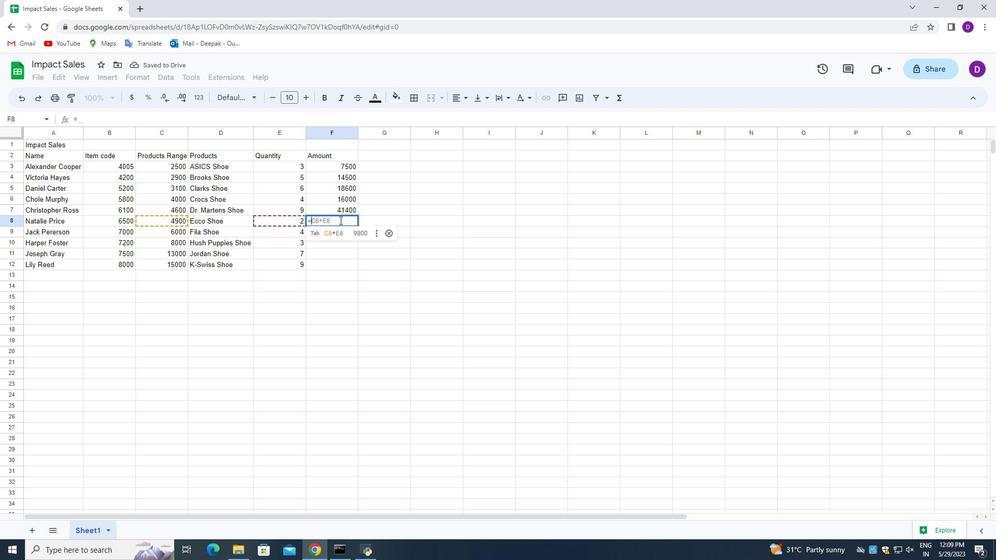 
Action: Mouse moved to (334, 231)
Screenshot: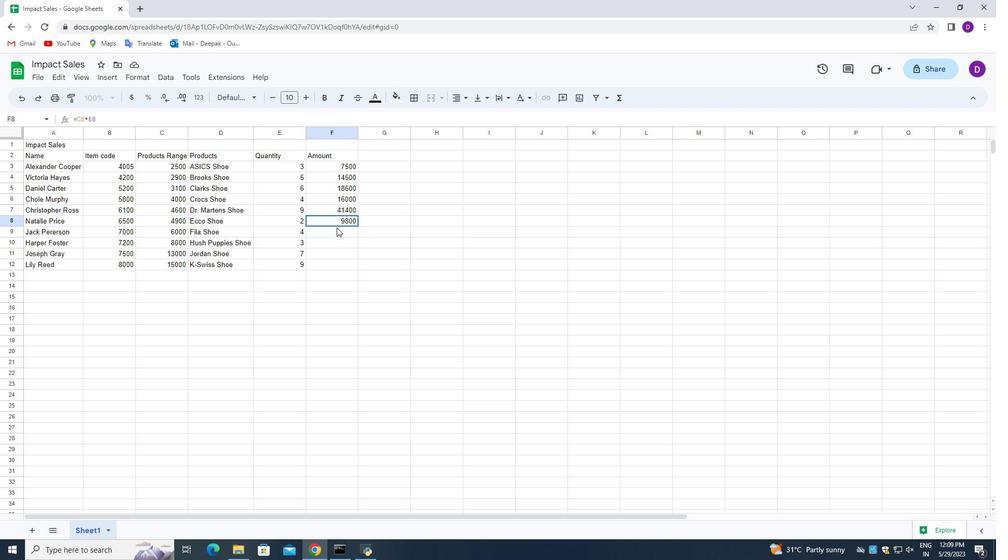 
Action: Mouse pressed left at (334, 231)
Screenshot: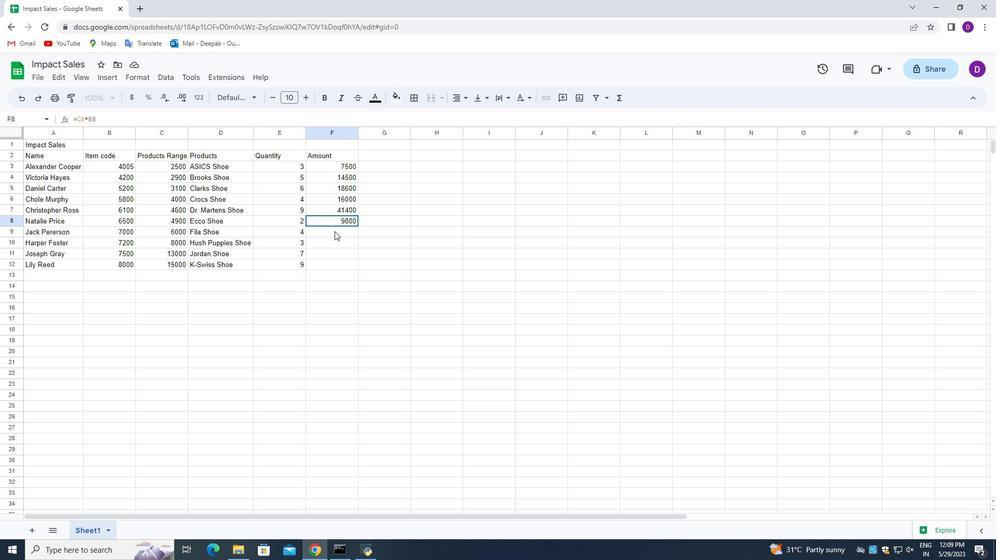 
Action: Mouse pressed left at (334, 231)
Screenshot: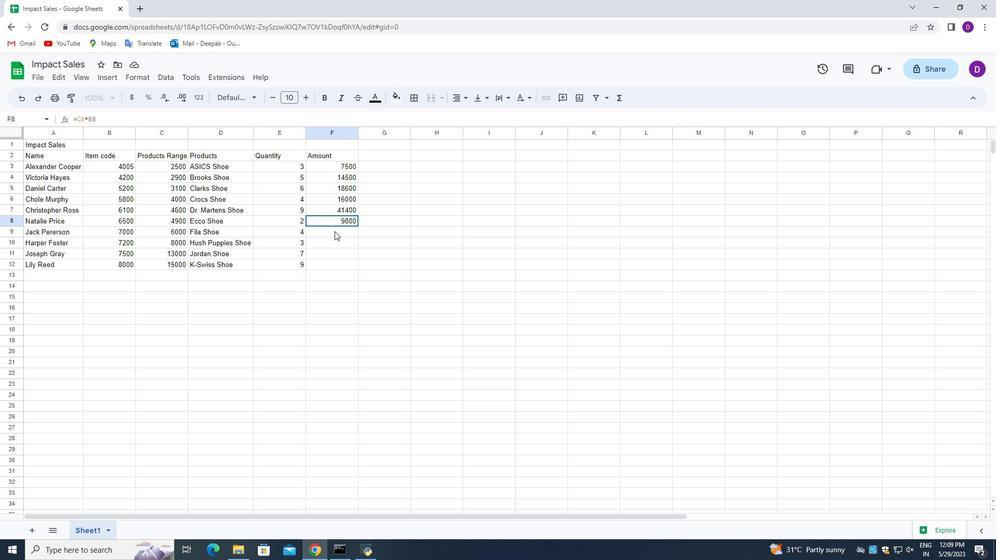 
Action: Key pressed =<Key.enter>
Screenshot: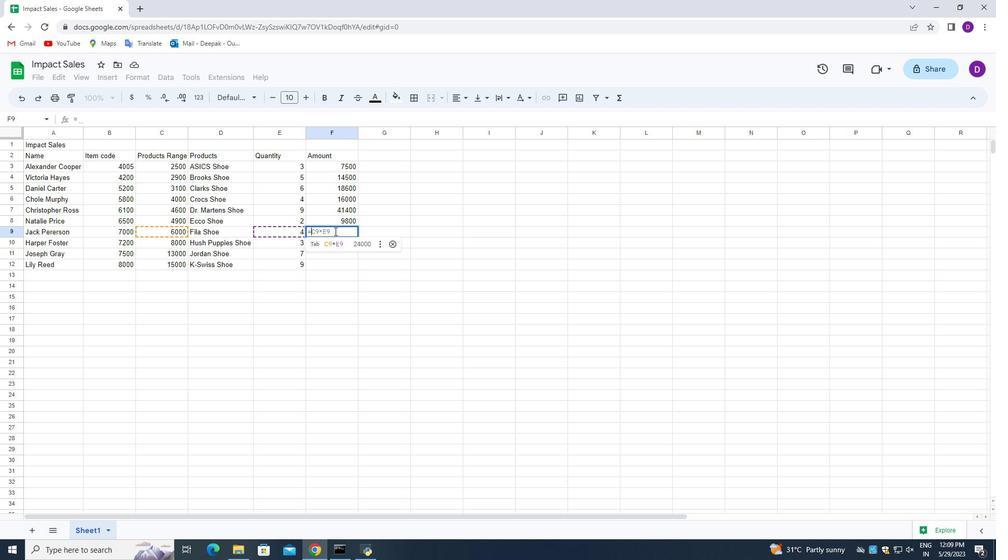 
Action: Mouse moved to (334, 241)
Screenshot: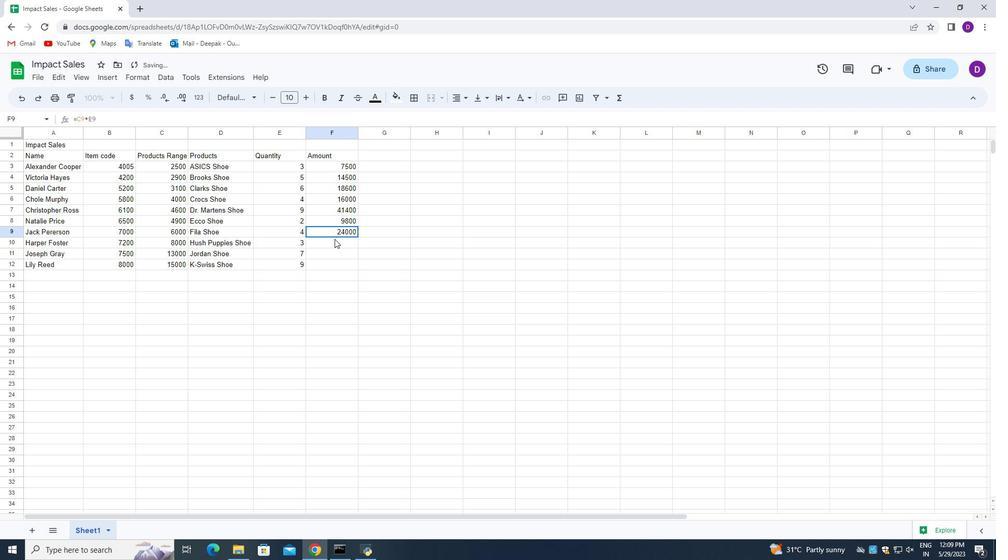 
Action: Mouse pressed left at (334, 241)
Screenshot: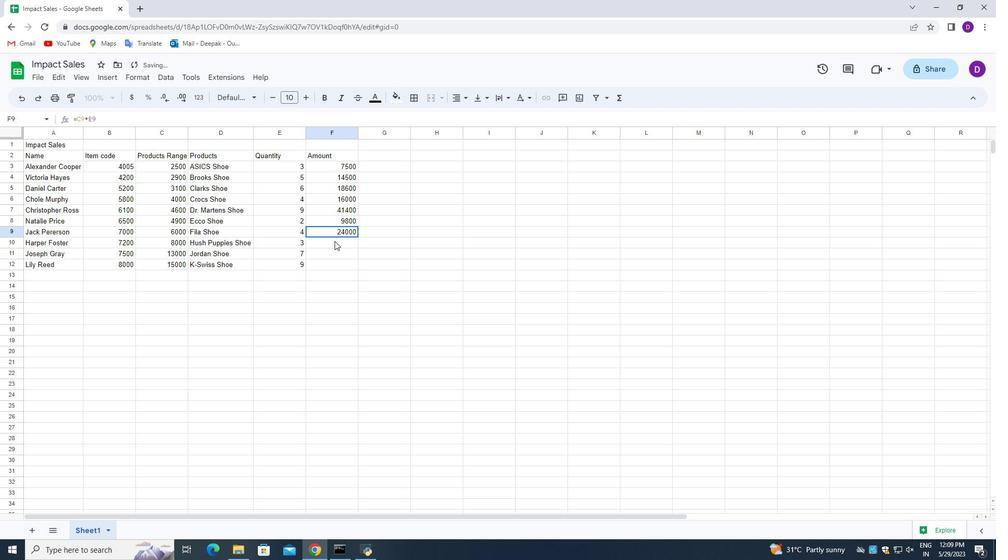 
Action: Mouse pressed left at (334, 241)
Screenshot: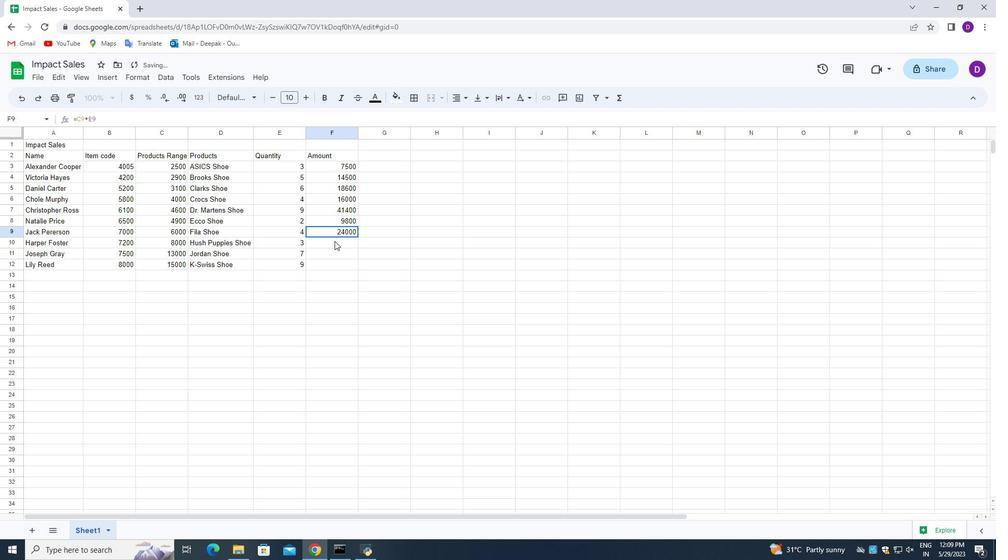 
Action: Key pressed =<Key.enter>
Screenshot: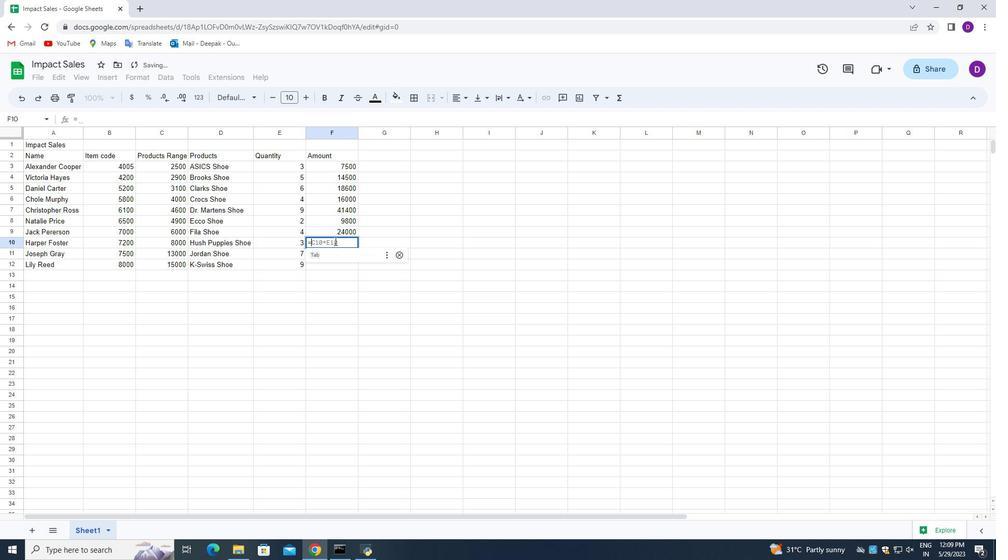 
Action: Mouse moved to (334, 253)
Screenshot: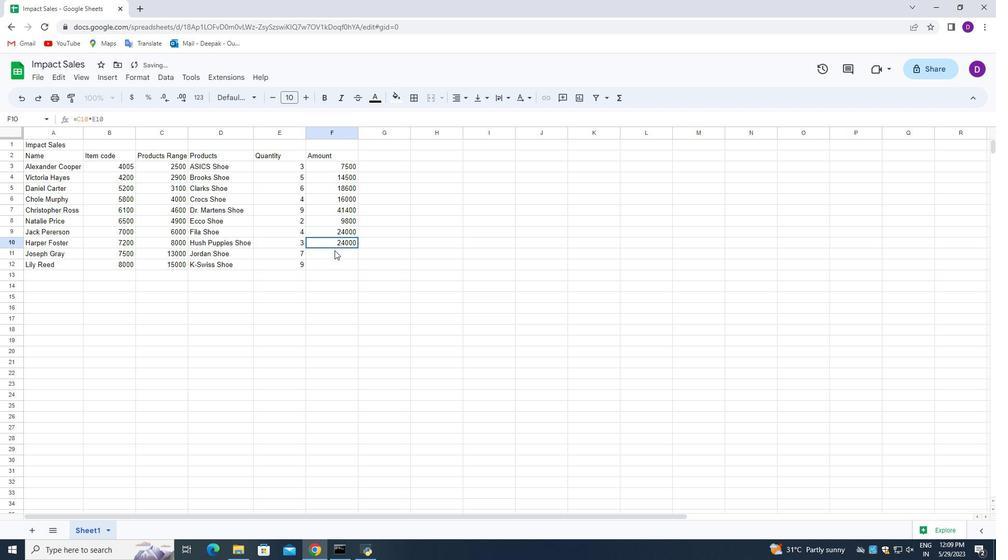 
Action: Mouse pressed left at (334, 253)
Screenshot: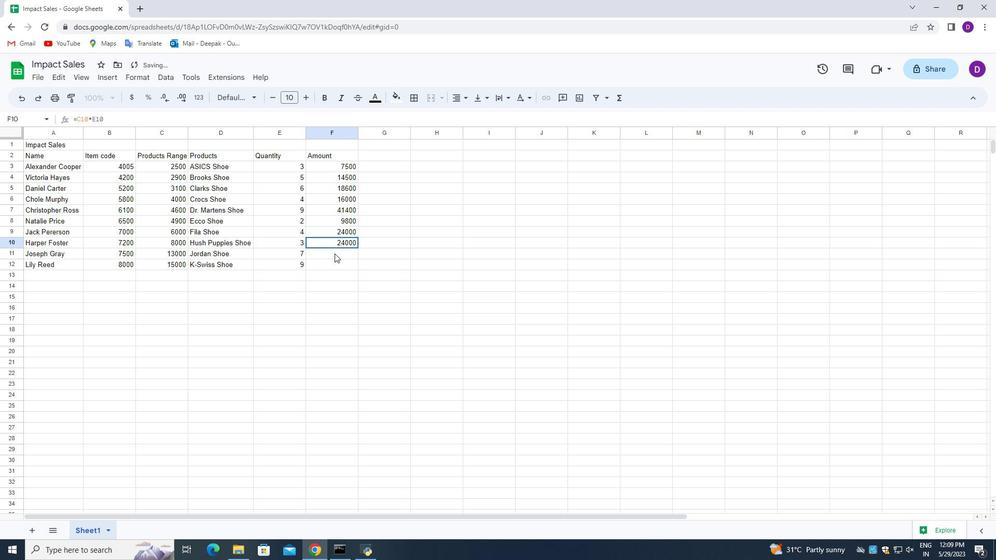 
Action: Mouse pressed left at (334, 253)
Screenshot: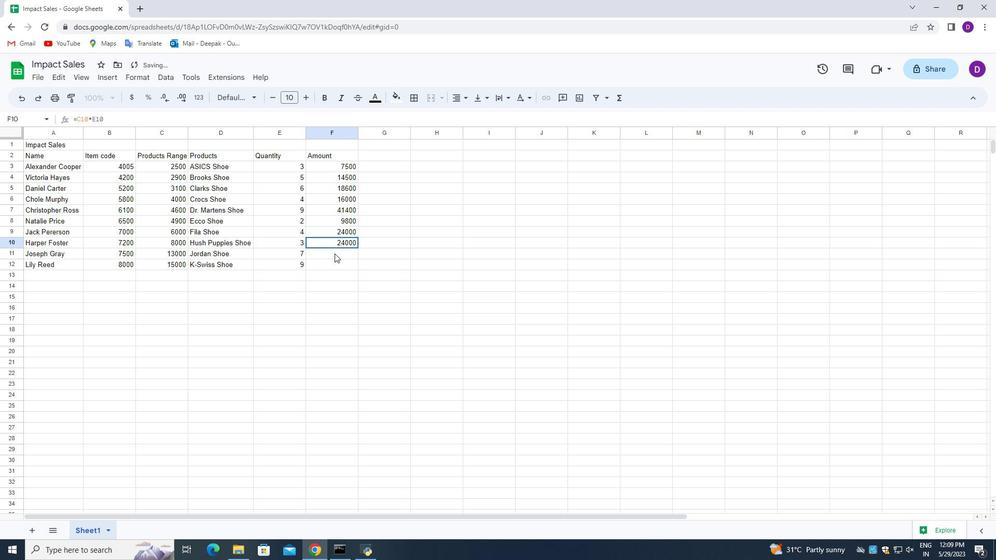
Action: Key pressed =<Key.enter>
Screenshot: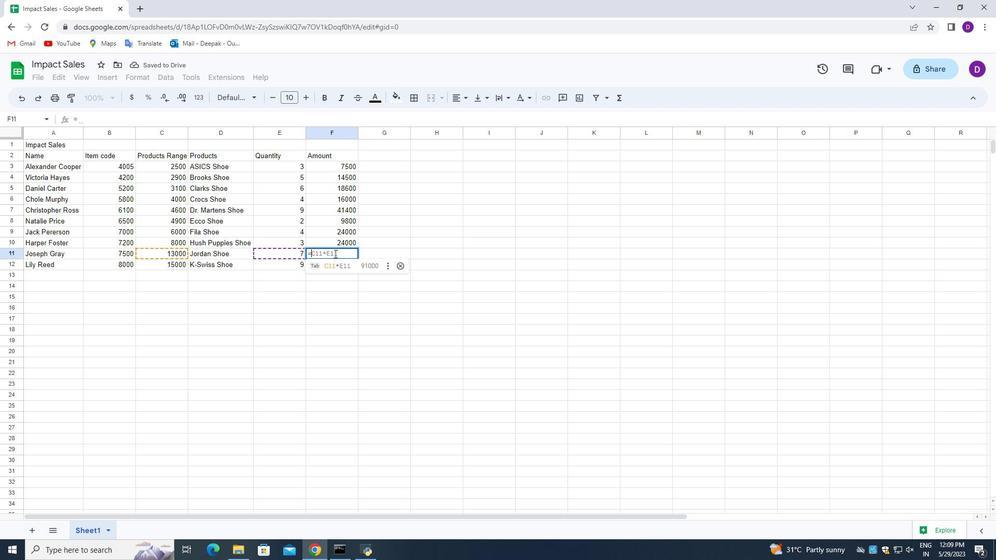 
Action: Mouse moved to (328, 265)
Screenshot: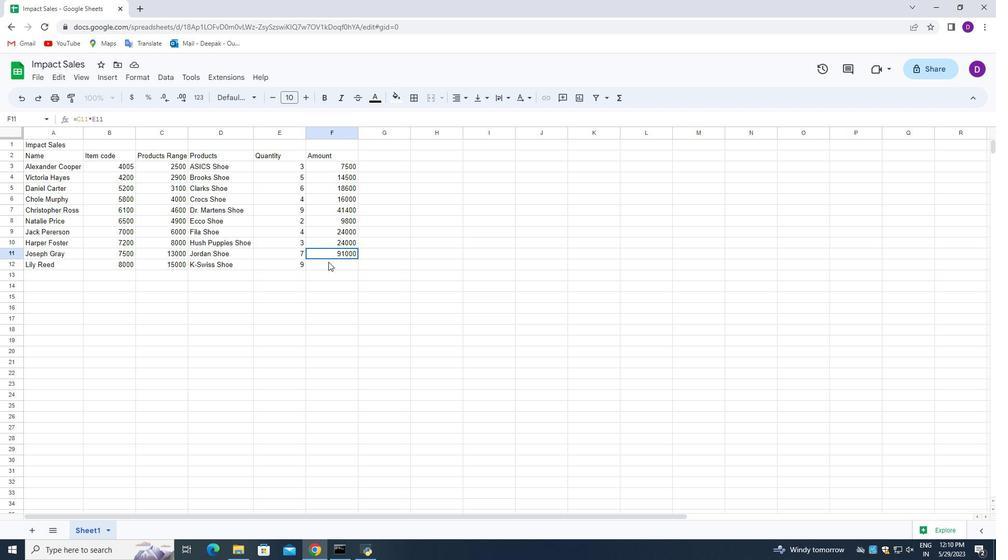 
Action: Mouse pressed left at (328, 265)
Screenshot: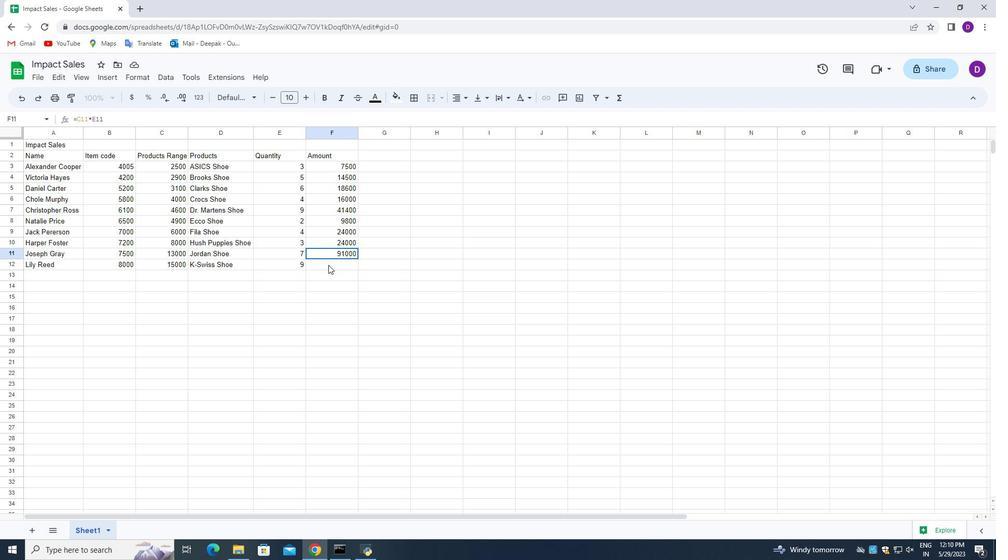 
Action: Mouse pressed left at (328, 265)
Screenshot: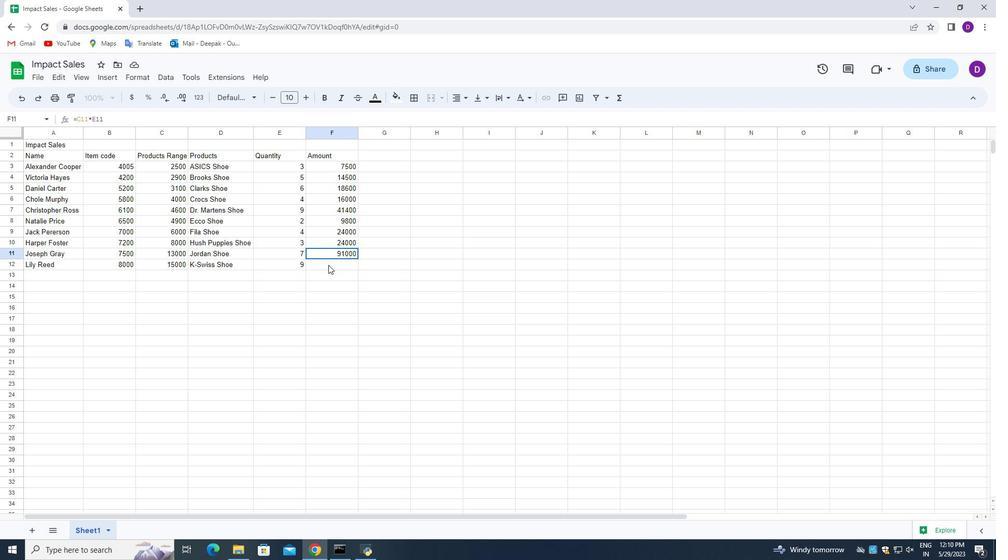 
Action: Key pressed =<Key.enter>
Screenshot: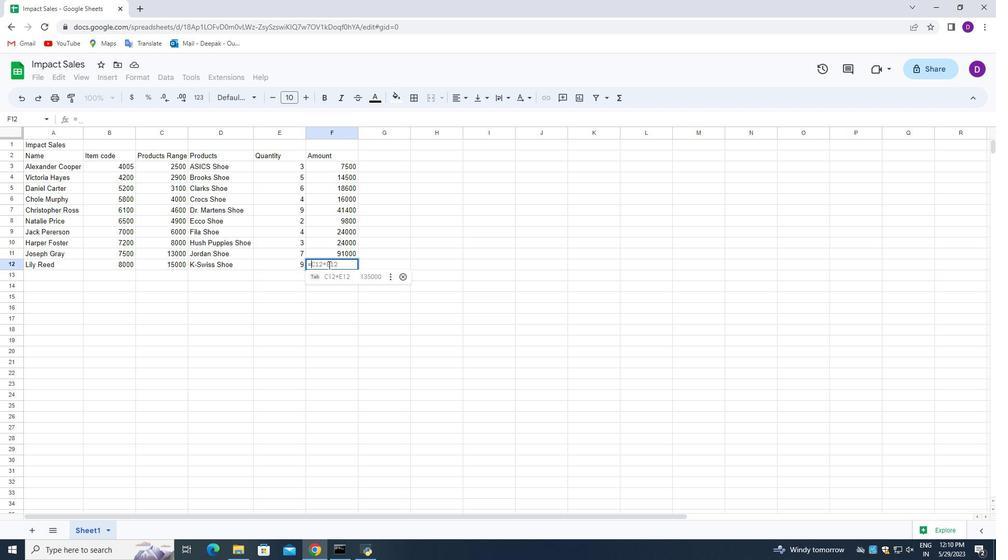 
Action: Mouse moved to (376, 263)
Screenshot: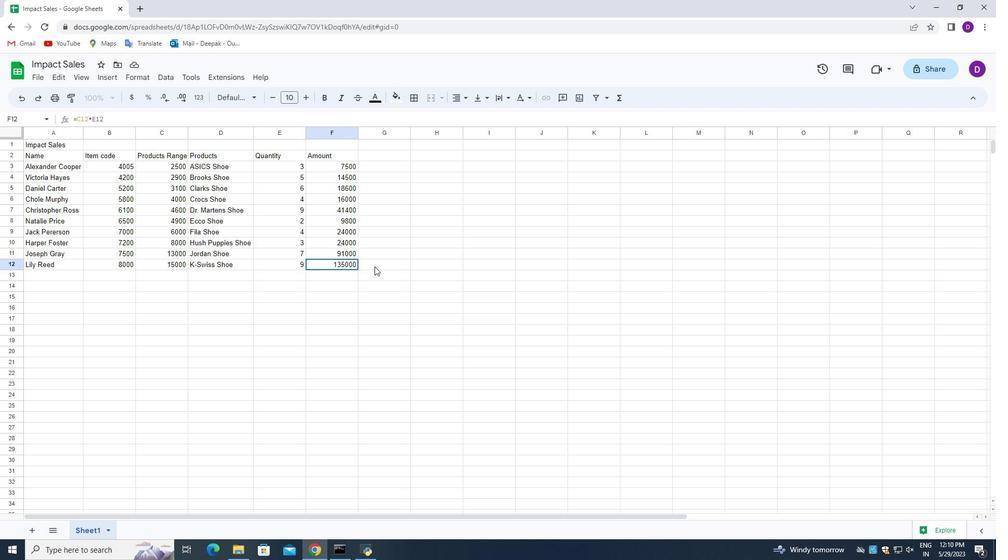 
Action: Mouse pressed left at (376, 263)
Screenshot: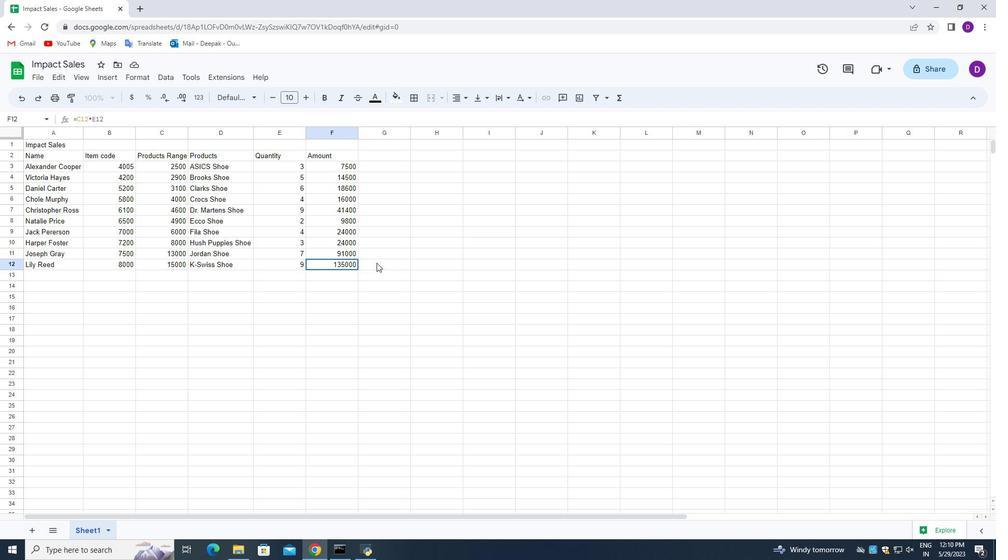 
Action: Mouse moved to (340, 275)
Screenshot: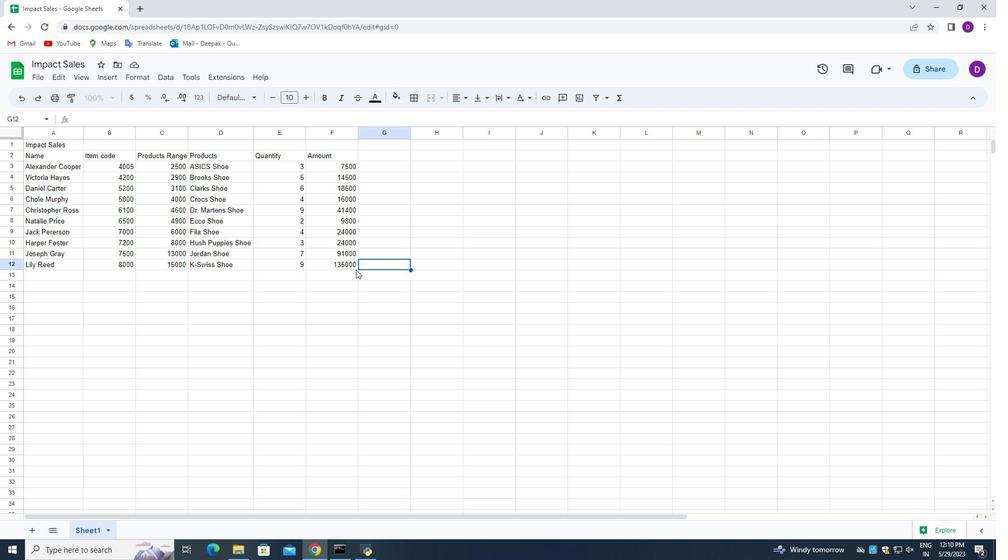 
Action: Mouse scrolled (340, 275) with delta (0, 0)
Screenshot: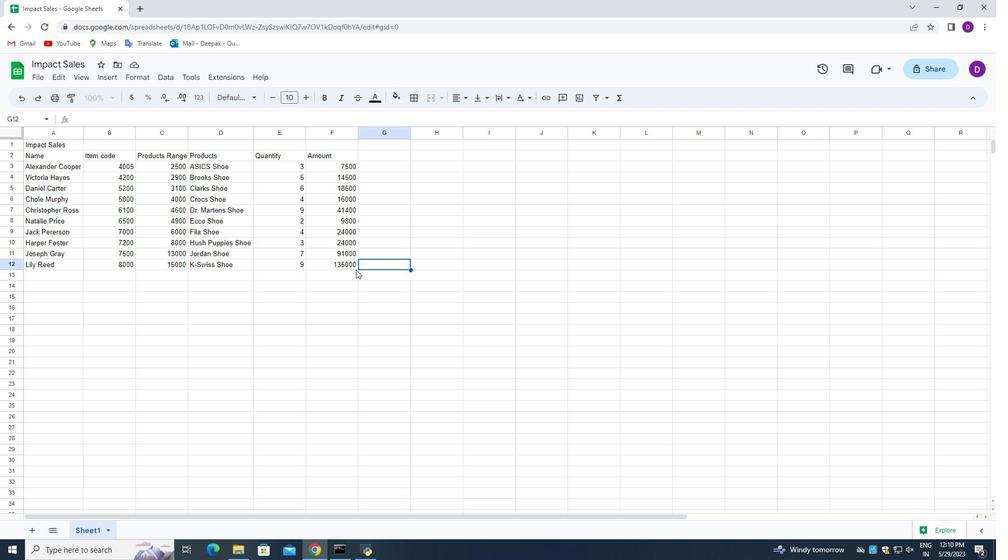 
Action: Mouse moved to (278, 273)
Screenshot: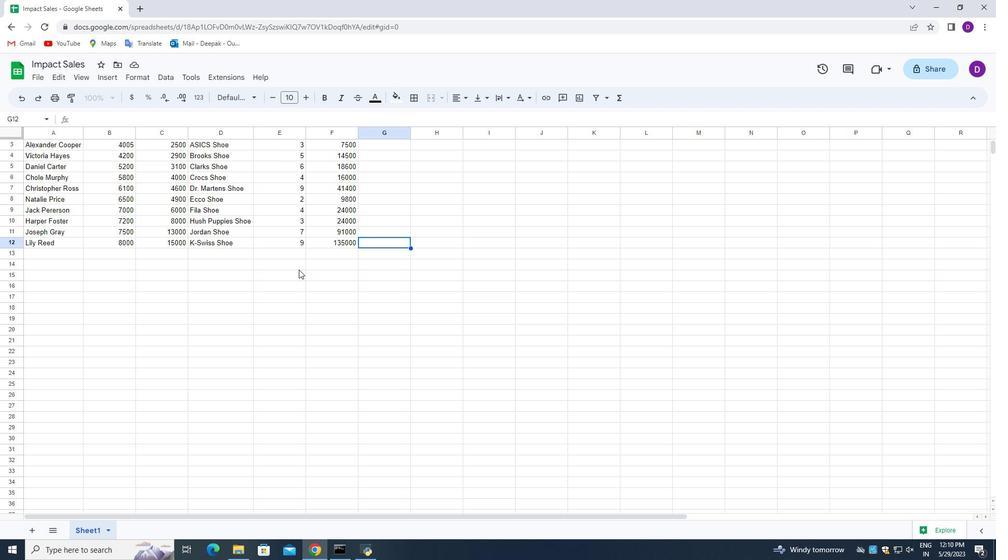 
Action: Mouse scrolled (278, 273) with delta (0, 0)
Screenshot: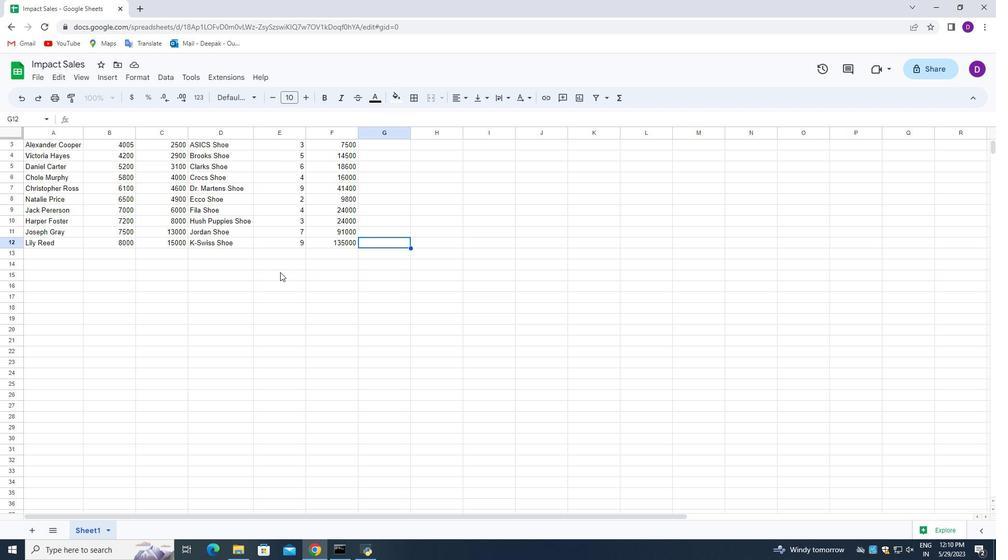 
Action: Mouse scrolled (278, 273) with delta (0, 0)
Screenshot: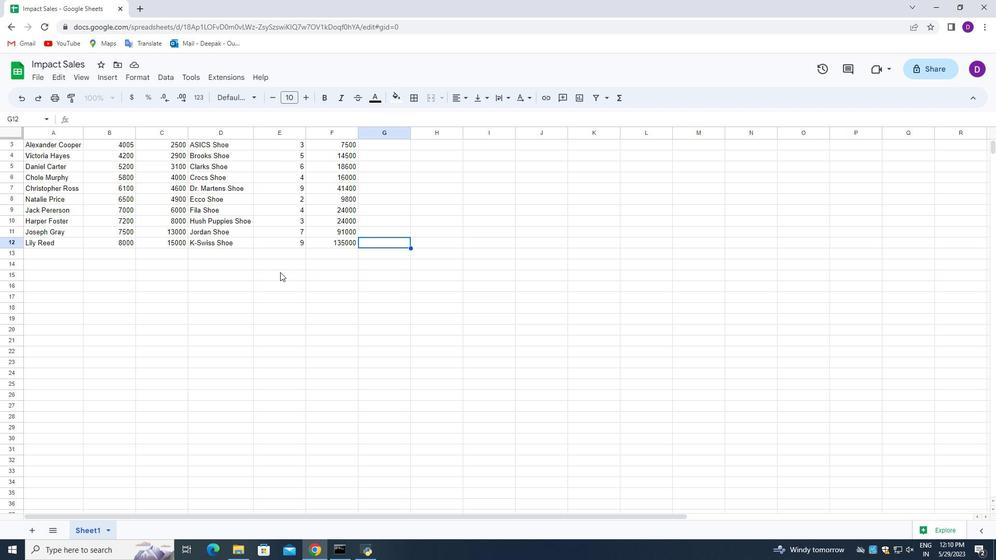
Action: Mouse scrolled (278, 273) with delta (0, 0)
Screenshot: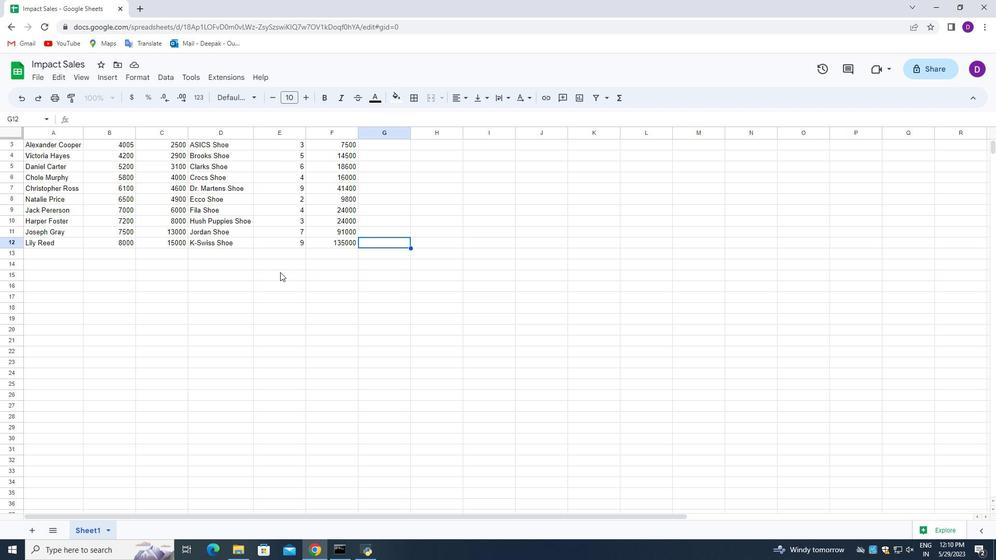 
Action: Mouse scrolled (278, 273) with delta (0, 0)
Screenshot: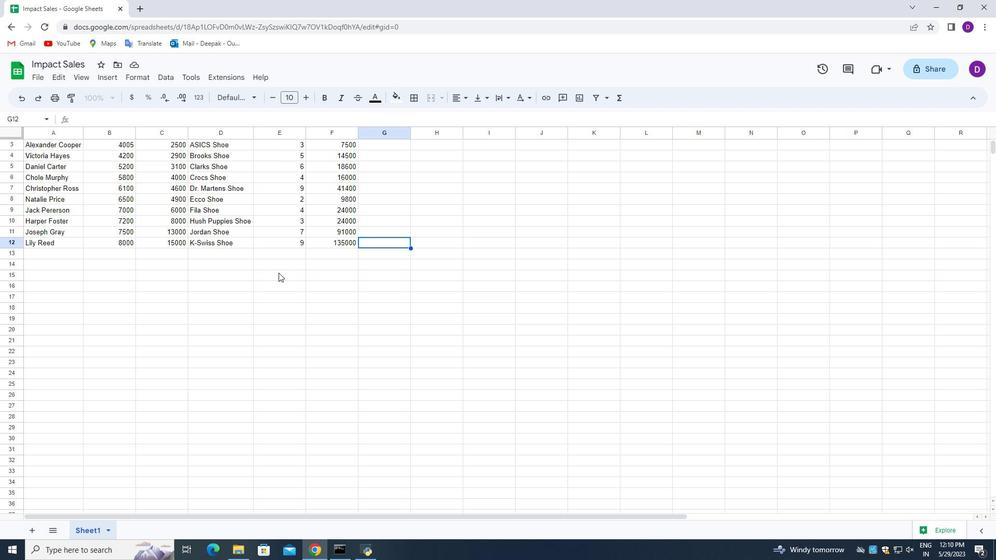 
Action: Mouse moved to (368, 260)
Screenshot: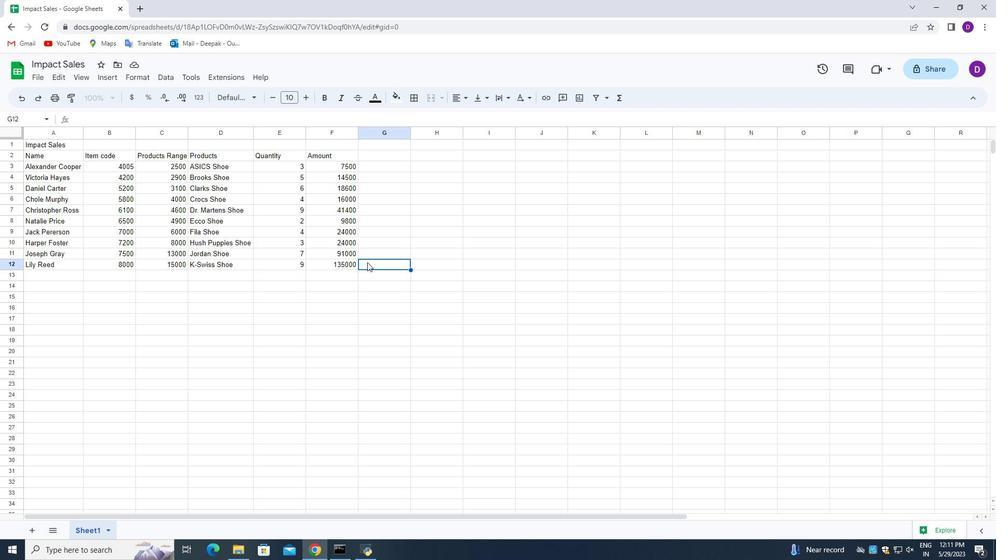 
Action: Mouse scrolled (368, 260) with delta (0, 0)
Screenshot: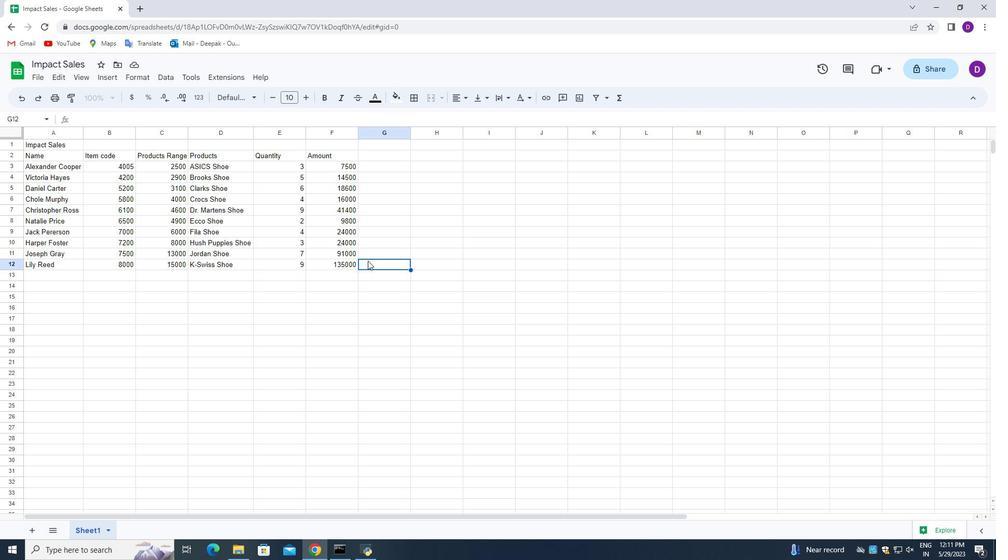 
Action: Mouse scrolled (368, 260) with delta (0, 0)
Screenshot: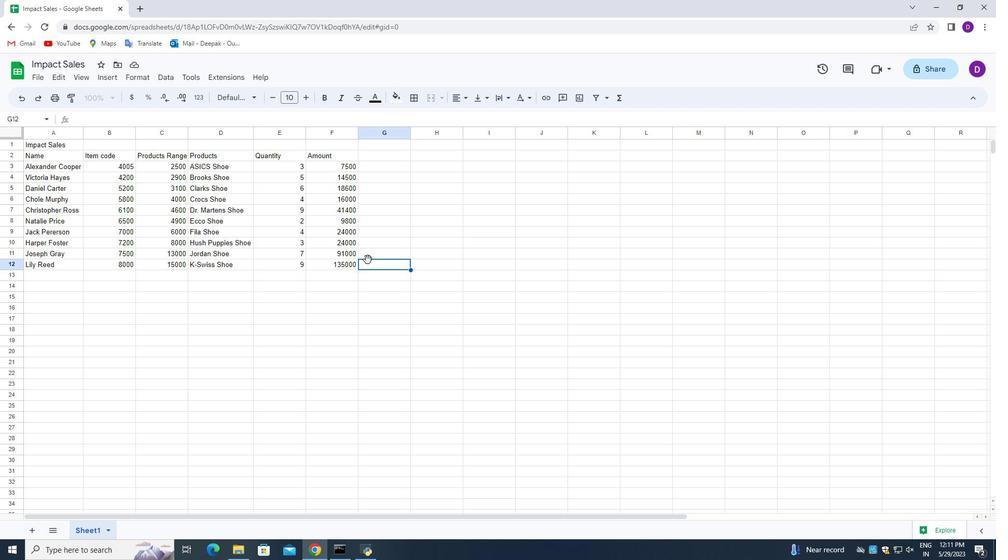 
Action: Mouse scrolled (368, 260) with delta (0, 0)
Screenshot: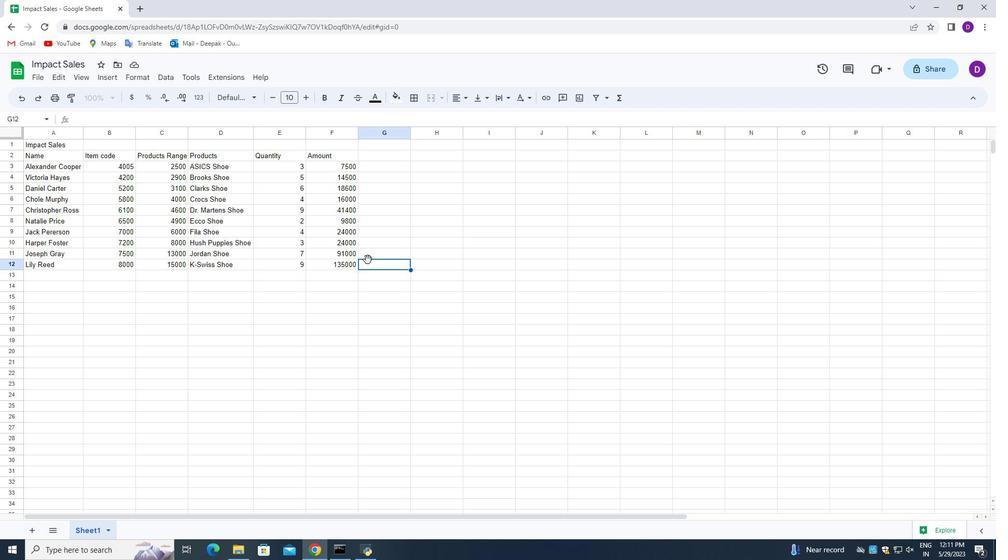 
Action: Mouse scrolled (368, 260) with delta (0, 0)
Screenshot: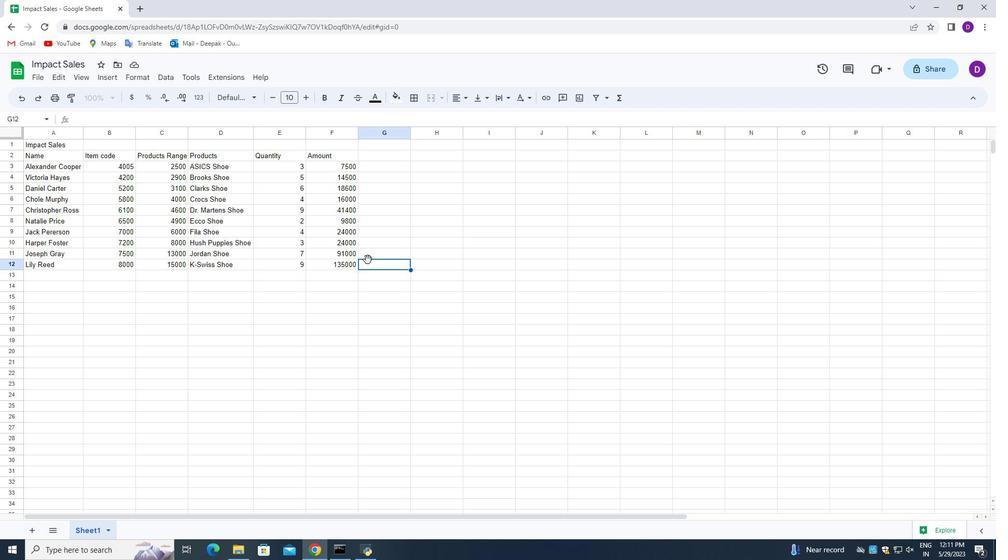 
Action: Mouse moved to (78, 65)
Screenshot: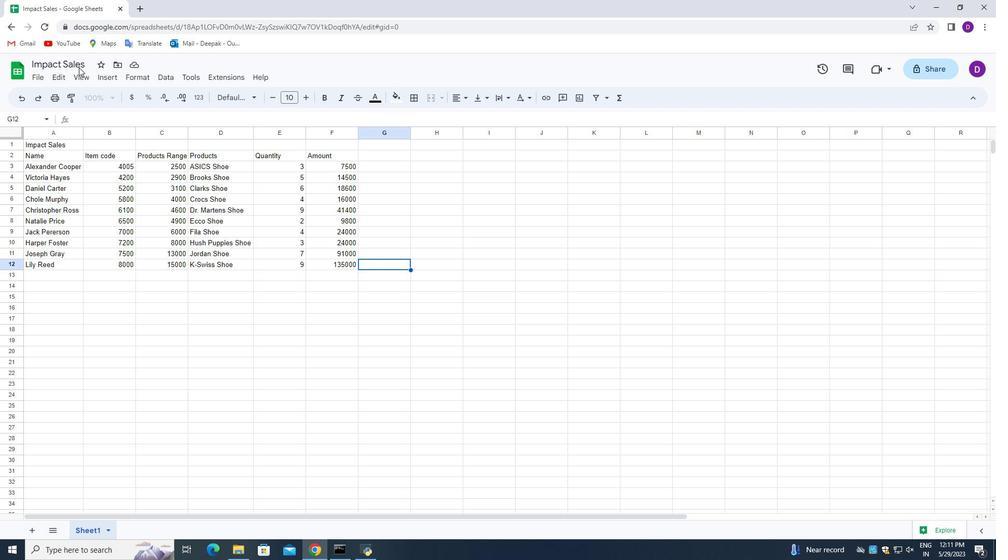 
Action: Mouse pressed left at (78, 65)
Screenshot: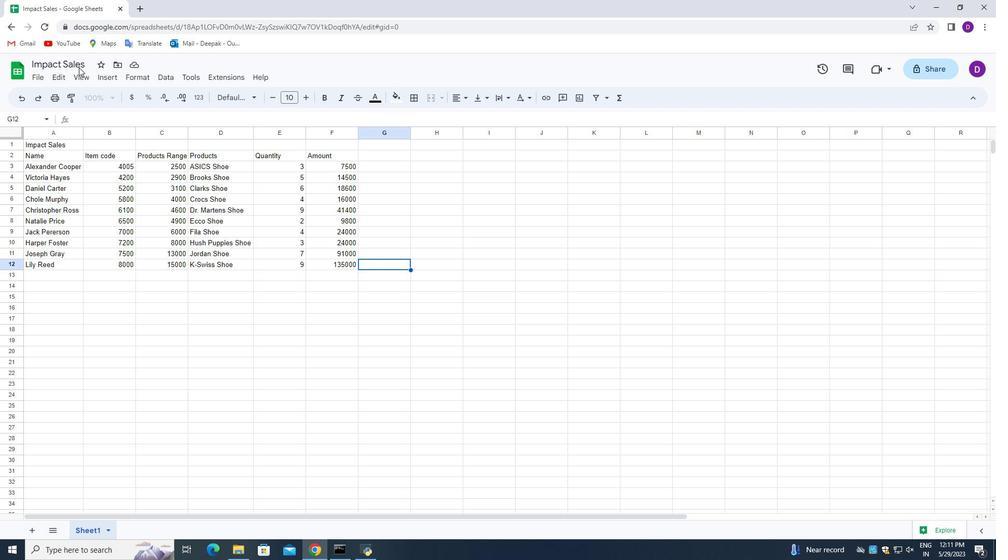 
Action: Mouse moved to (88, 65)
Screenshot: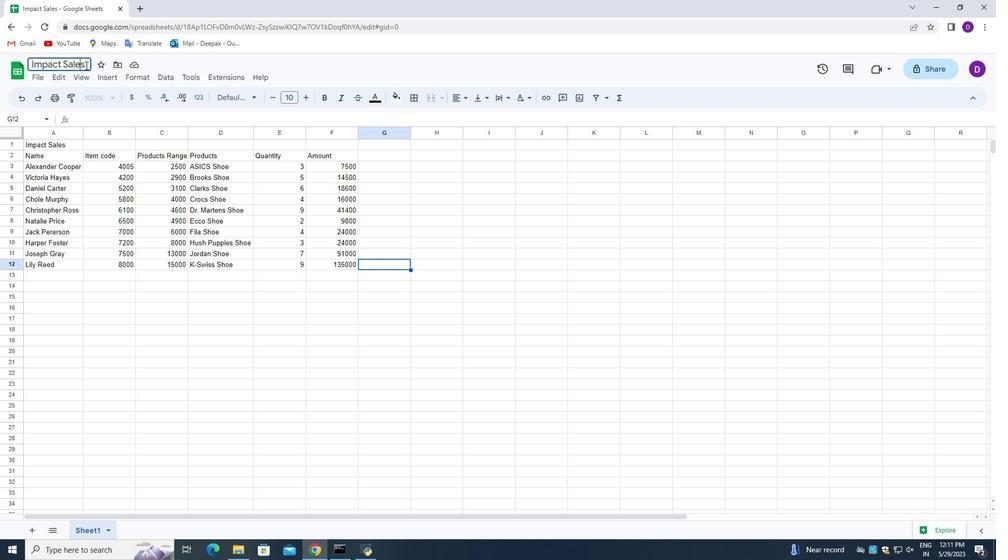 
Action: Mouse pressed left at (88, 65)
Screenshot: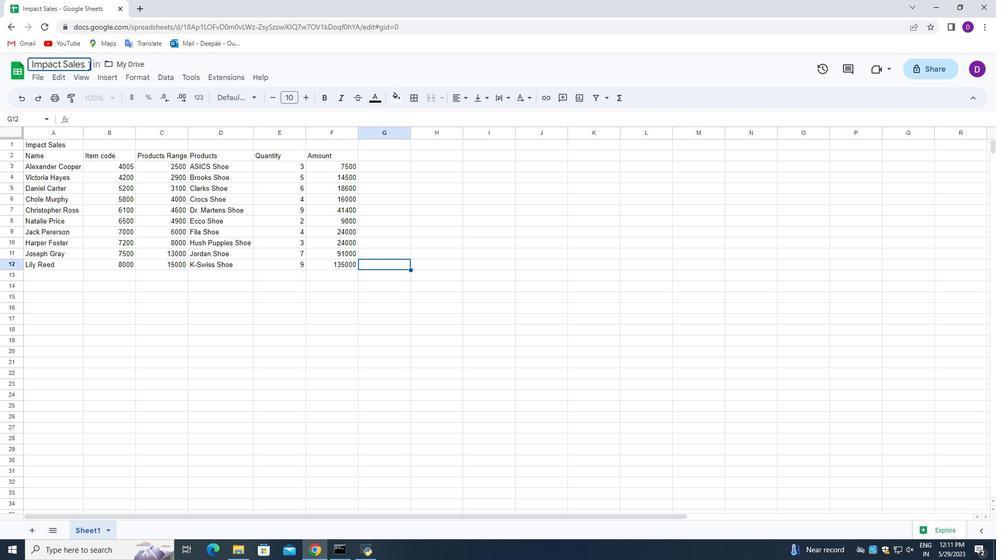 
Action: Mouse moved to (86, 86)
Screenshot: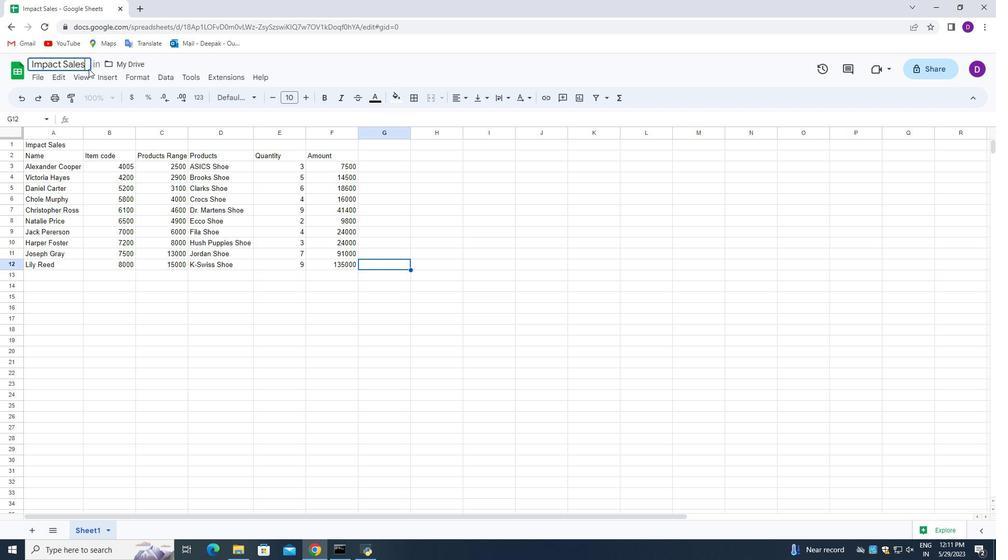 
Action: Key pressed <Key.space>book
Screenshot: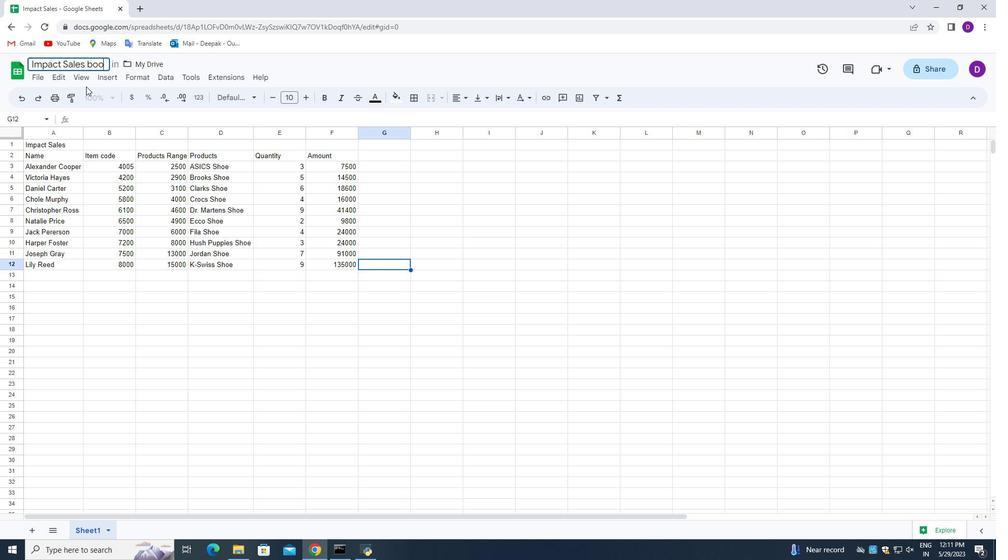 
Action: Mouse moved to (427, 268)
Screenshot: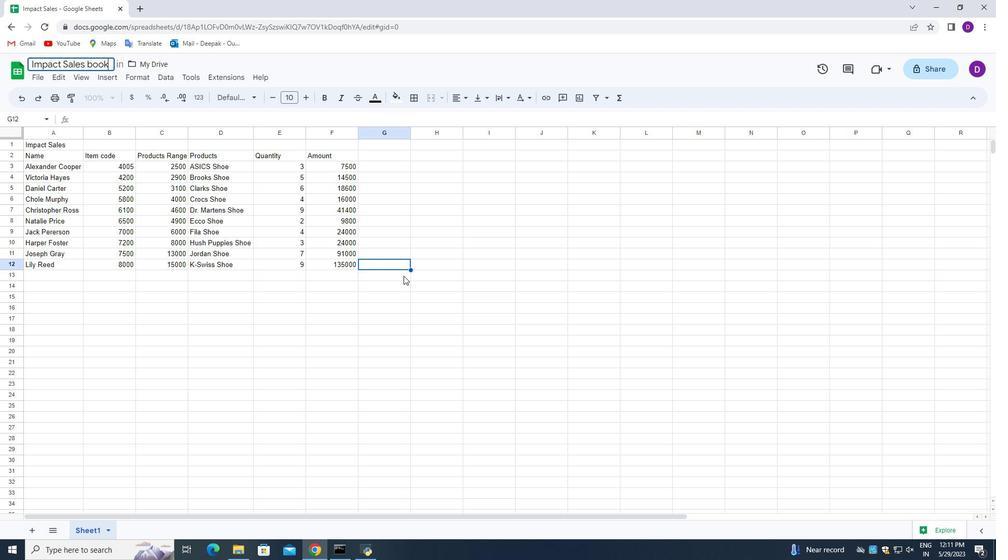 
Action: Mouse pressed left at (427, 268)
Screenshot: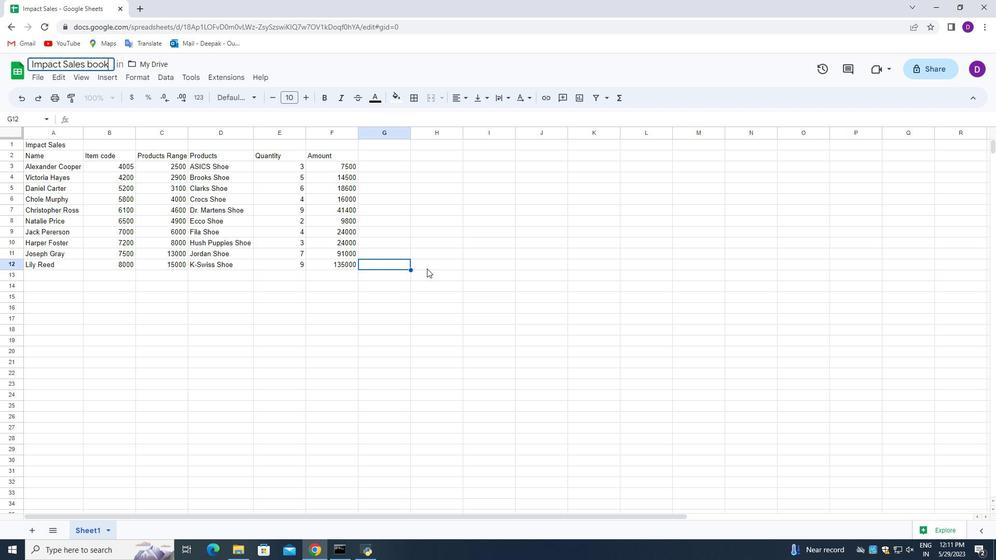 
Action: Mouse moved to (34, 75)
Screenshot: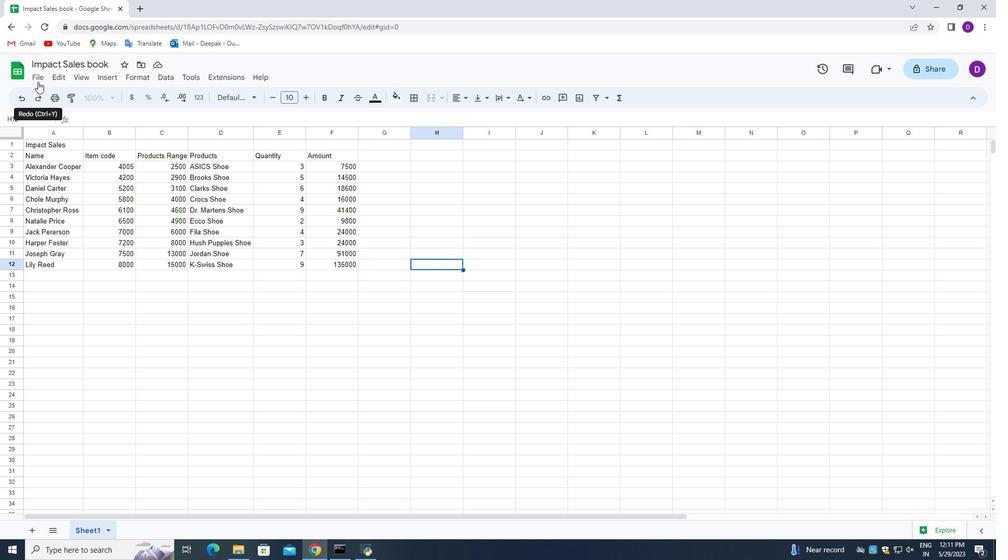 
Action: Mouse pressed left at (34, 75)
Screenshot: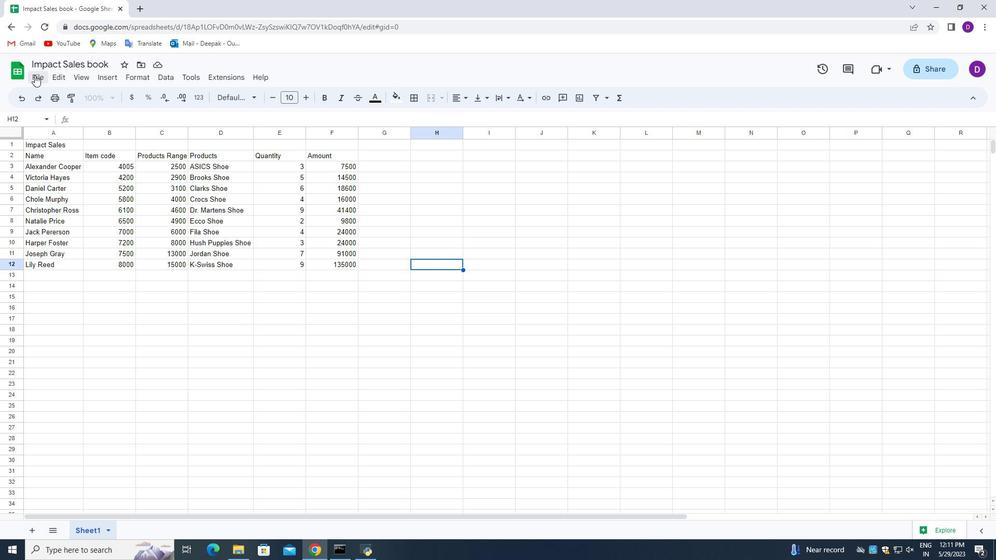 
Action: Mouse moved to (94, 227)
Screenshot: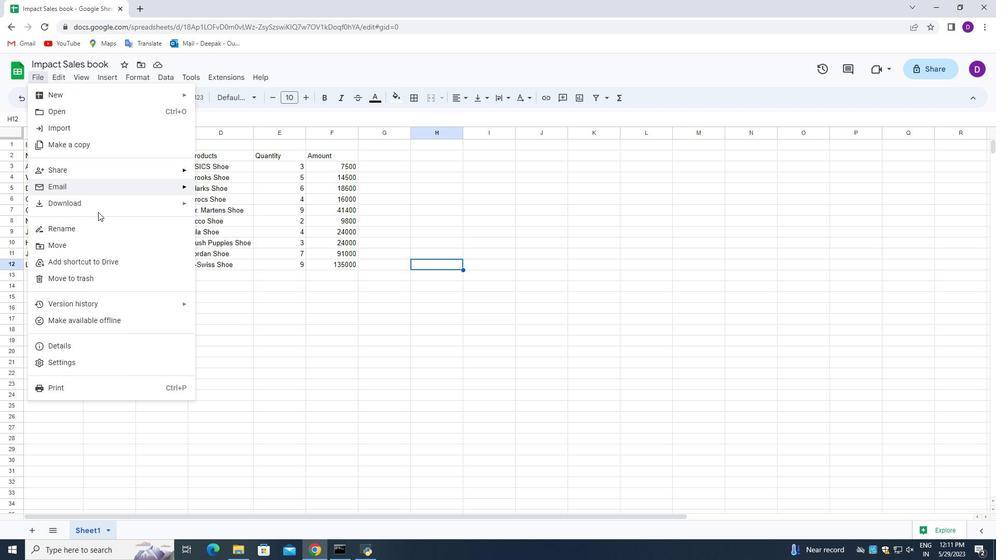 
Action: Mouse pressed left at (94, 227)
Screenshot: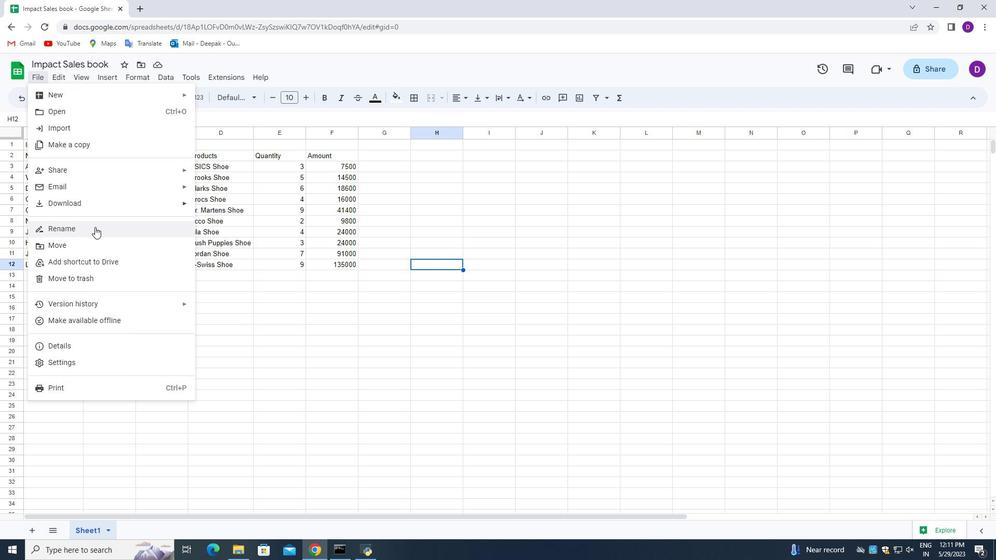 
Action: Mouse moved to (112, 63)
Screenshot: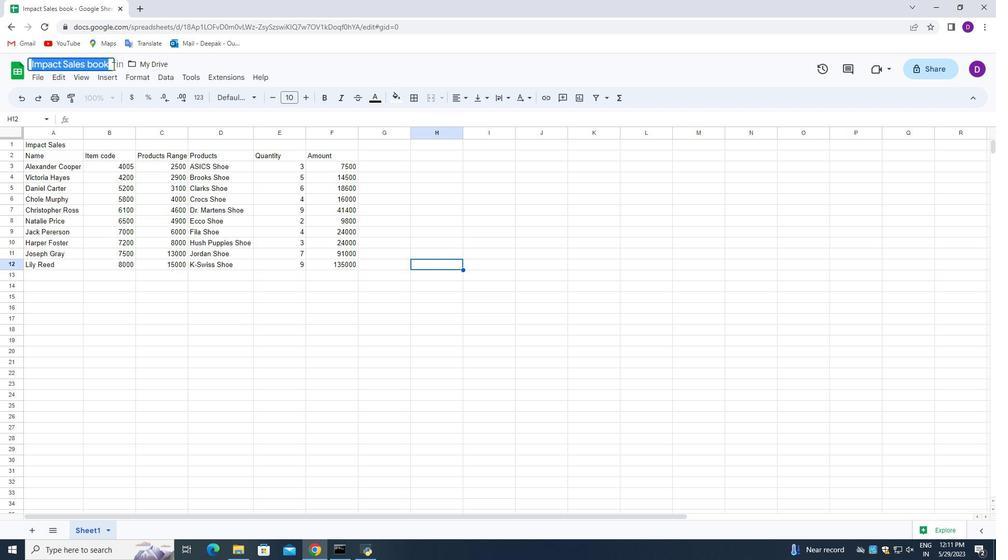 
Action: Mouse pressed left at (112, 63)
Screenshot: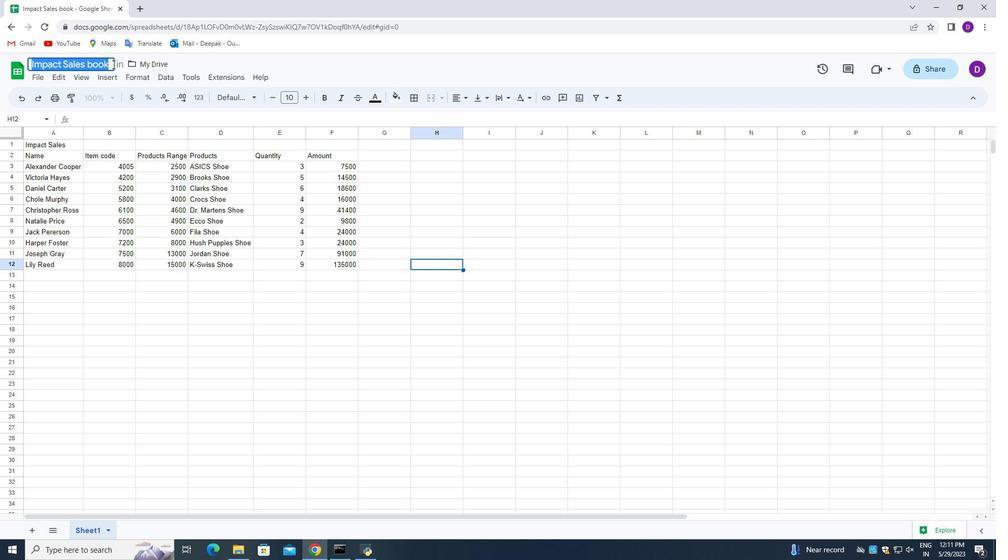 
Action: Mouse moved to (397, 261)
Screenshot: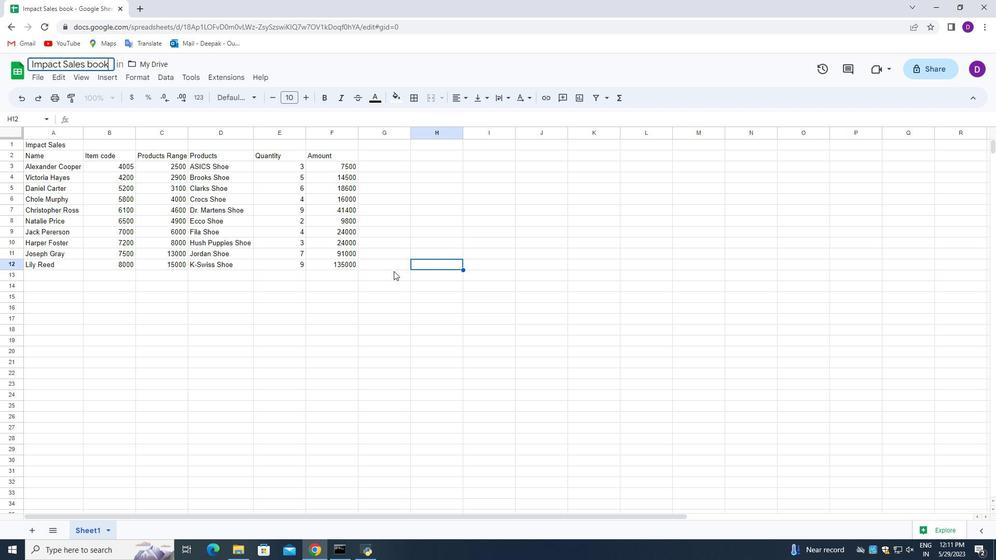 
Action: Mouse pressed left at (397, 261)
Screenshot: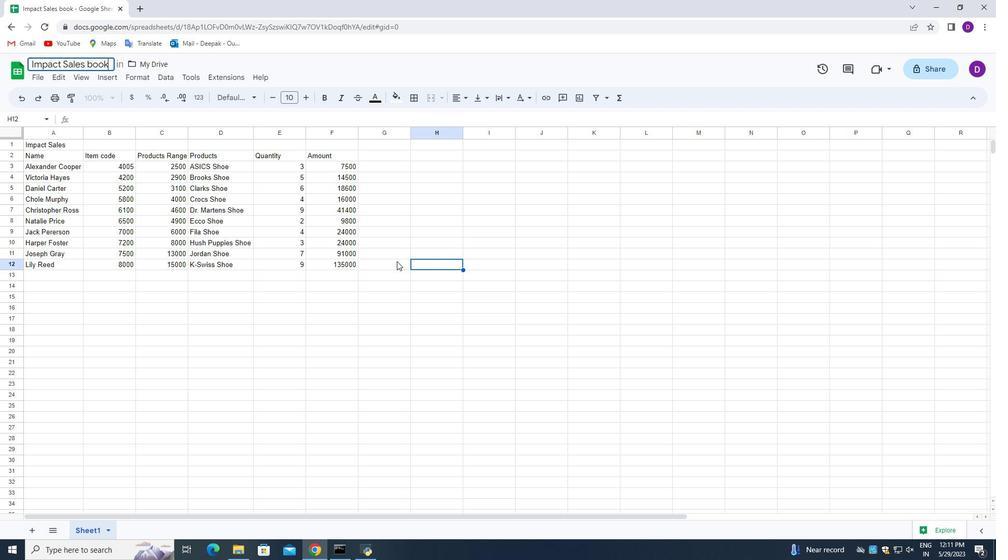 
Action: Mouse moved to (212, 360)
Screenshot: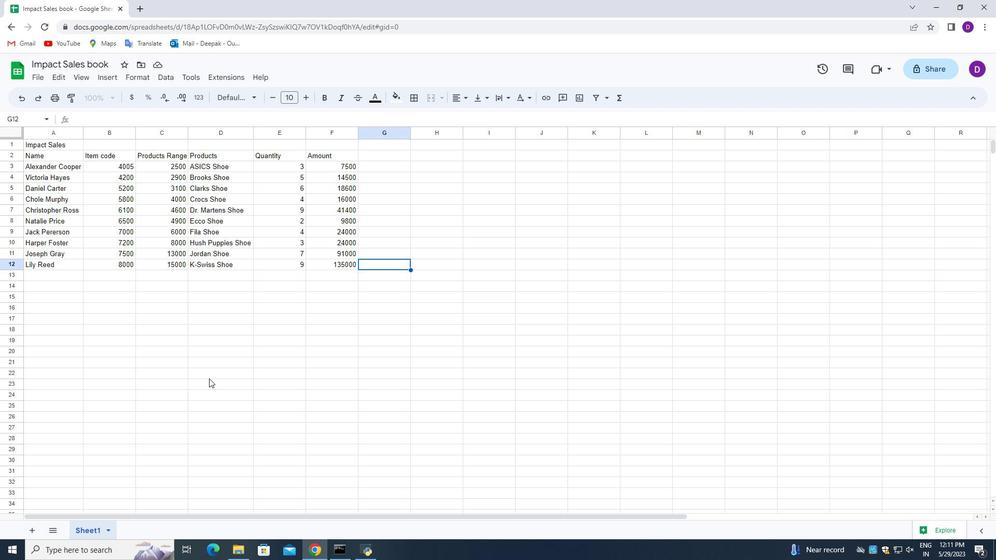 
